 Task: Find connections with filter location Punākha with filter topic #ONOwith filter profile language Potuguese with filter current company Godrej & Boyce Mfg. Co. Ltd. with filter school Scaler with filter industry Dentists with filter service category Ghostwriting with filter keywords title Officer
Action: Mouse moved to (491, 88)
Screenshot: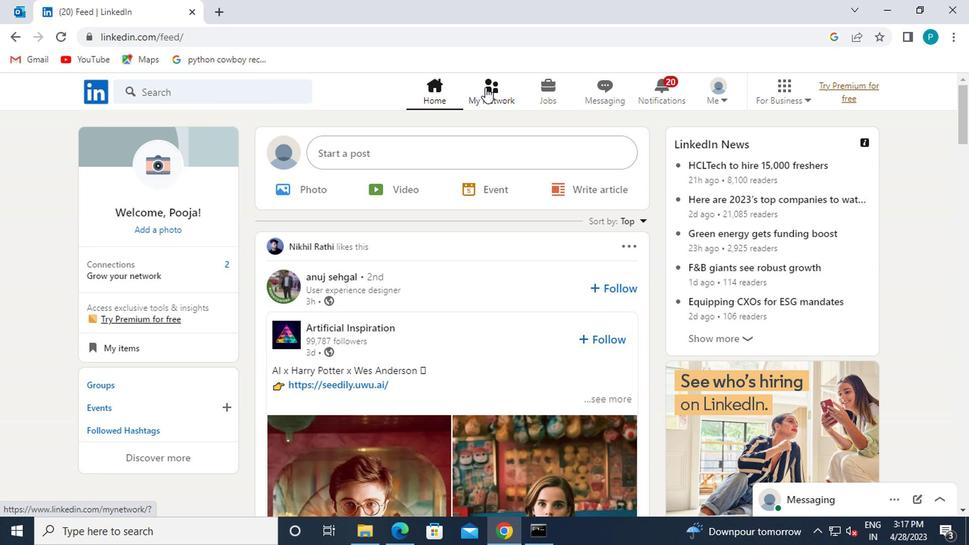 
Action: Mouse pressed left at (491, 88)
Screenshot: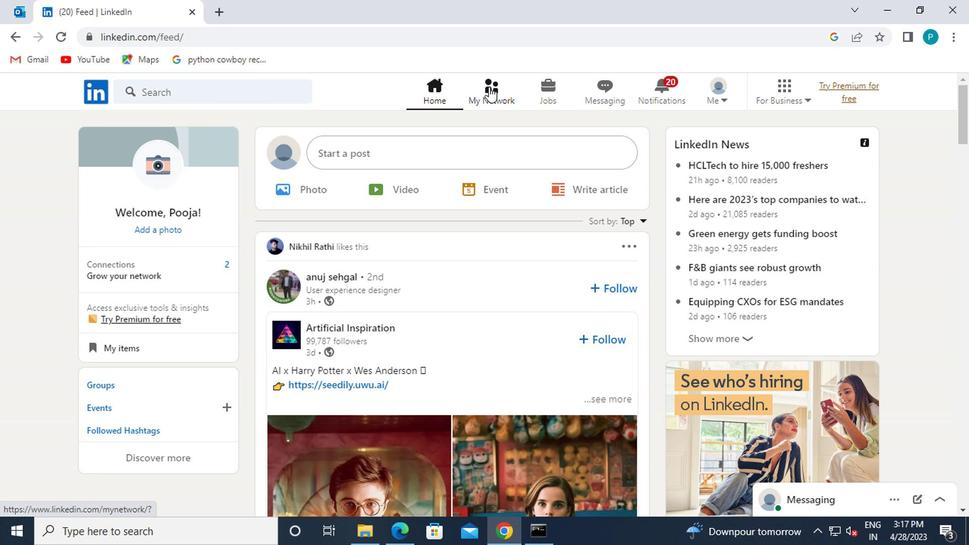 
Action: Mouse moved to (237, 160)
Screenshot: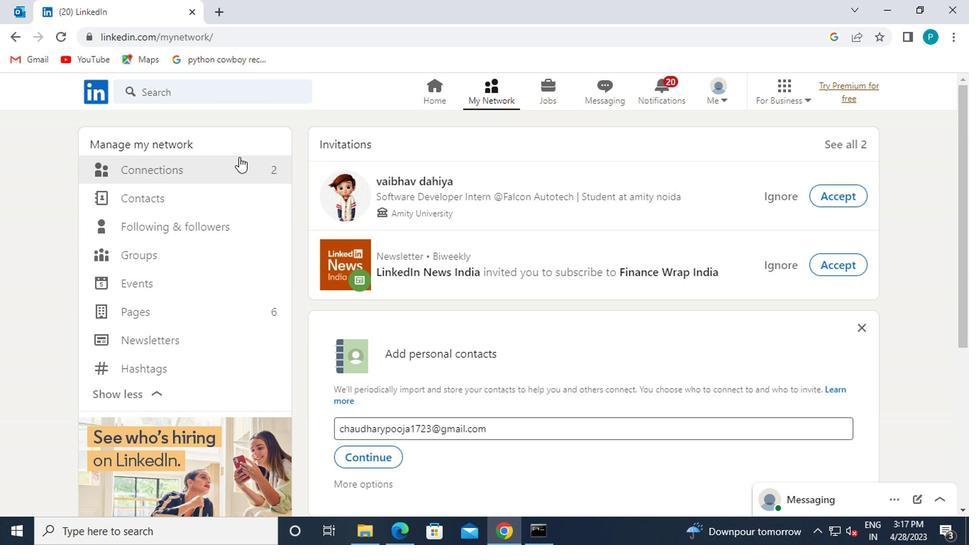 
Action: Mouse pressed left at (237, 160)
Screenshot: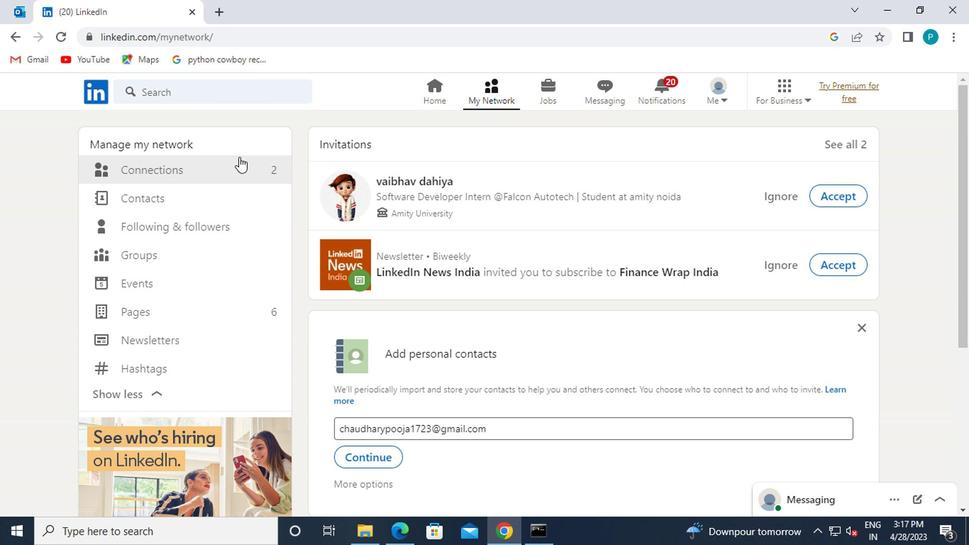 
Action: Mouse moved to (204, 174)
Screenshot: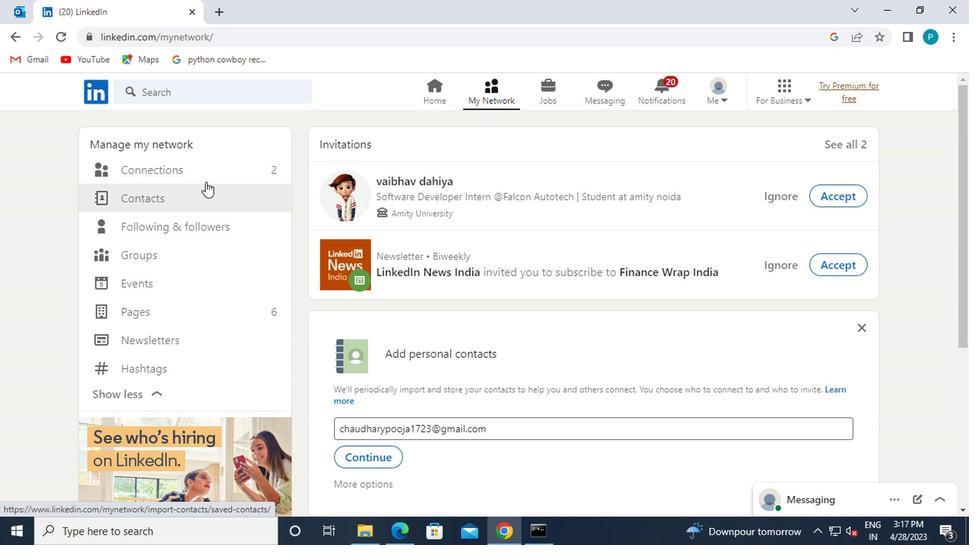 
Action: Mouse pressed left at (204, 174)
Screenshot: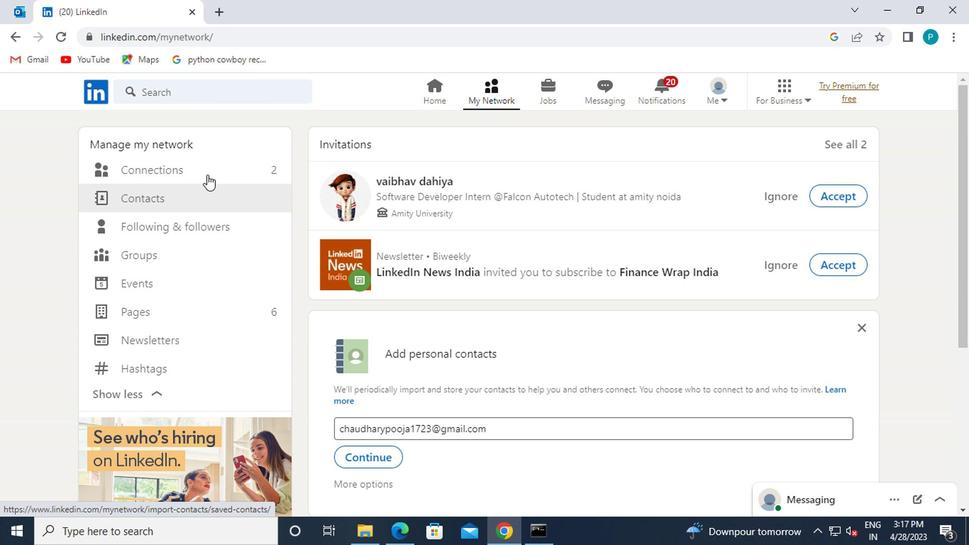 
Action: Mouse pressed left at (204, 174)
Screenshot: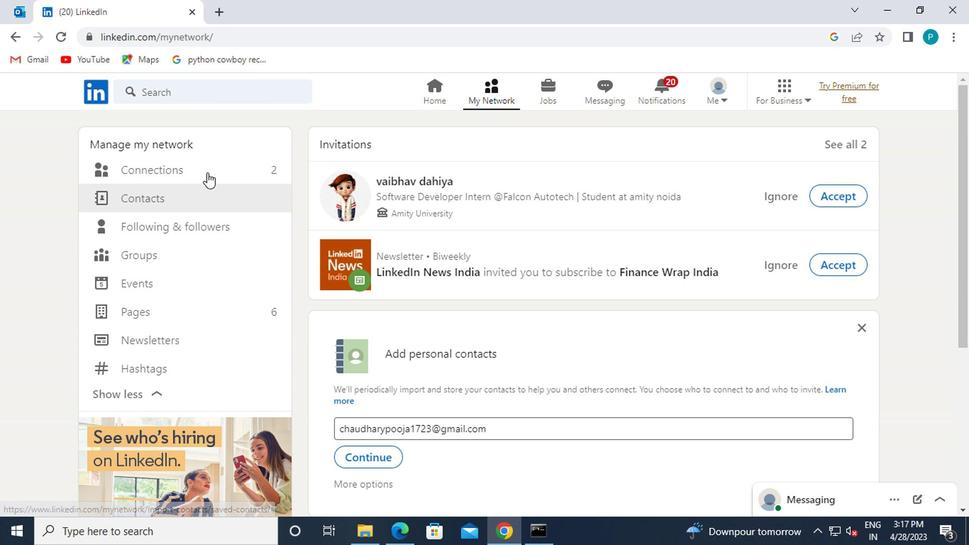 
Action: Mouse moved to (204, 170)
Screenshot: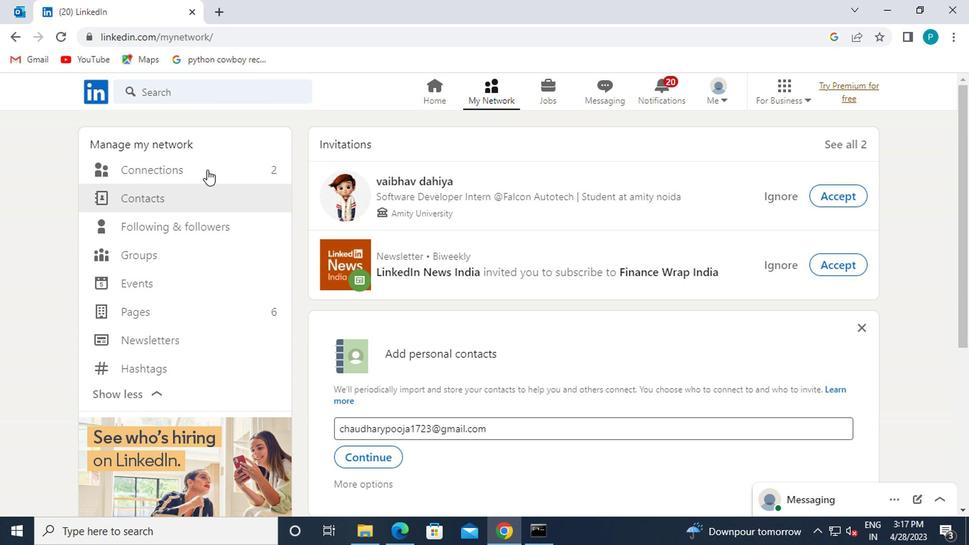 
Action: Mouse pressed left at (204, 170)
Screenshot: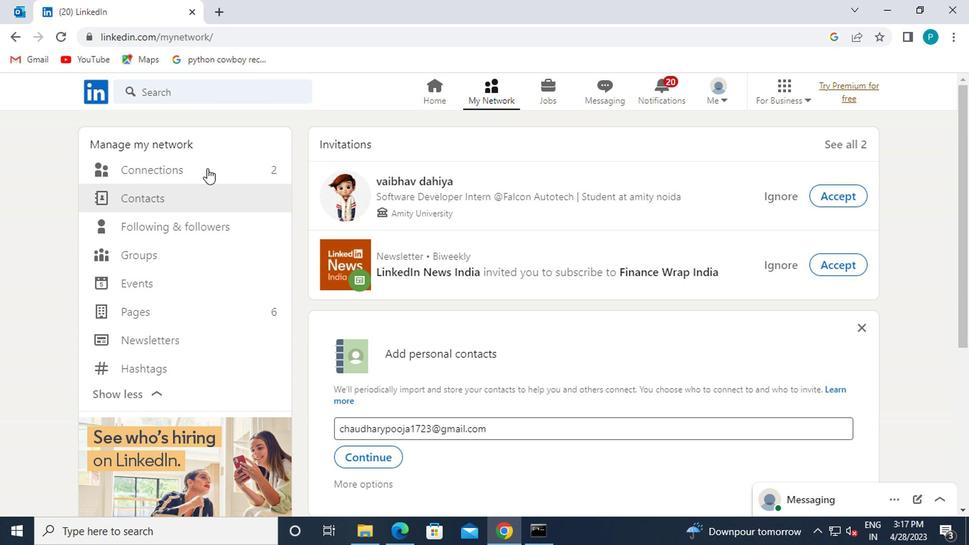 
Action: Mouse pressed left at (204, 170)
Screenshot: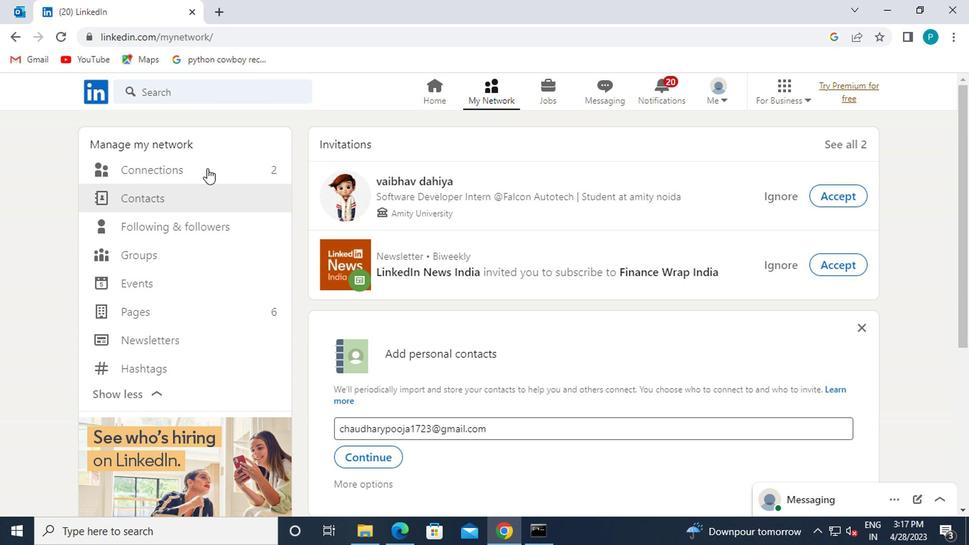 
Action: Mouse moved to (97, 167)
Screenshot: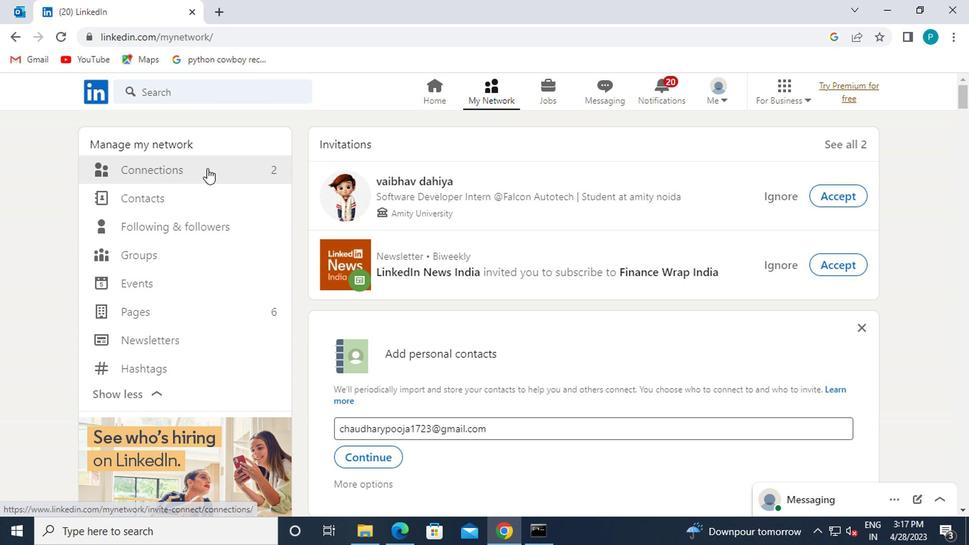 
Action: Mouse pressed left at (97, 167)
Screenshot: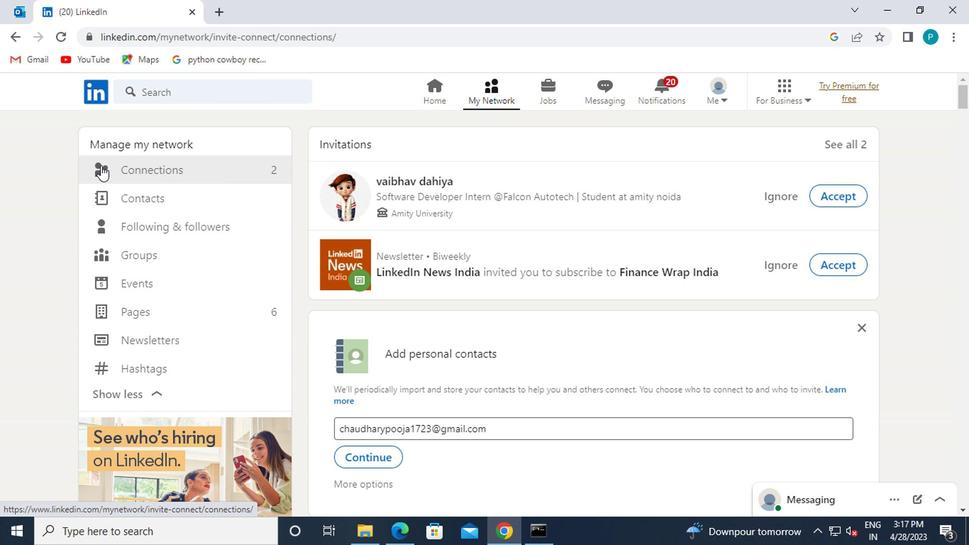 
Action: Mouse moved to (593, 160)
Screenshot: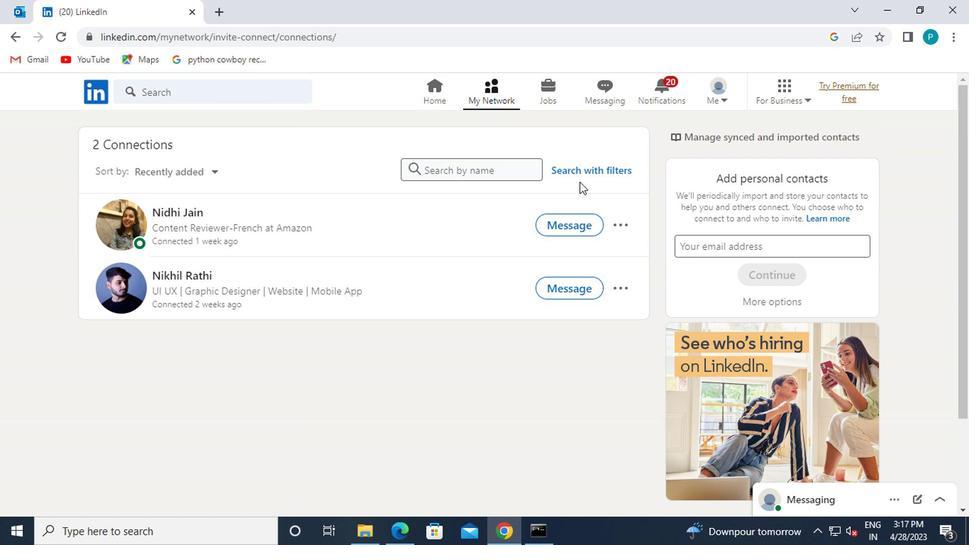 
Action: Mouse pressed left at (593, 160)
Screenshot: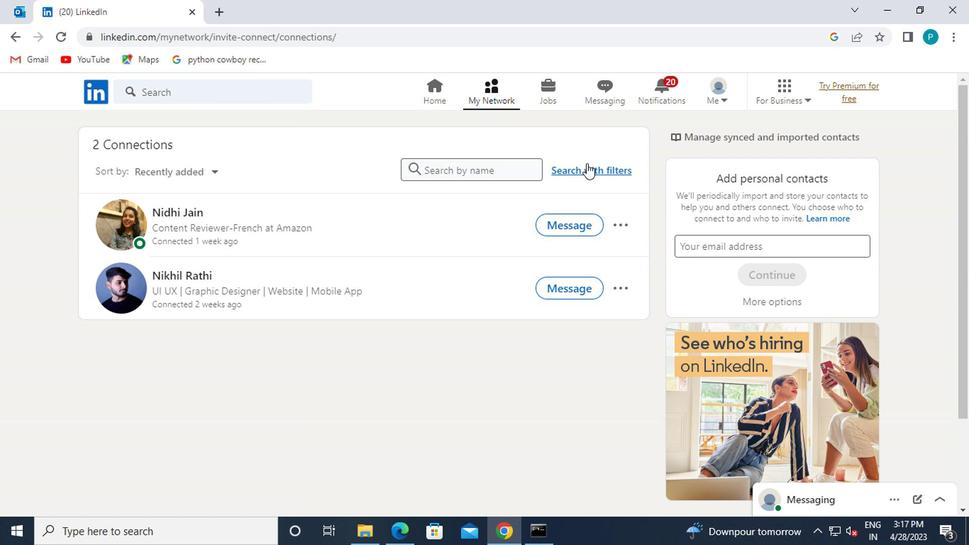 
Action: Mouse moved to (596, 168)
Screenshot: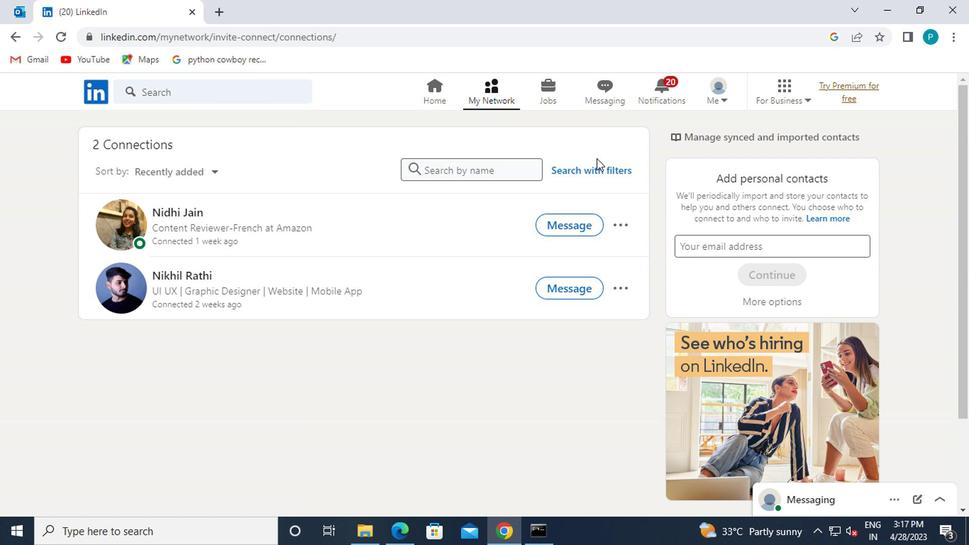 
Action: Mouse pressed left at (596, 168)
Screenshot: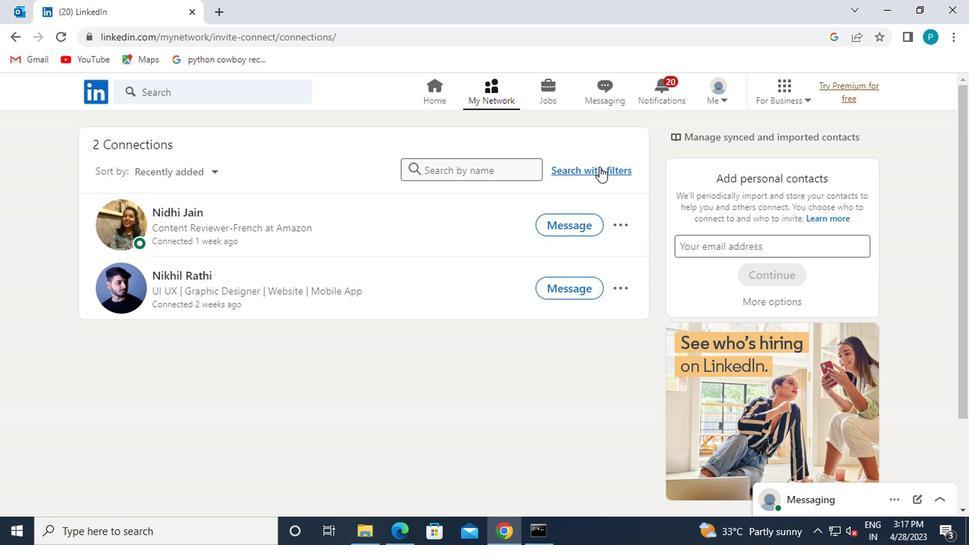 
Action: Mouse moved to (546, 136)
Screenshot: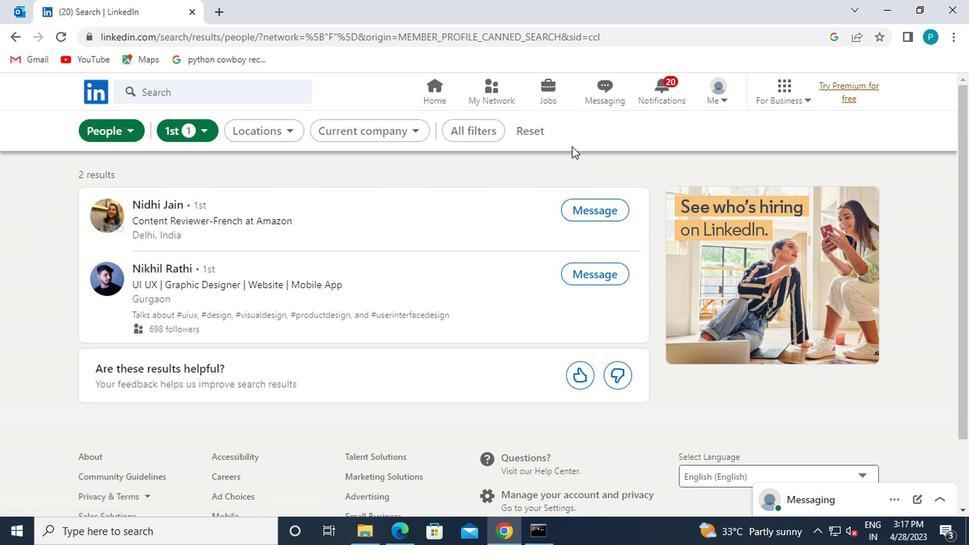 
Action: Mouse pressed left at (546, 136)
Screenshot: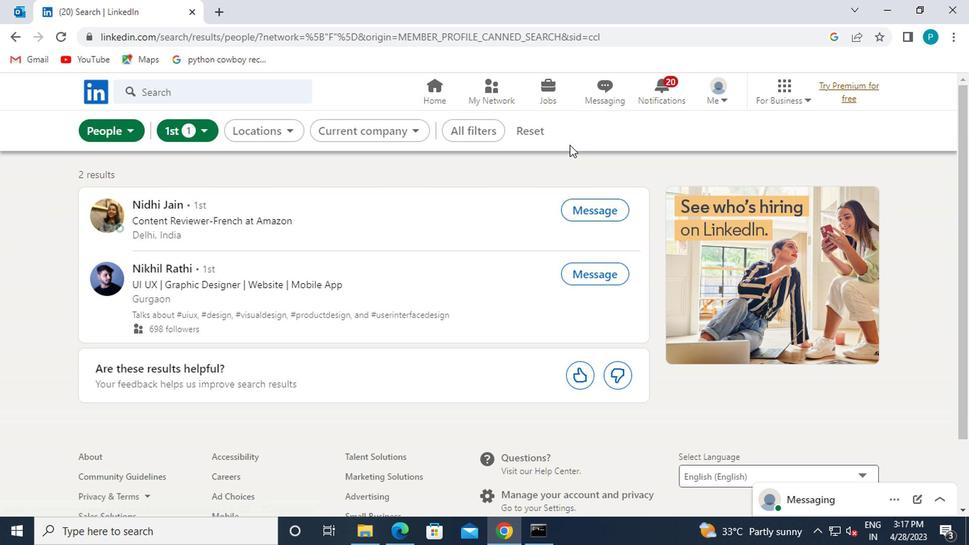 
Action: Mouse moved to (491, 130)
Screenshot: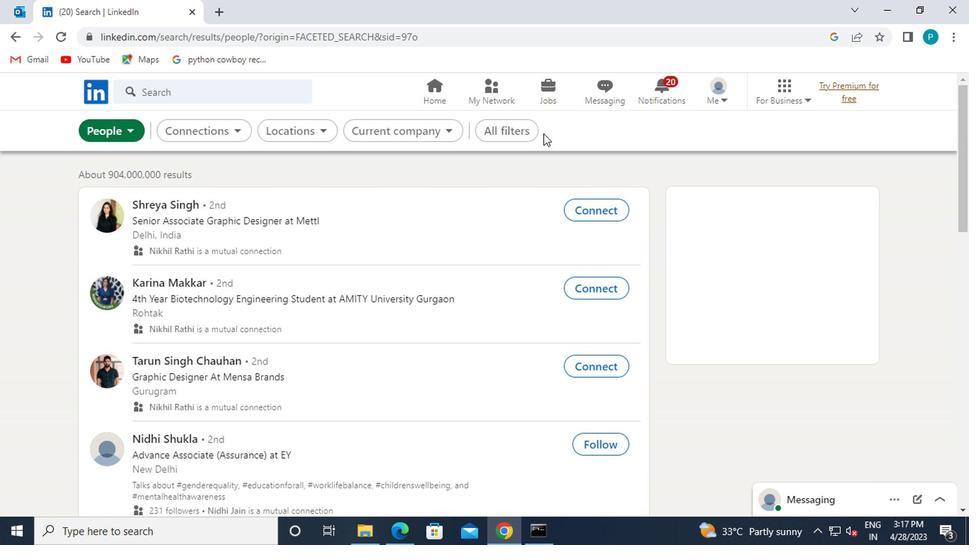 
Action: Mouse pressed left at (491, 130)
Screenshot: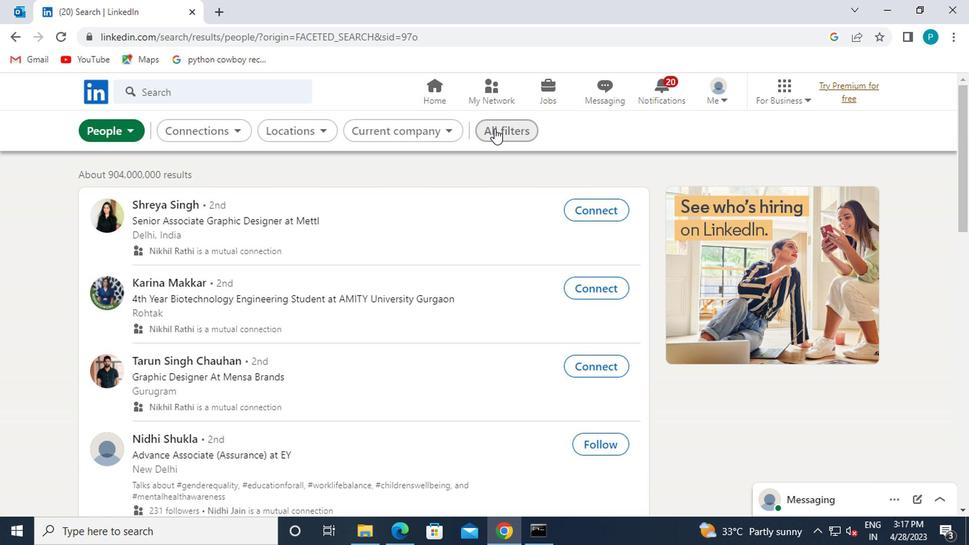 
Action: Mouse moved to (740, 242)
Screenshot: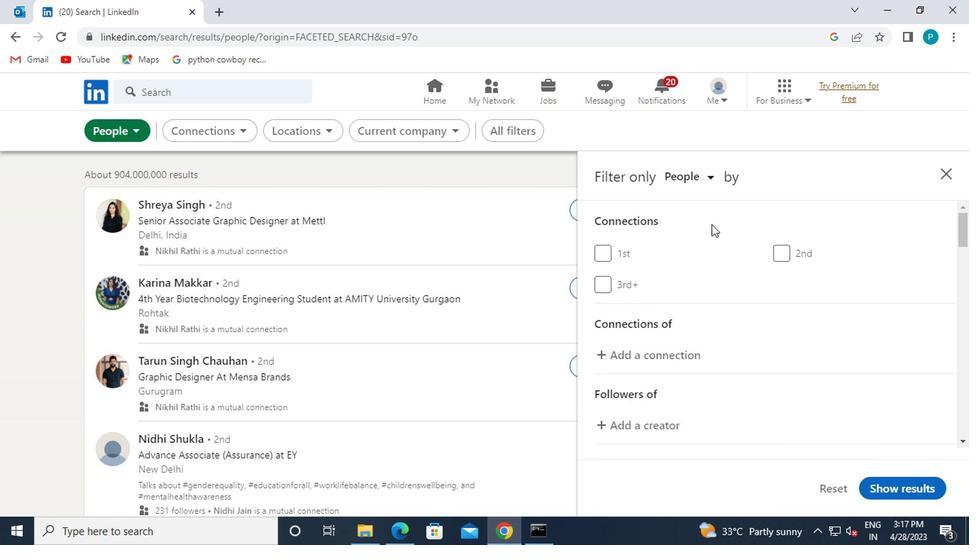 
Action: Mouse scrolled (740, 242) with delta (0, 0)
Screenshot: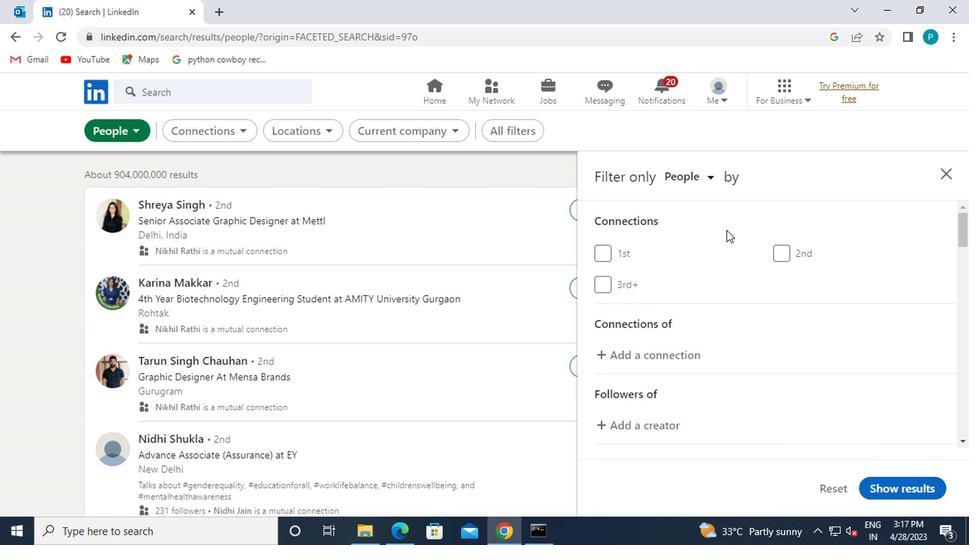 
Action: Mouse moved to (741, 244)
Screenshot: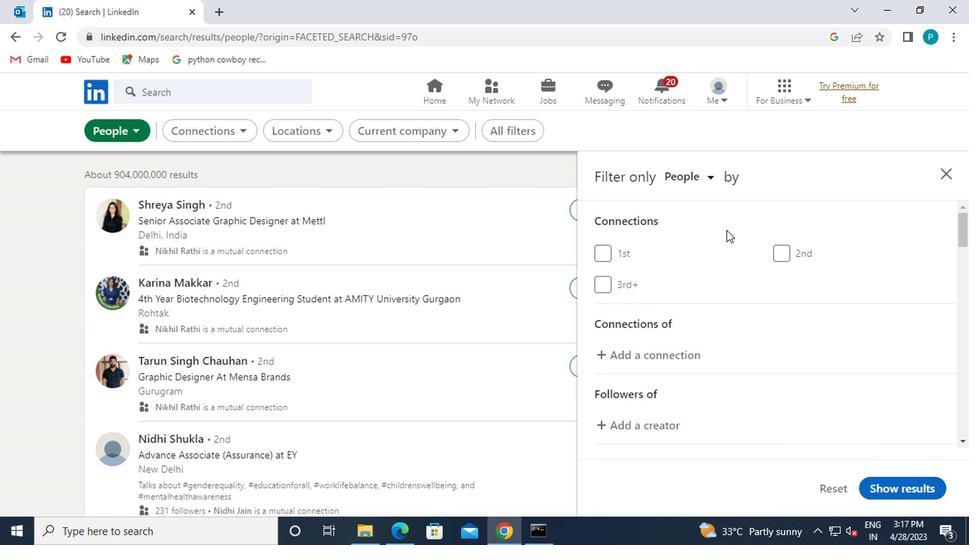 
Action: Mouse scrolled (741, 243) with delta (0, 0)
Screenshot: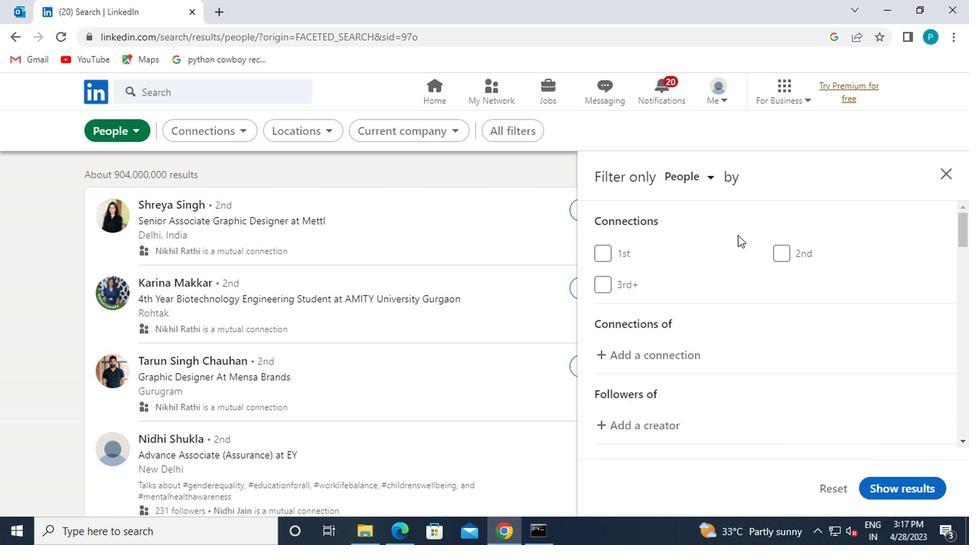 
Action: Mouse moved to (741, 246)
Screenshot: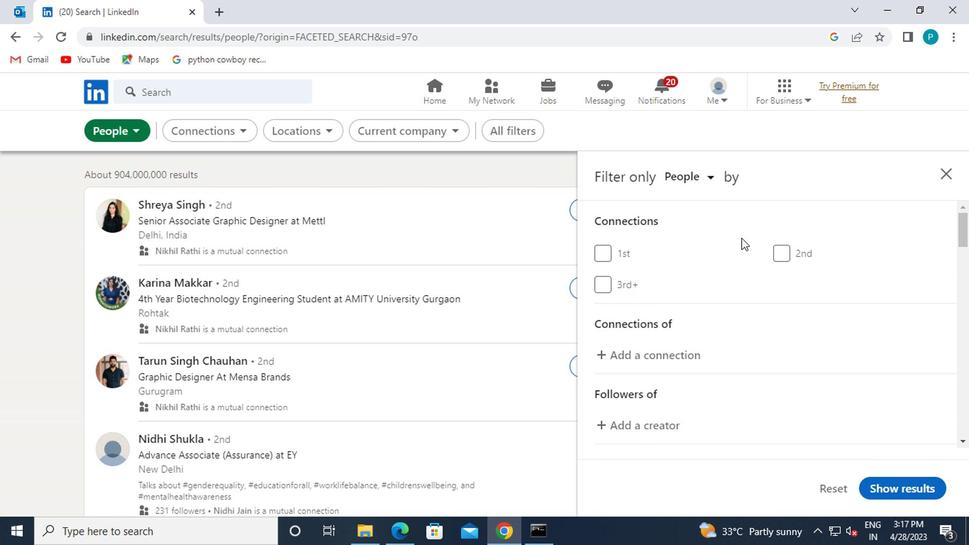 
Action: Mouse scrolled (741, 245) with delta (0, 0)
Screenshot: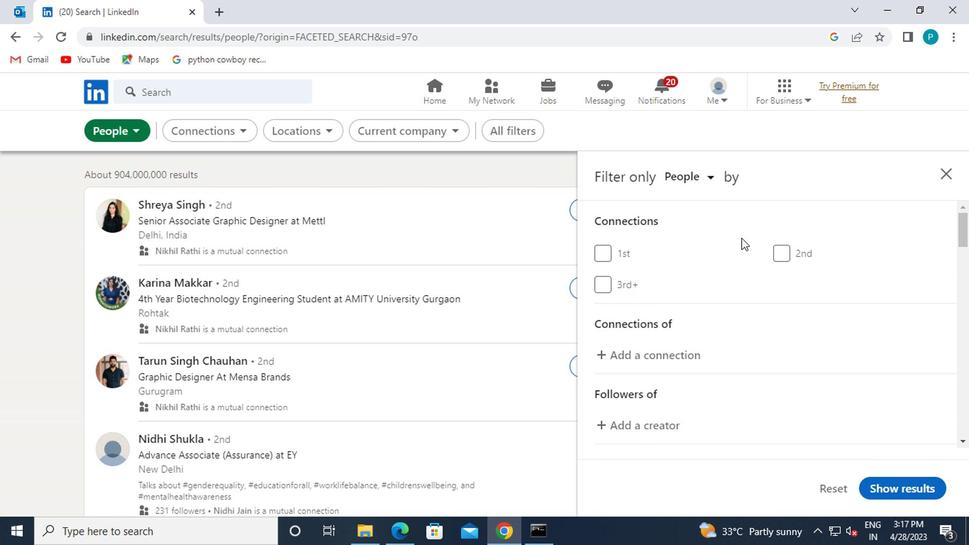 
Action: Mouse scrolled (741, 245) with delta (0, 0)
Screenshot: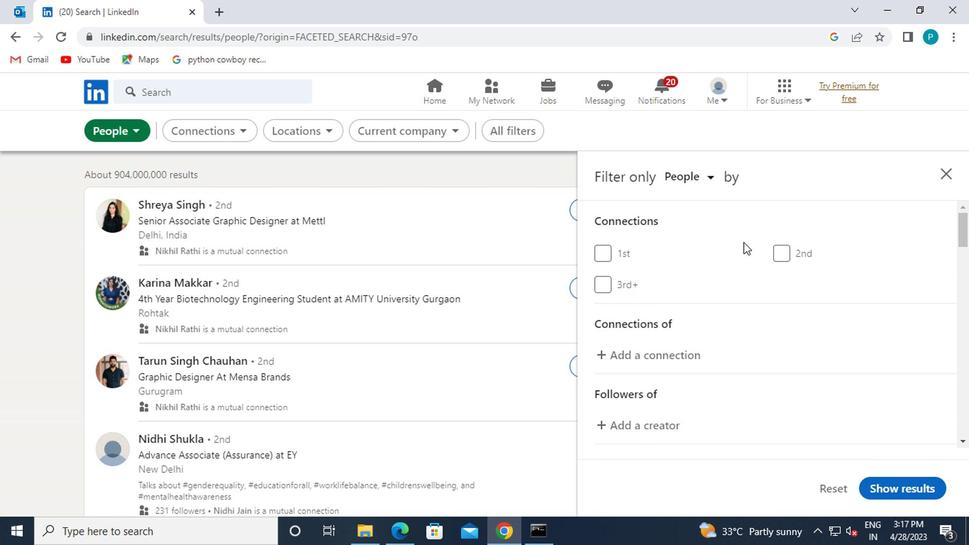 
Action: Mouse moved to (783, 271)
Screenshot: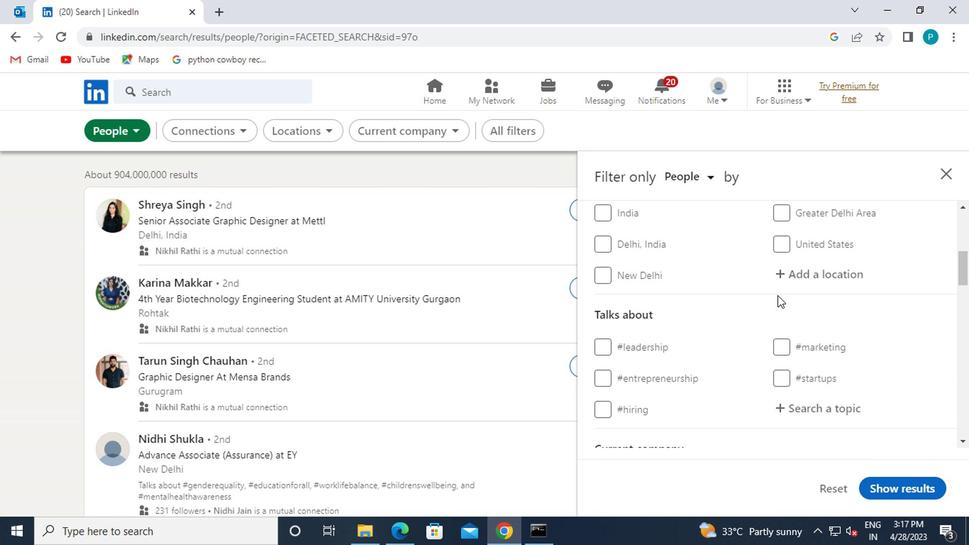 
Action: Mouse pressed left at (783, 271)
Screenshot: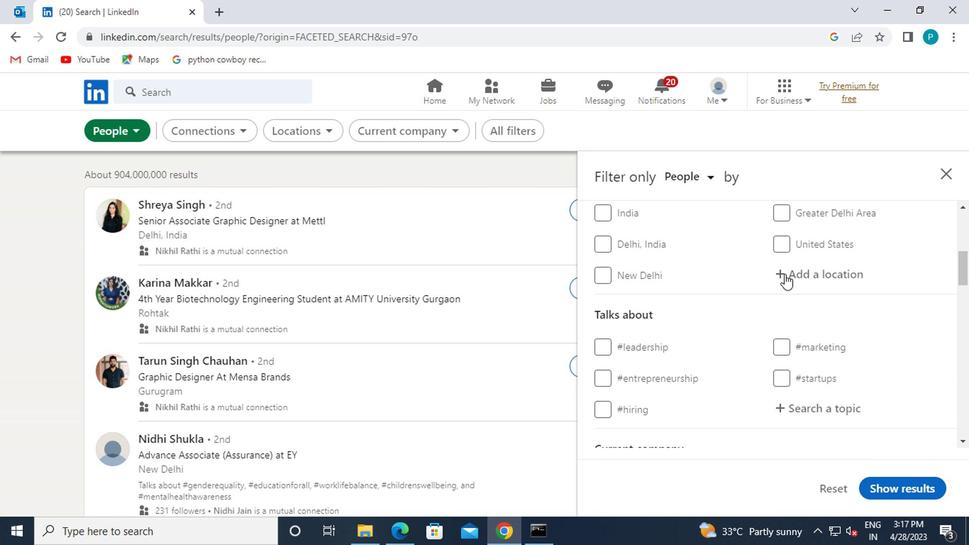 
Action: Mouse moved to (792, 269)
Screenshot: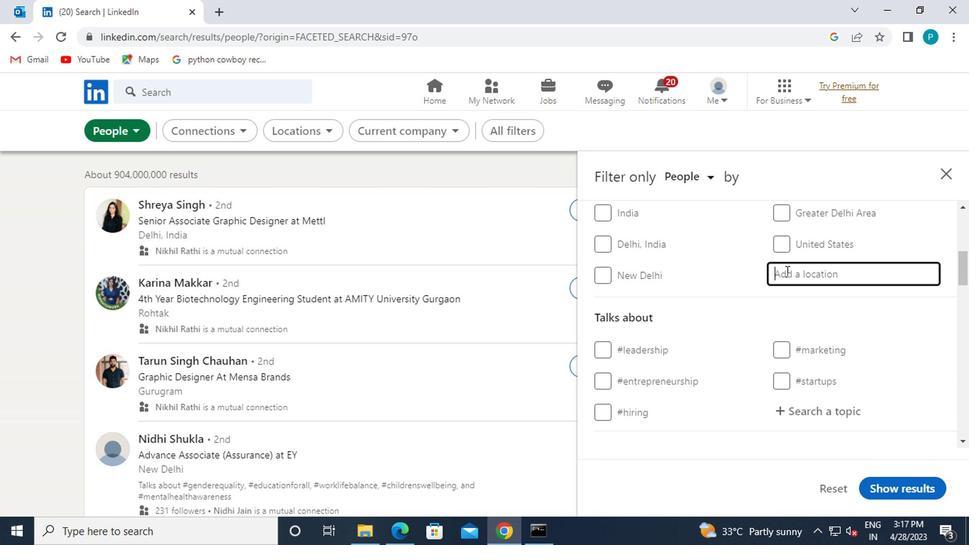 
Action: Key pressed <Key.caps_lock>p<Key.caps_lock>unakha<Key.enter>
Screenshot: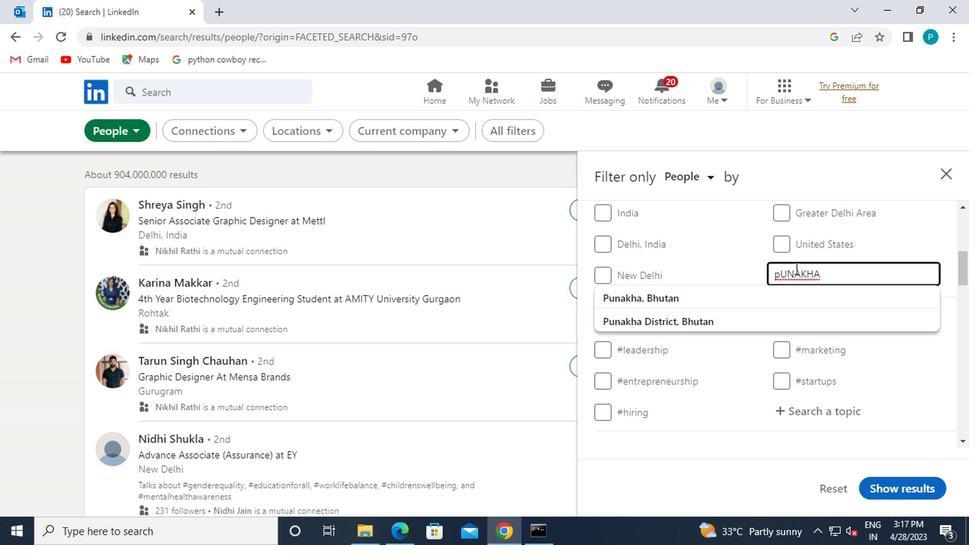 
Action: Mouse moved to (814, 274)
Screenshot: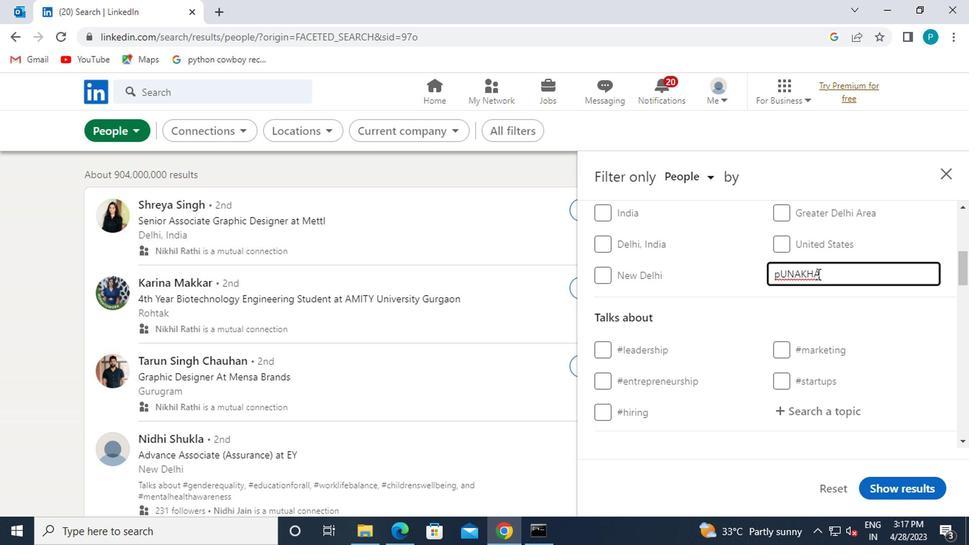 
Action: Mouse pressed left at (814, 274)
Screenshot: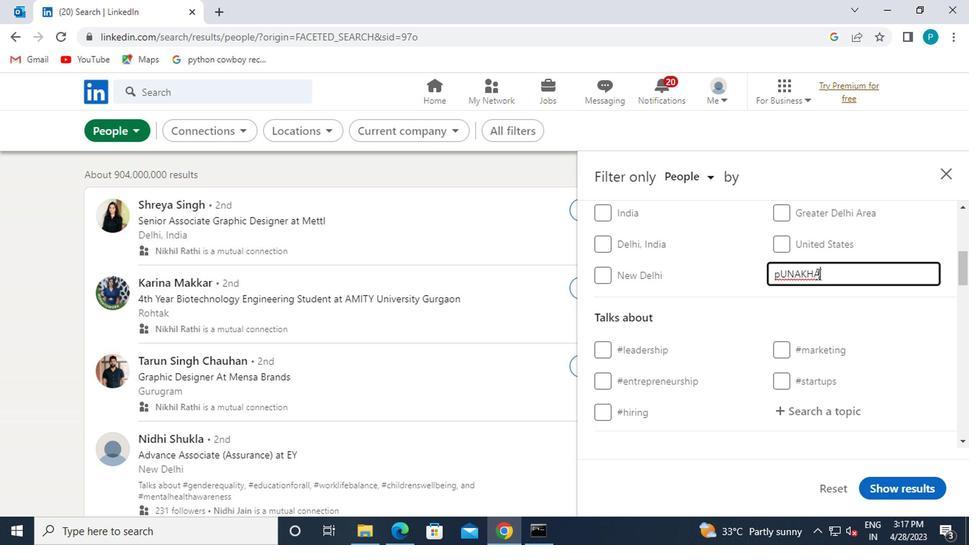
Action: Mouse moved to (697, 295)
Screenshot: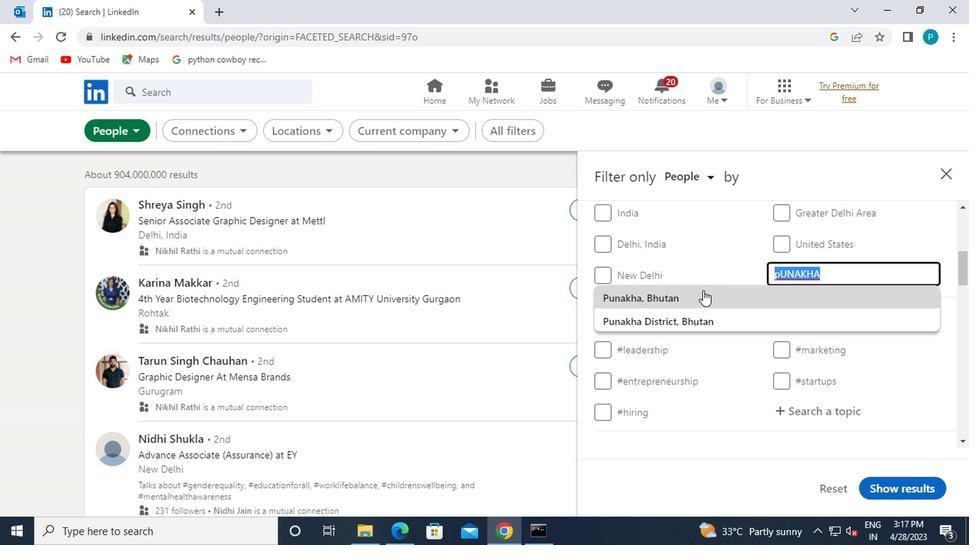 
Action: Mouse pressed left at (697, 295)
Screenshot: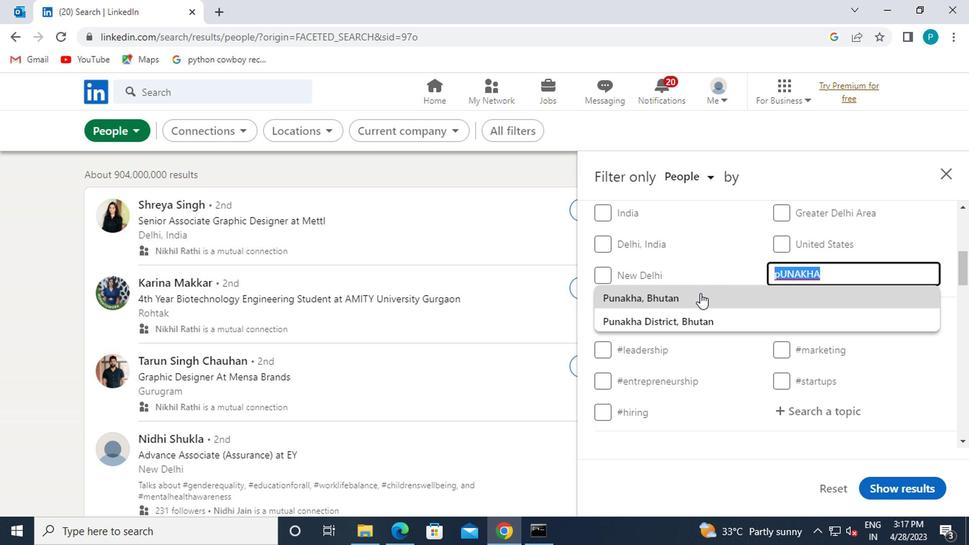 
Action: Mouse moved to (841, 369)
Screenshot: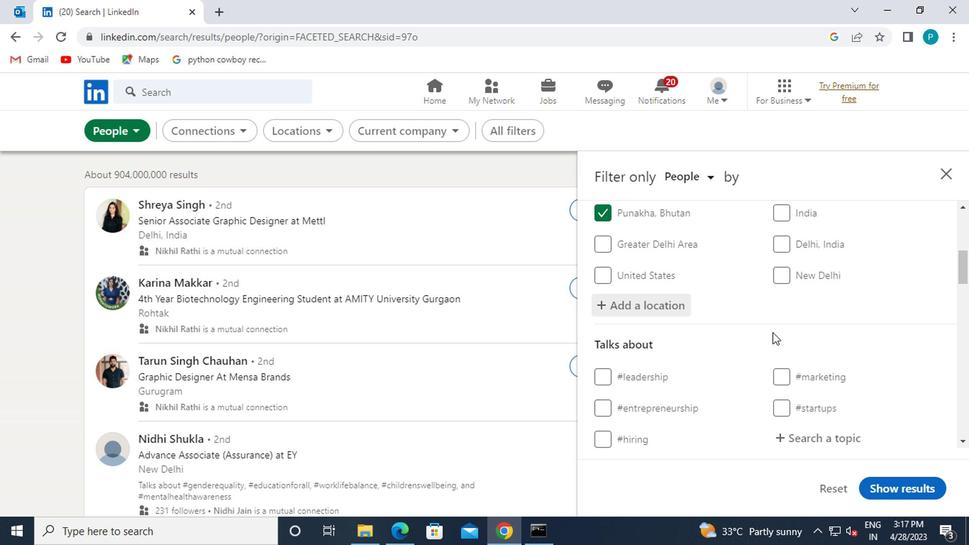 
Action: Mouse scrolled (841, 368) with delta (0, -1)
Screenshot: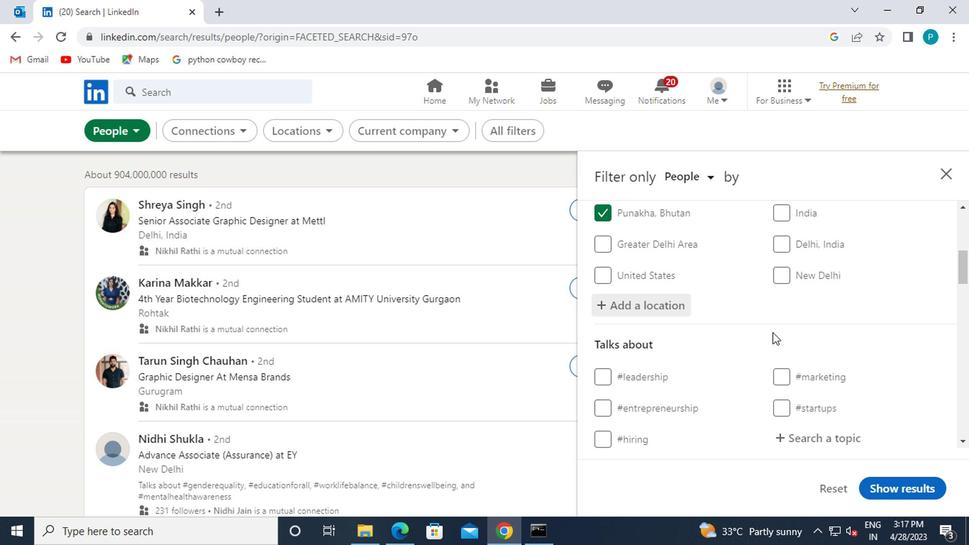 
Action: Mouse scrolled (841, 368) with delta (0, -1)
Screenshot: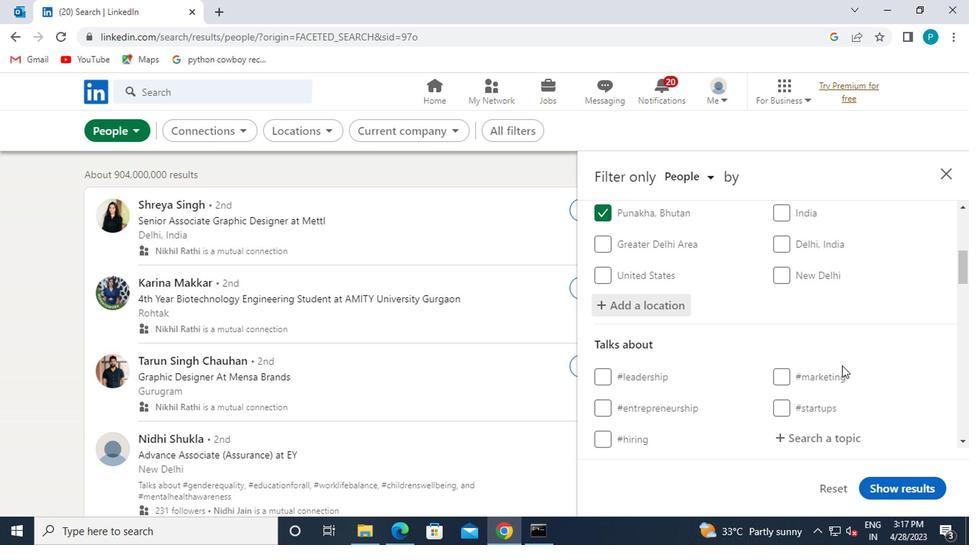 
Action: Mouse moved to (800, 301)
Screenshot: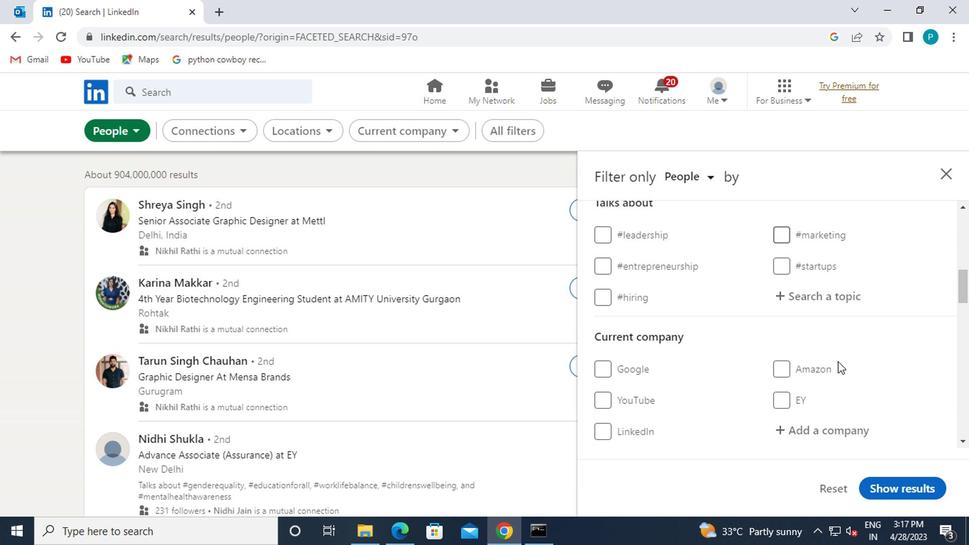 
Action: Mouse pressed left at (800, 301)
Screenshot: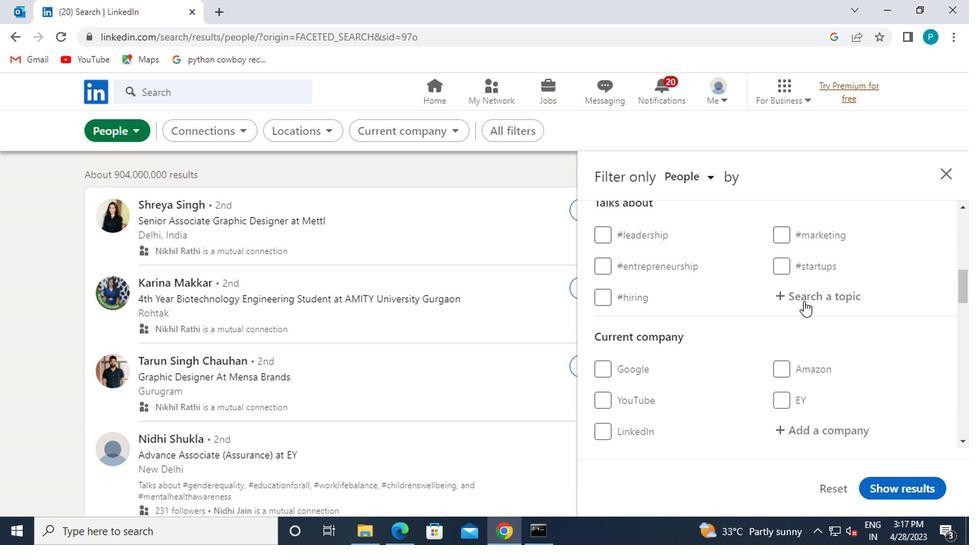 
Action: Key pressed <Key.shift>#<Key.shift>#<Key.backspace>ONO
Screenshot: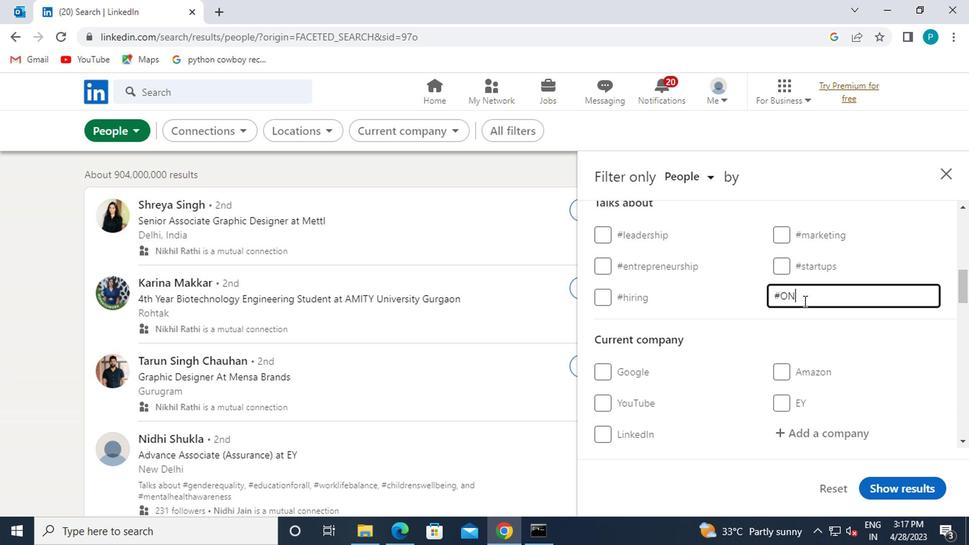 
Action: Mouse moved to (774, 307)
Screenshot: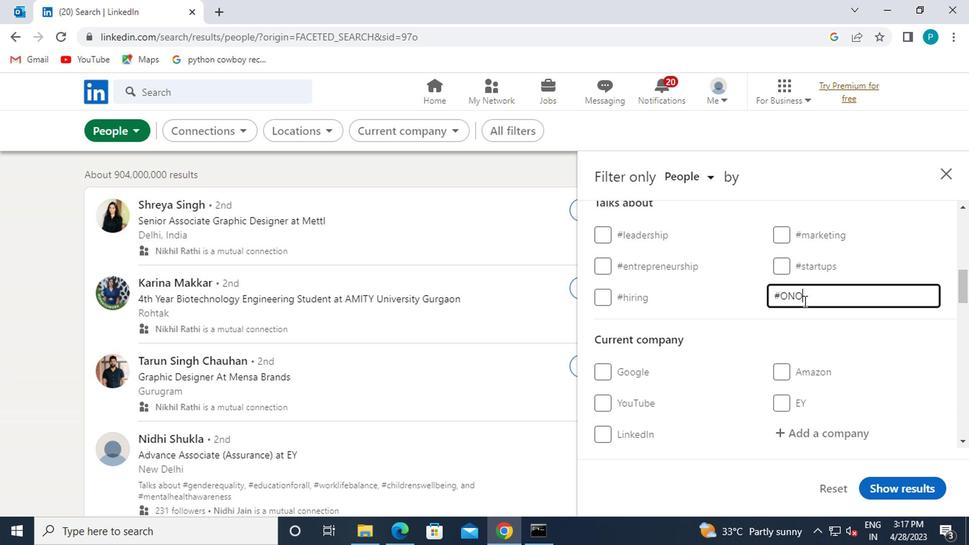 
Action: Mouse scrolled (774, 306) with delta (0, 0)
Screenshot: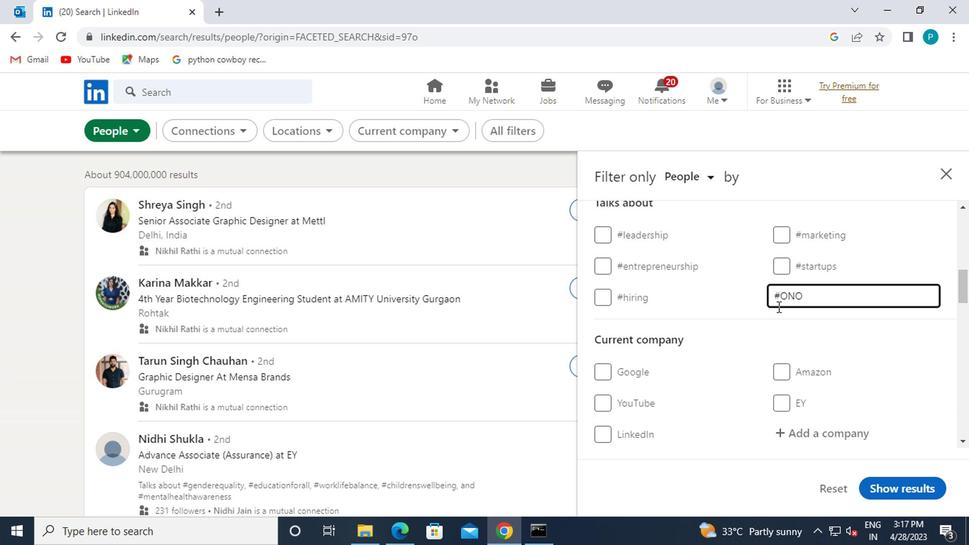 
Action: Mouse scrolled (774, 306) with delta (0, 0)
Screenshot: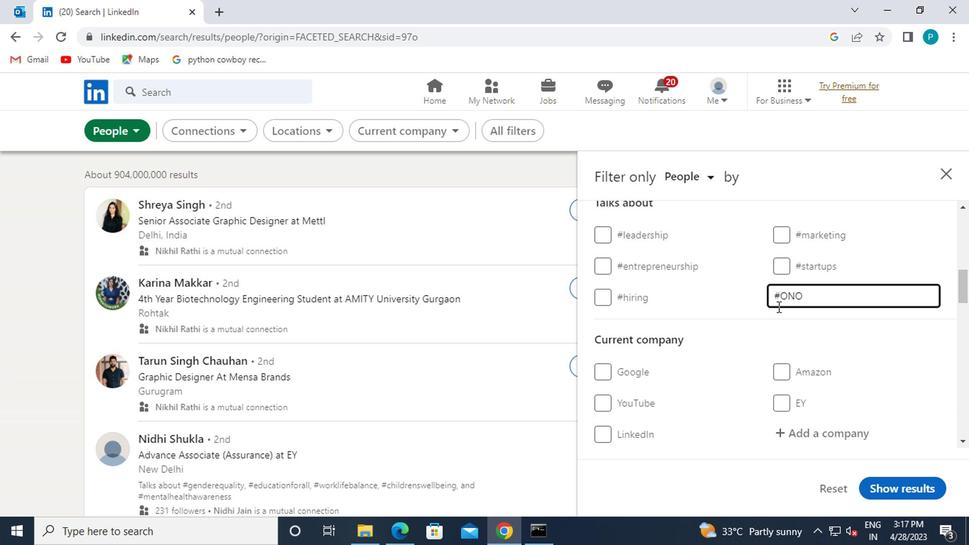 
Action: Mouse scrolled (774, 306) with delta (0, 0)
Screenshot: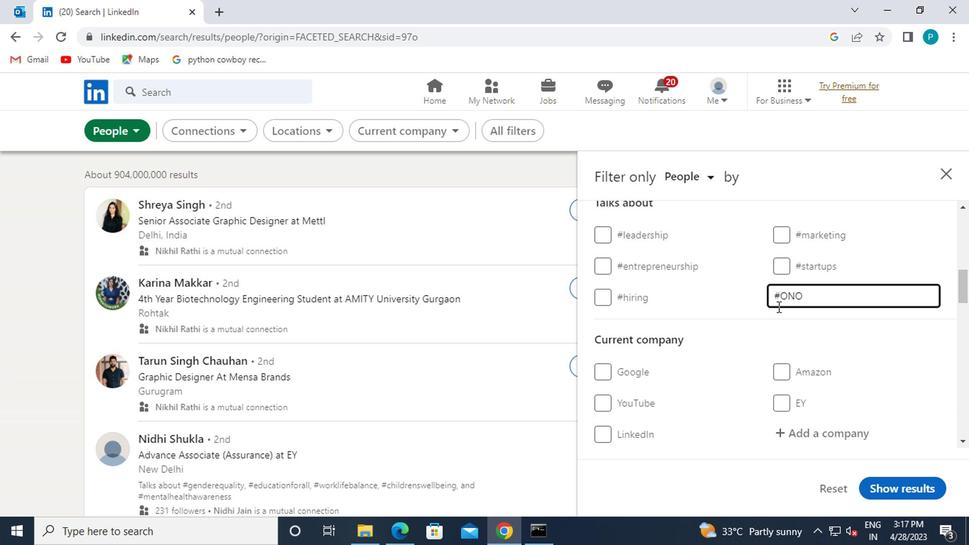 
Action: Mouse moved to (769, 310)
Screenshot: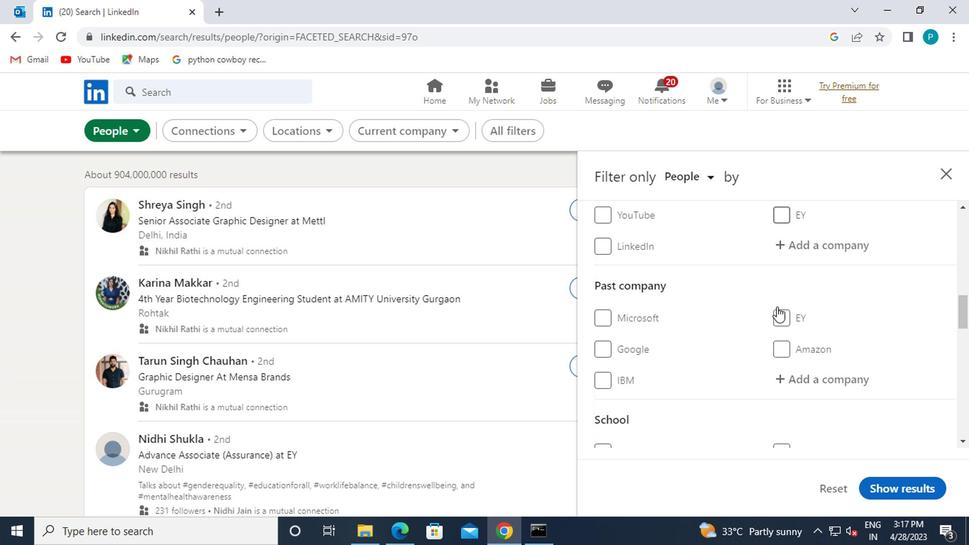
Action: Mouse scrolled (769, 309) with delta (0, -1)
Screenshot: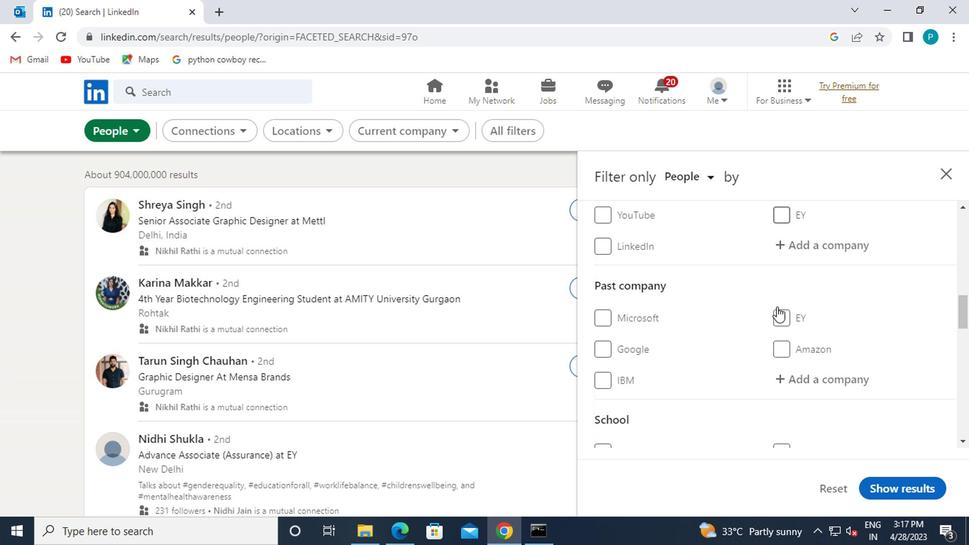 
Action: Mouse moved to (768, 310)
Screenshot: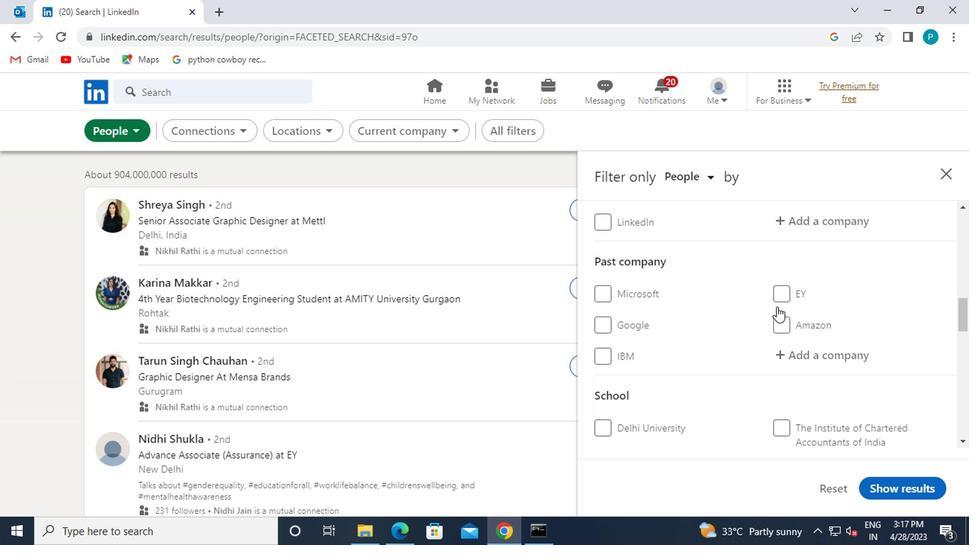 
Action: Mouse scrolled (768, 309) with delta (0, -1)
Screenshot: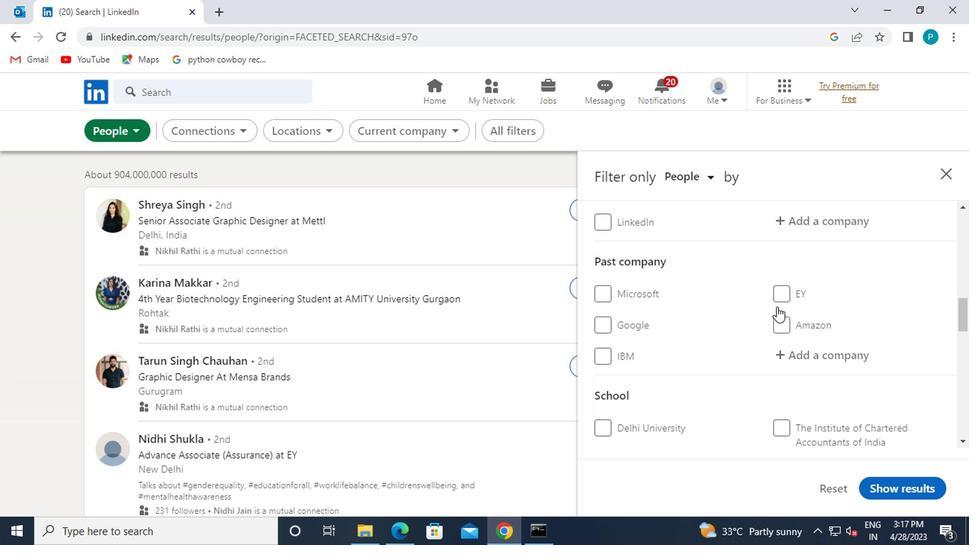 
Action: Mouse scrolled (768, 309) with delta (0, -1)
Screenshot: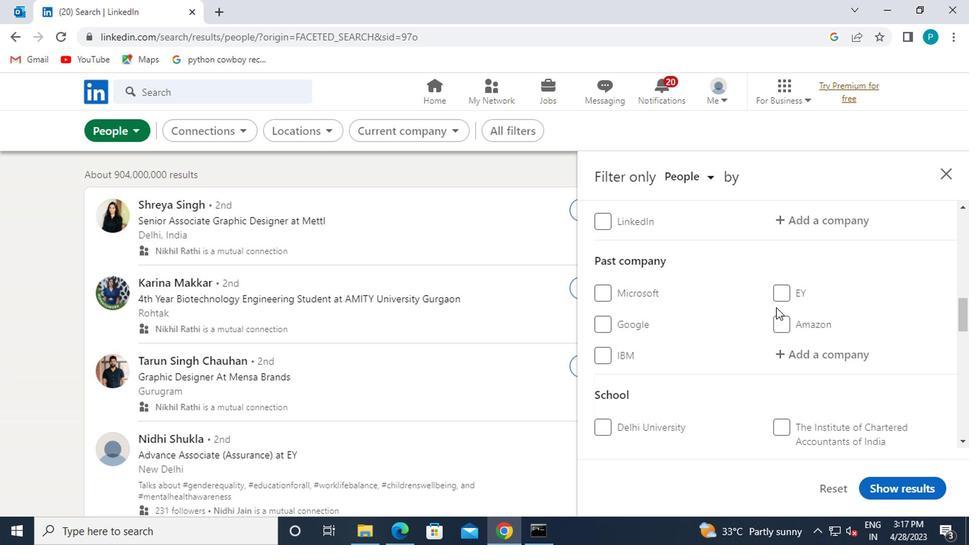 
Action: Mouse scrolled (768, 309) with delta (0, -1)
Screenshot: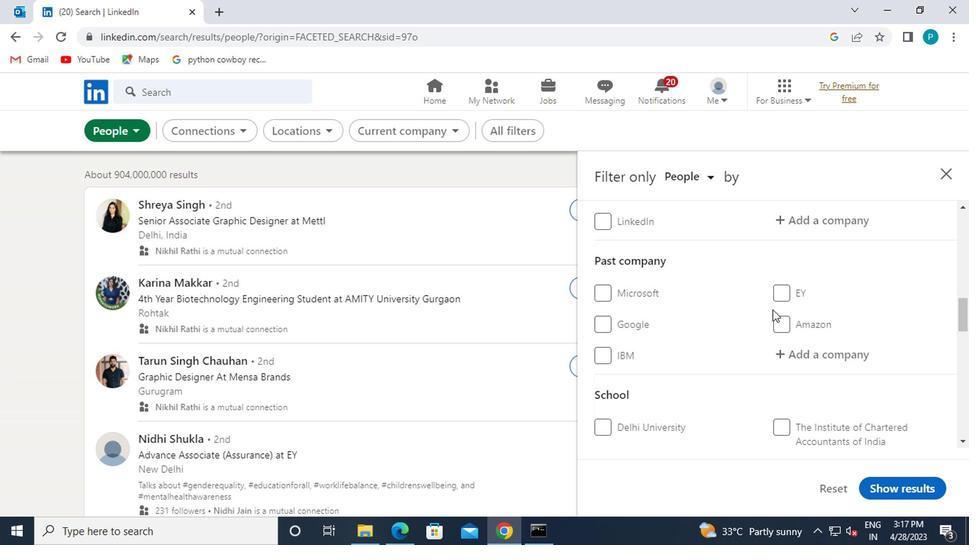 
Action: Mouse moved to (764, 311)
Screenshot: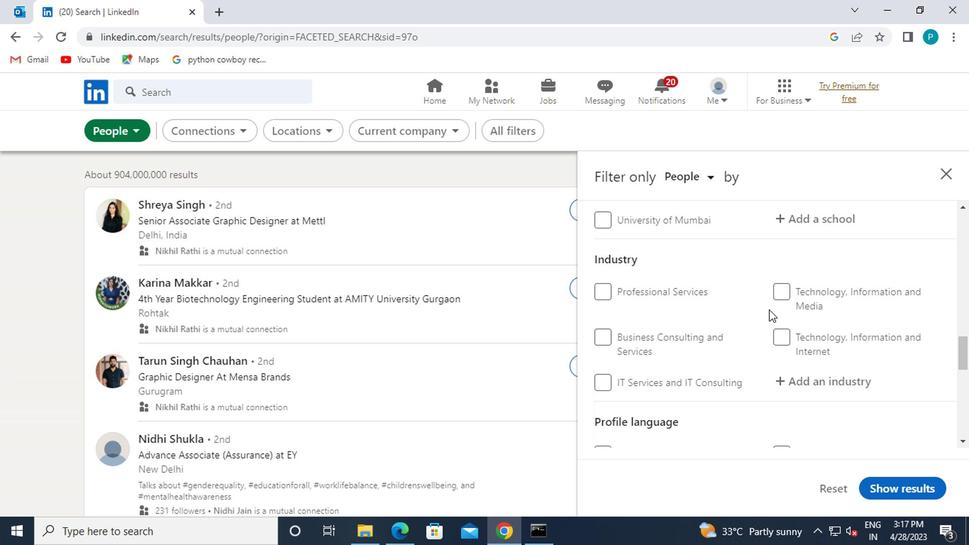 
Action: Mouse scrolled (764, 310) with delta (0, 0)
Screenshot: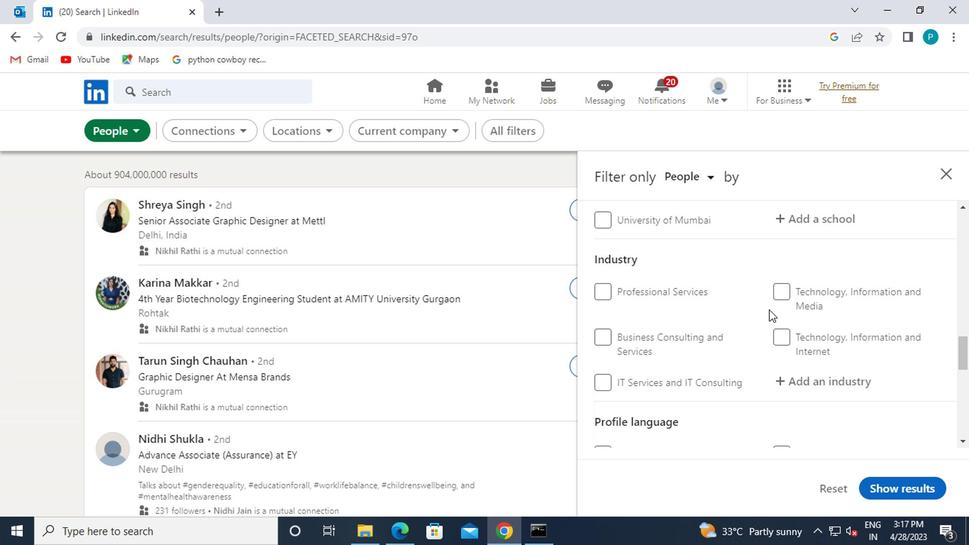 
Action: Mouse moved to (757, 315)
Screenshot: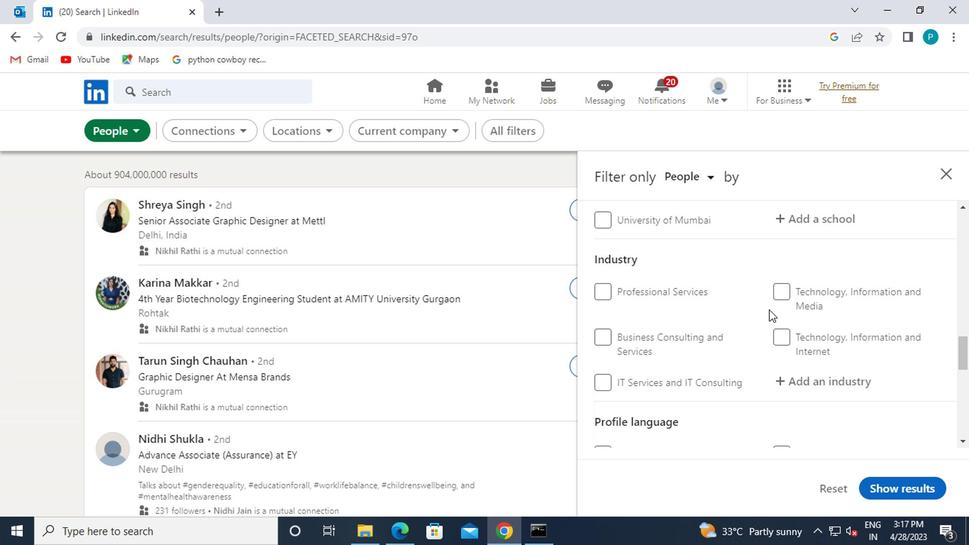 
Action: Mouse scrolled (757, 314) with delta (0, -1)
Screenshot: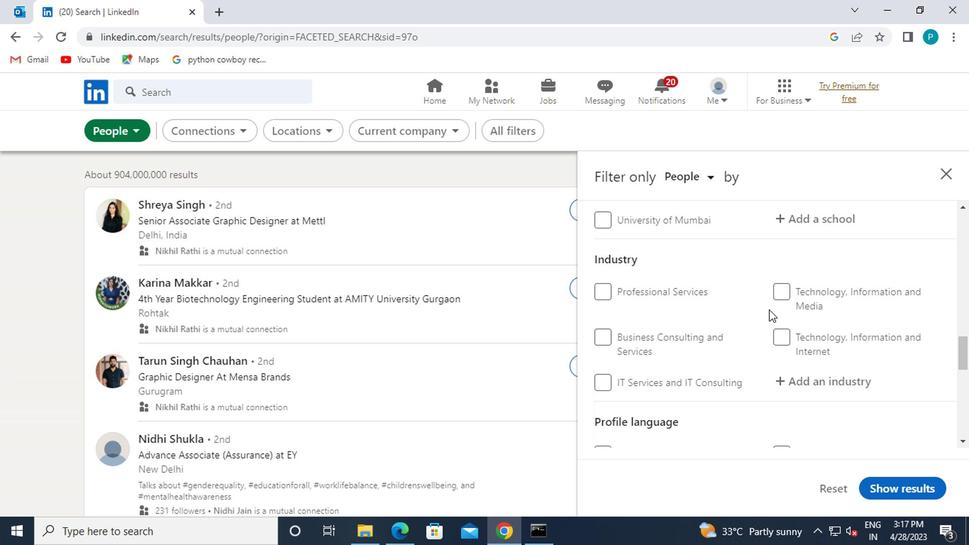 
Action: Mouse moved to (755, 316)
Screenshot: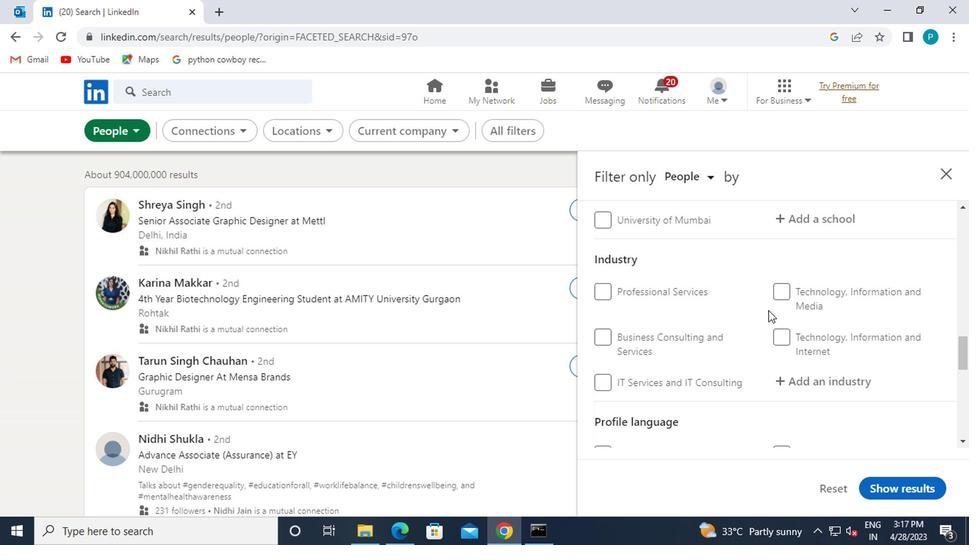 
Action: Mouse scrolled (755, 316) with delta (0, 0)
Screenshot: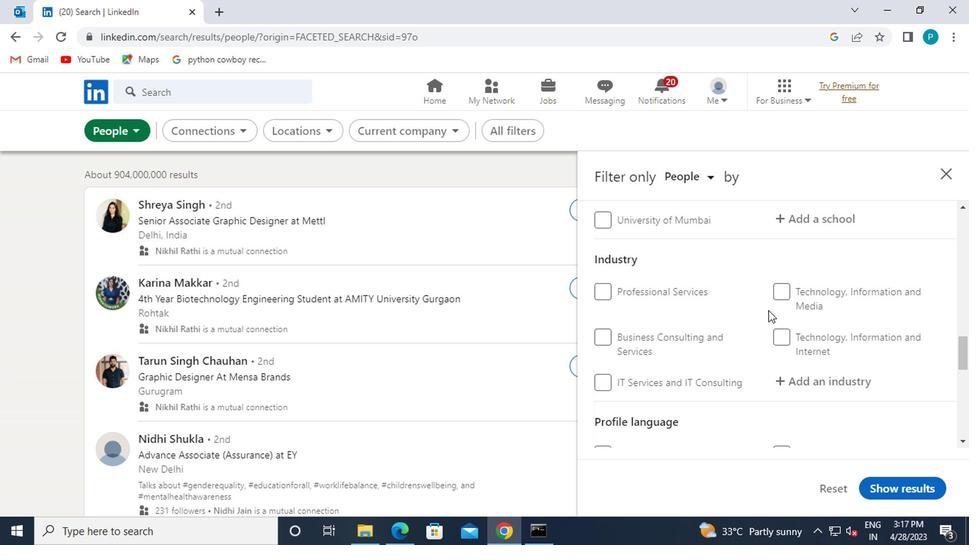 
Action: Mouse moved to (810, 278)
Screenshot: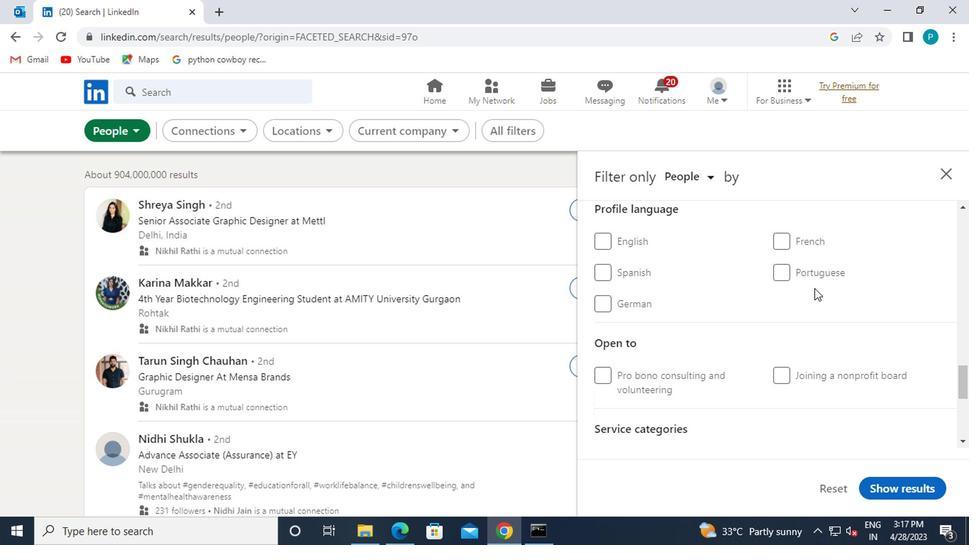 
Action: Mouse pressed left at (810, 278)
Screenshot: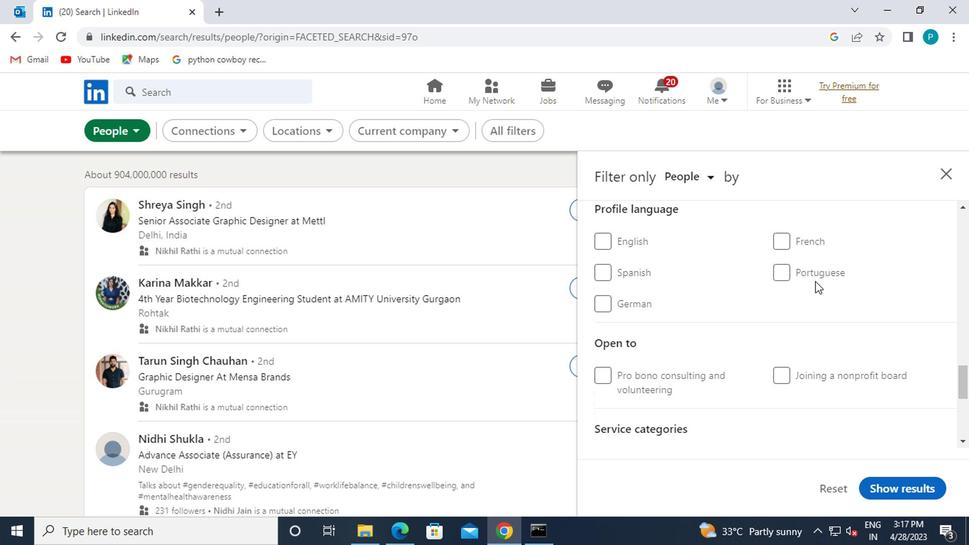 
Action: Mouse moved to (756, 286)
Screenshot: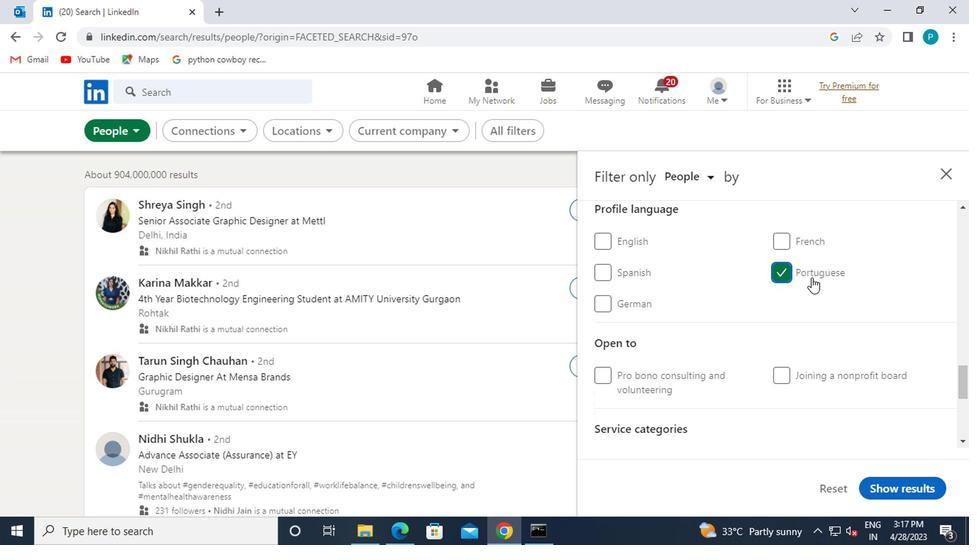 
Action: Mouse scrolled (756, 287) with delta (0, 0)
Screenshot: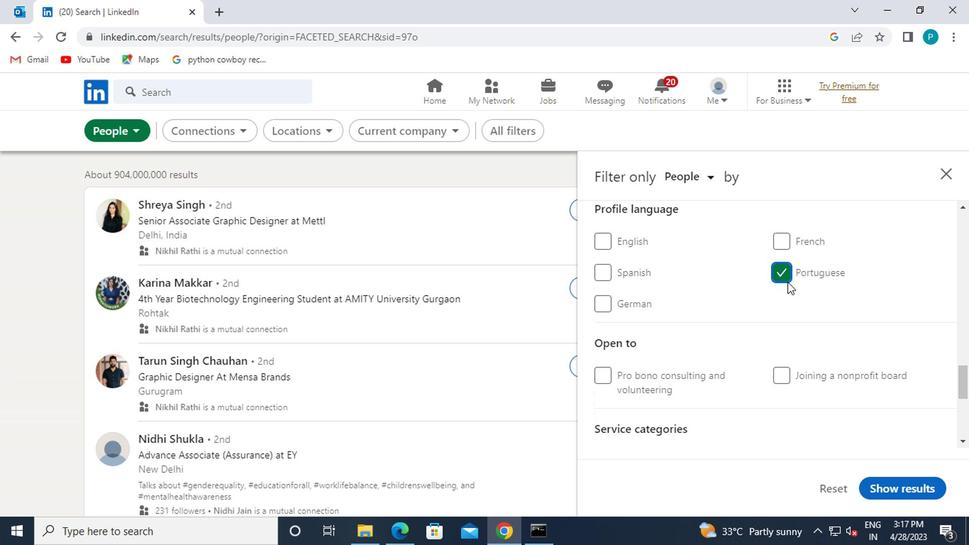 
Action: Mouse moved to (753, 287)
Screenshot: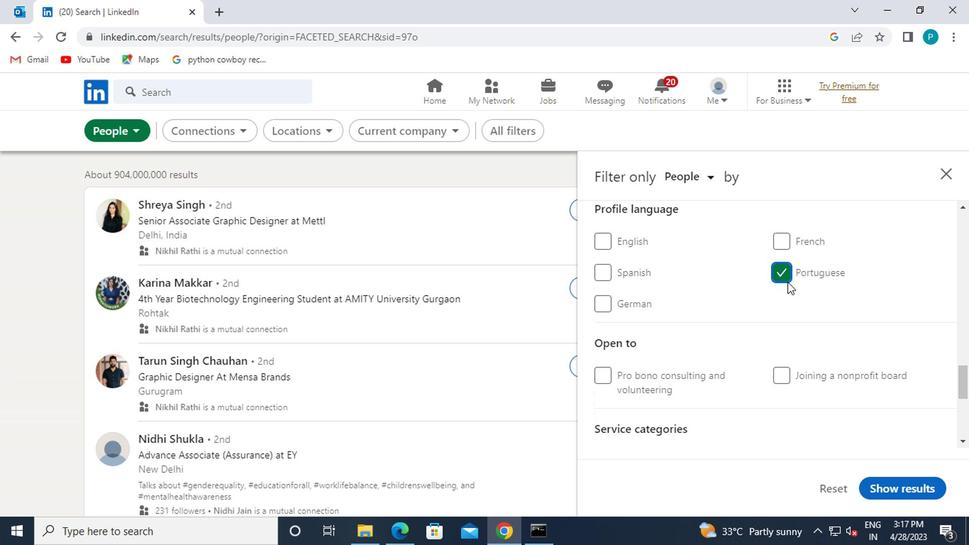 
Action: Mouse scrolled (753, 288) with delta (0, 1)
Screenshot: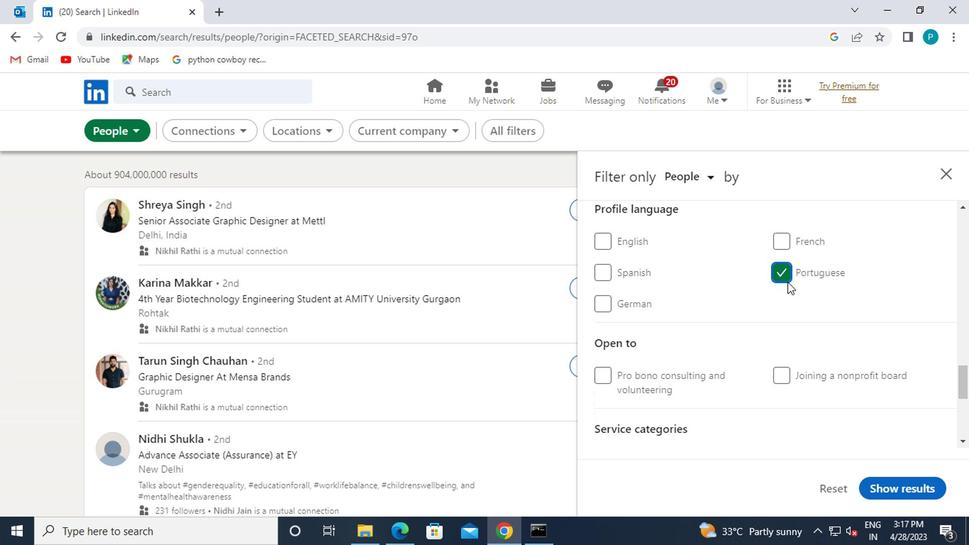 
Action: Mouse moved to (753, 287)
Screenshot: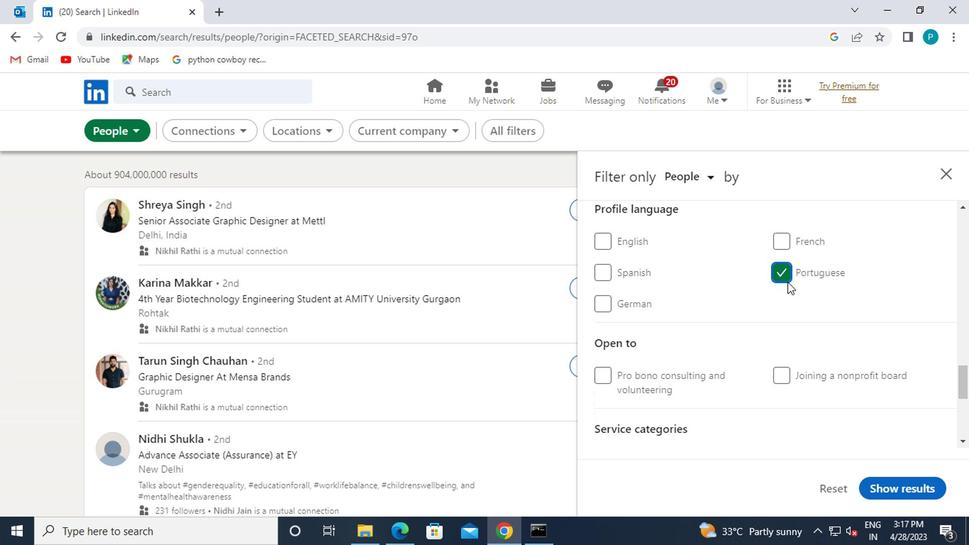 
Action: Mouse scrolled (753, 288) with delta (0, 1)
Screenshot: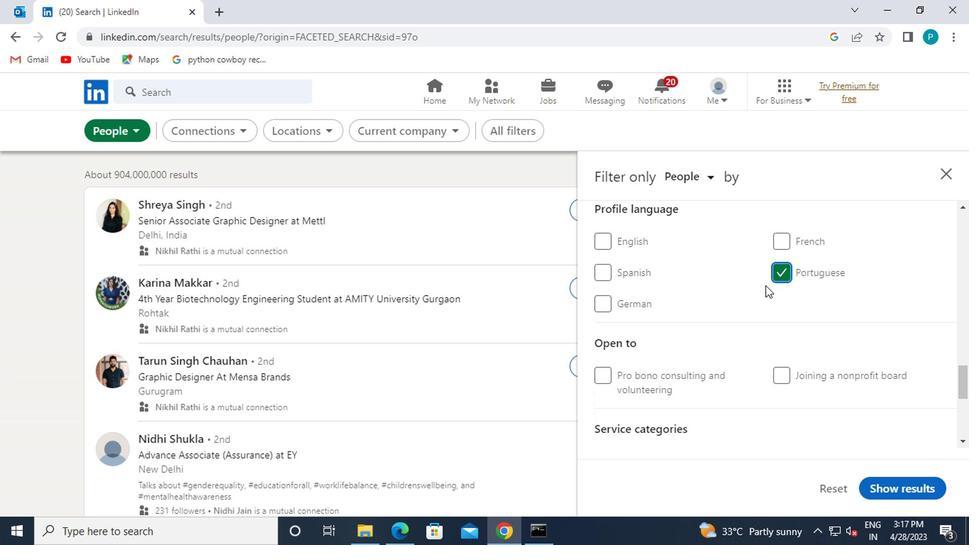 
Action: Mouse scrolled (753, 288) with delta (0, 1)
Screenshot: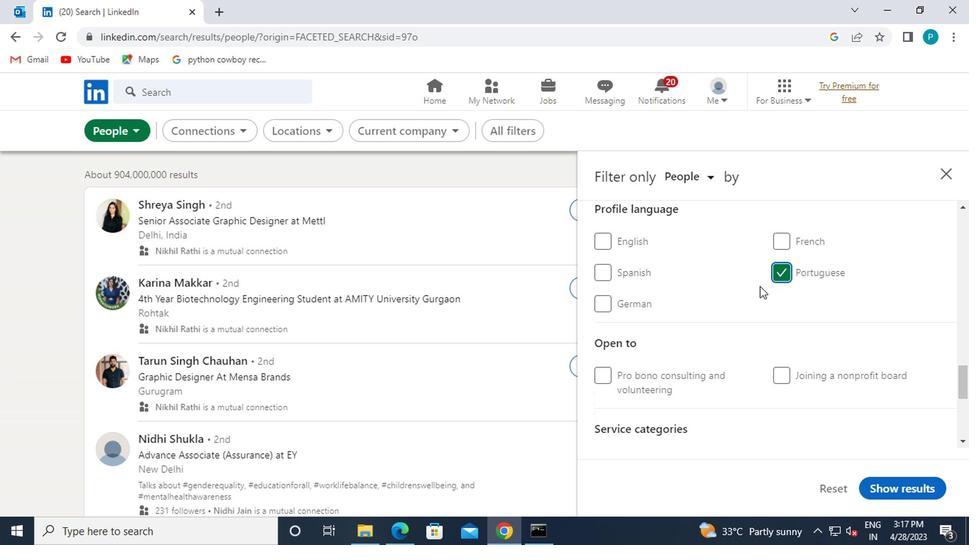 
Action: Mouse moved to (753, 290)
Screenshot: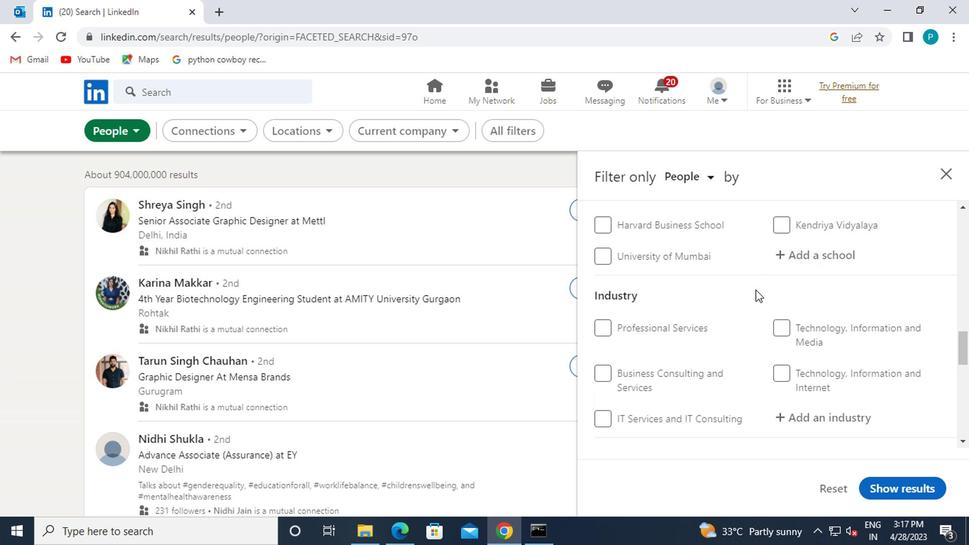 
Action: Mouse scrolled (753, 291) with delta (0, 0)
Screenshot: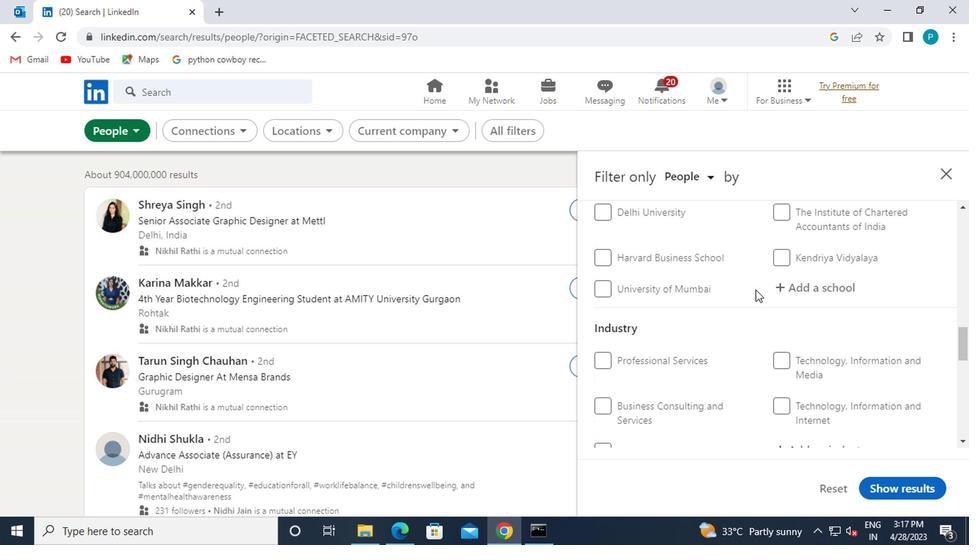 
Action: Mouse scrolled (753, 291) with delta (0, 0)
Screenshot: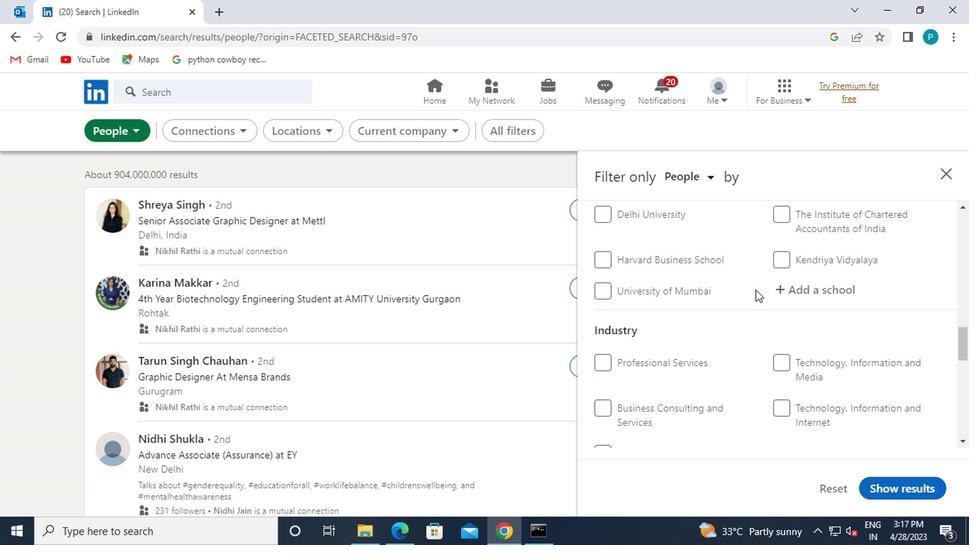 
Action: Mouse scrolled (753, 291) with delta (0, 0)
Screenshot: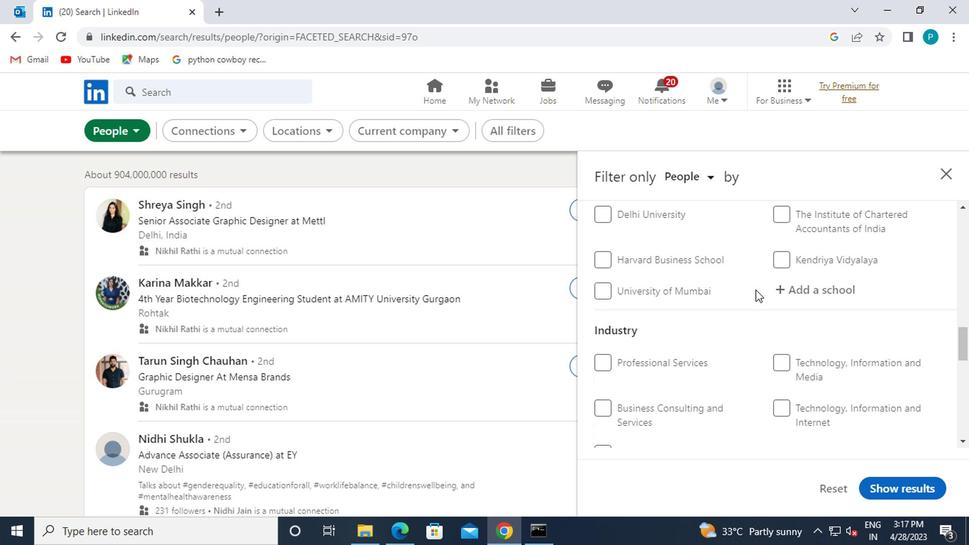 
Action: Mouse moved to (770, 294)
Screenshot: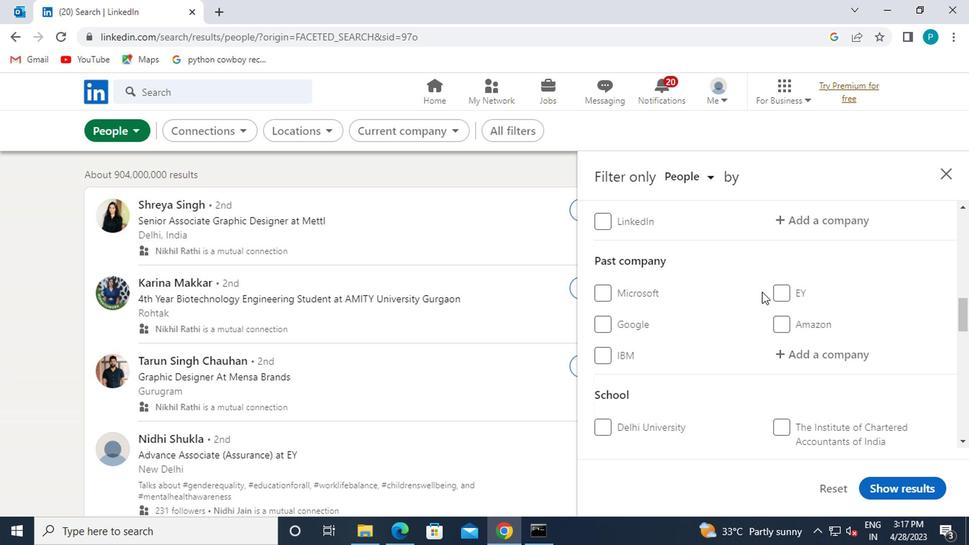 
Action: Mouse scrolled (770, 295) with delta (0, 1)
Screenshot: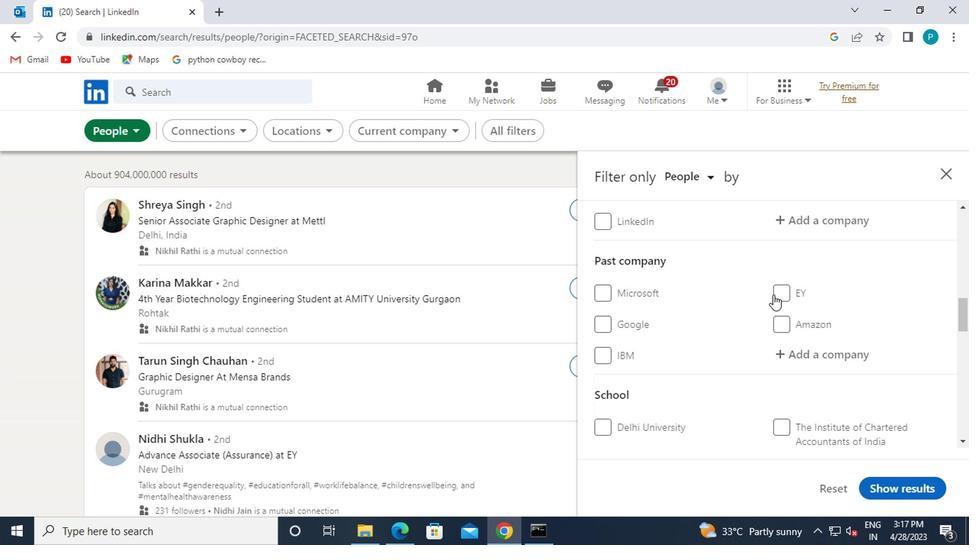 
Action: Mouse scrolled (770, 295) with delta (0, 1)
Screenshot: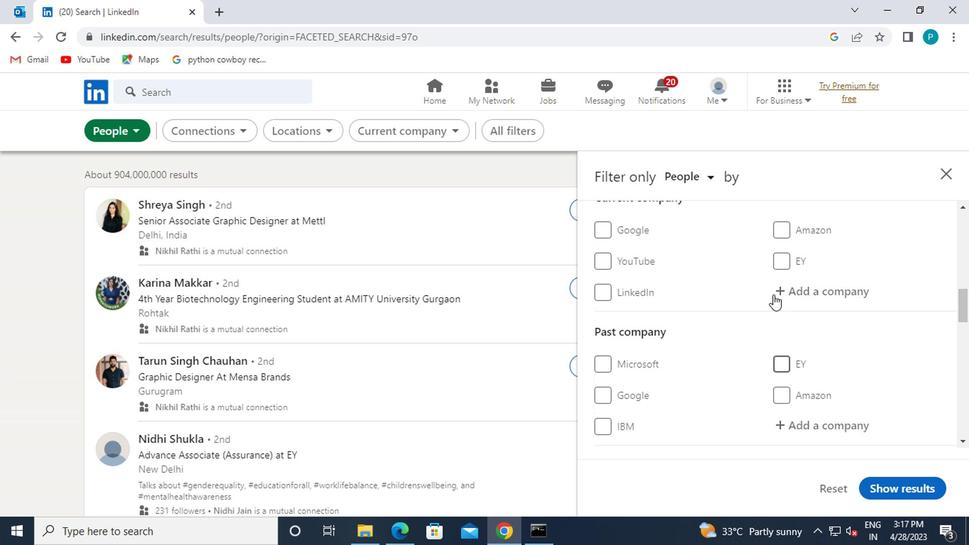 
Action: Mouse moved to (792, 353)
Screenshot: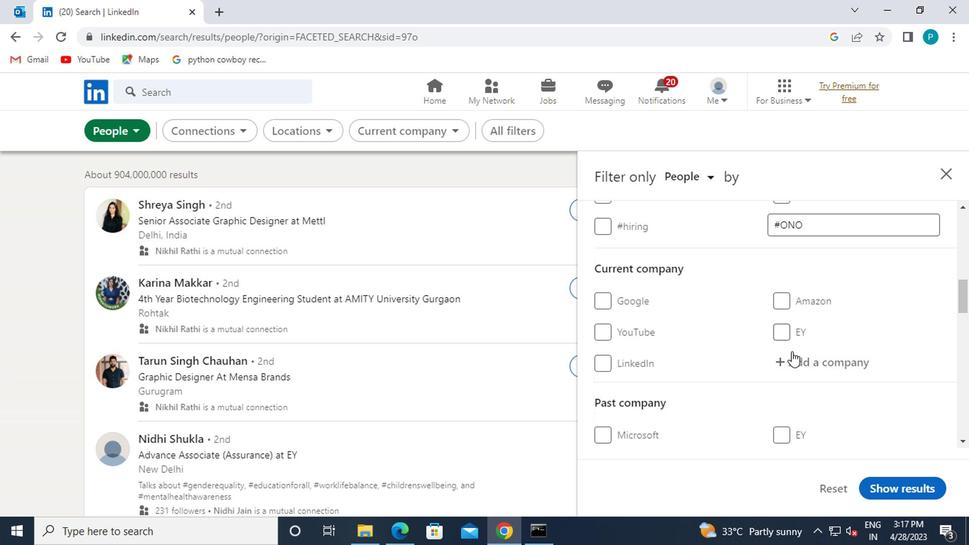 
Action: Mouse pressed left at (792, 353)
Screenshot: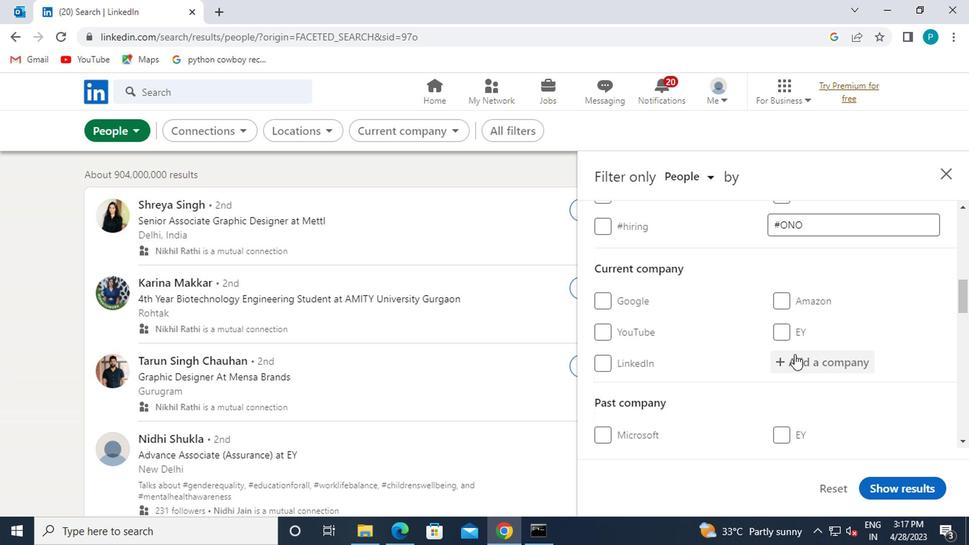 
Action: Mouse moved to (805, 364)
Screenshot: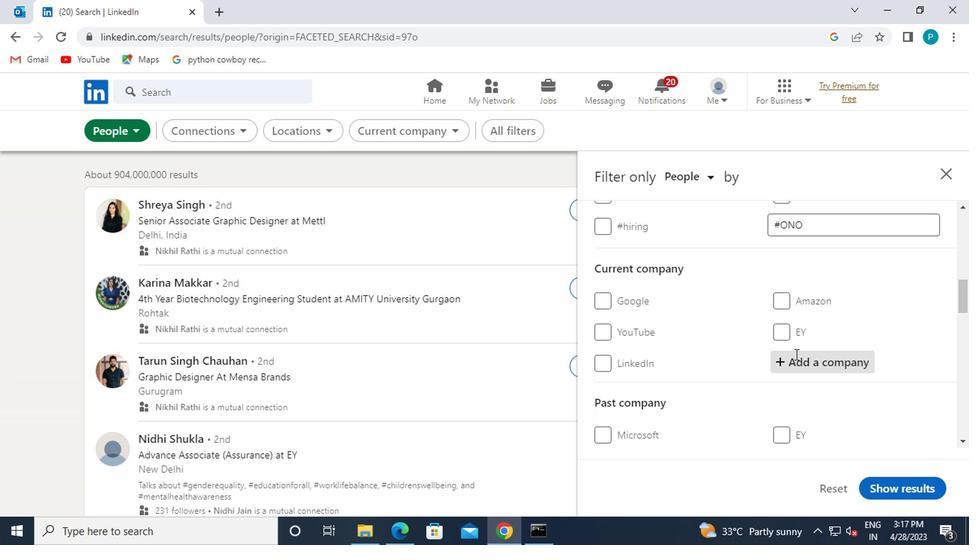 
Action: Key pressed <Key.caps_lock>G<Key.caps_lock>OD
Screenshot: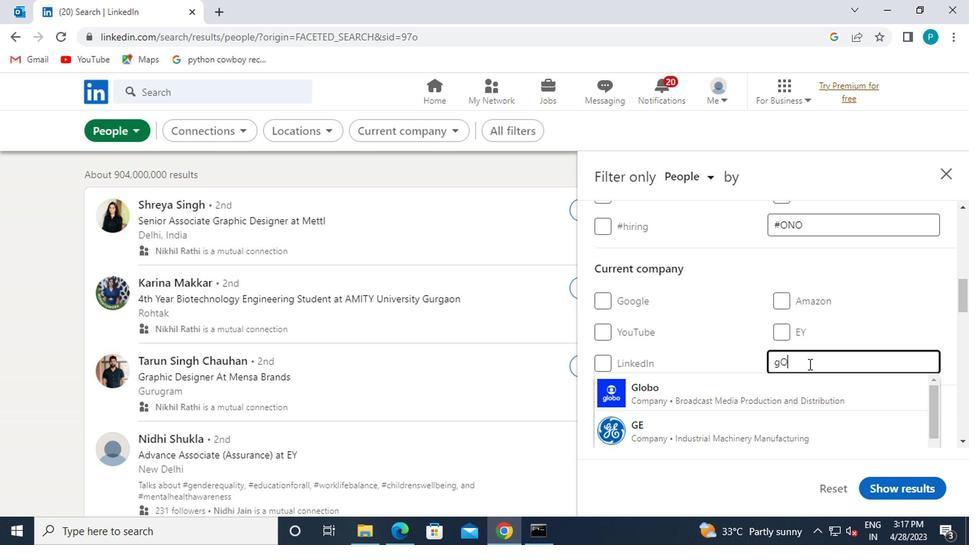
Action: Mouse moved to (802, 372)
Screenshot: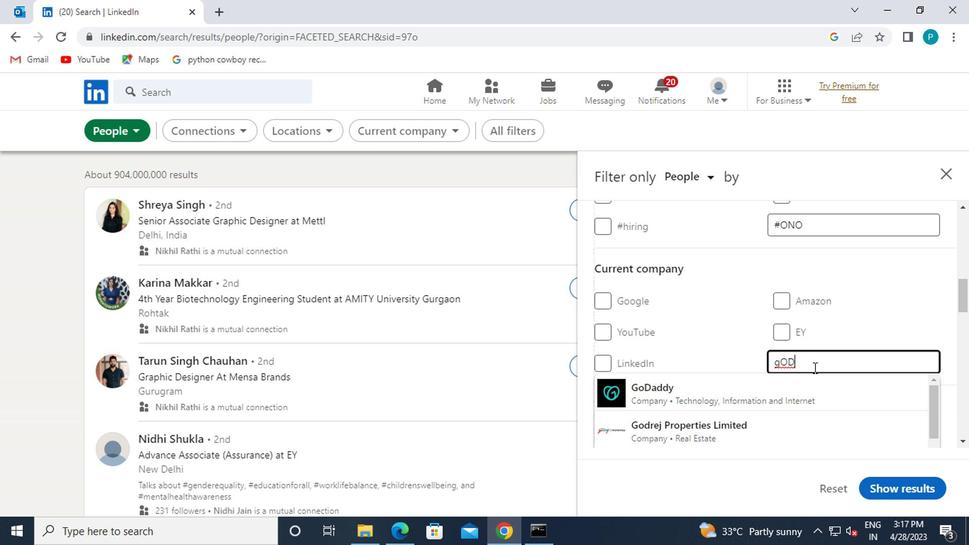 
Action: Mouse scrolled (802, 371) with delta (0, 0)
Screenshot: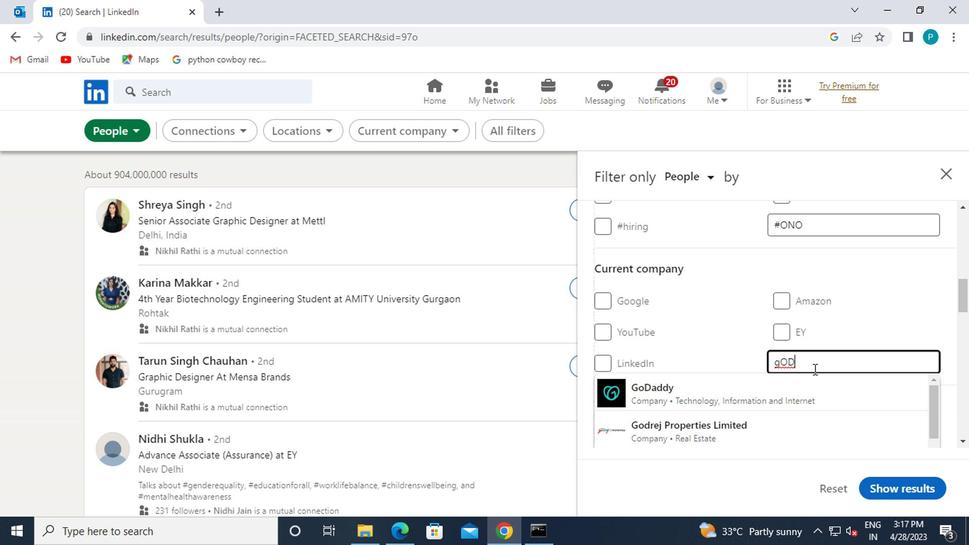 
Action: Mouse moved to (801, 372)
Screenshot: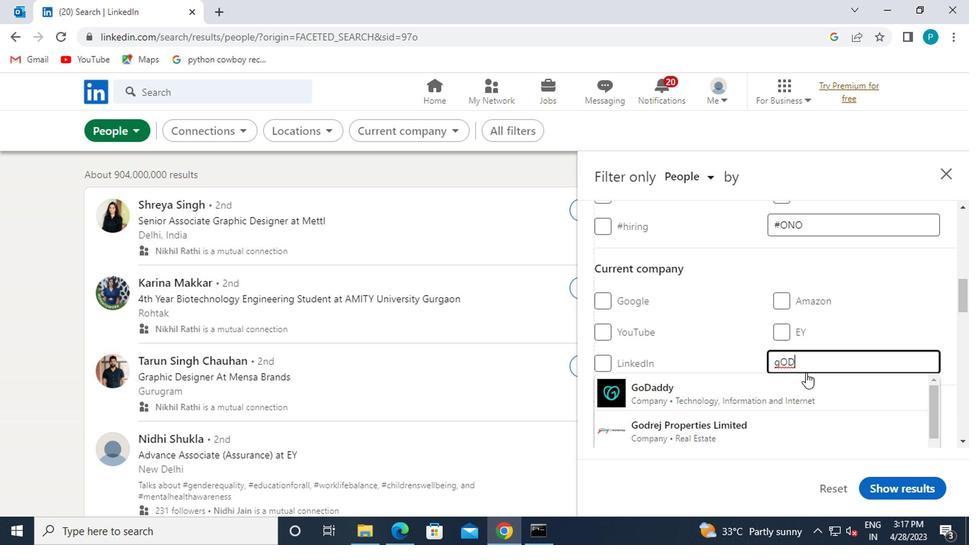 
Action: Mouse scrolled (801, 371) with delta (0, 0)
Screenshot: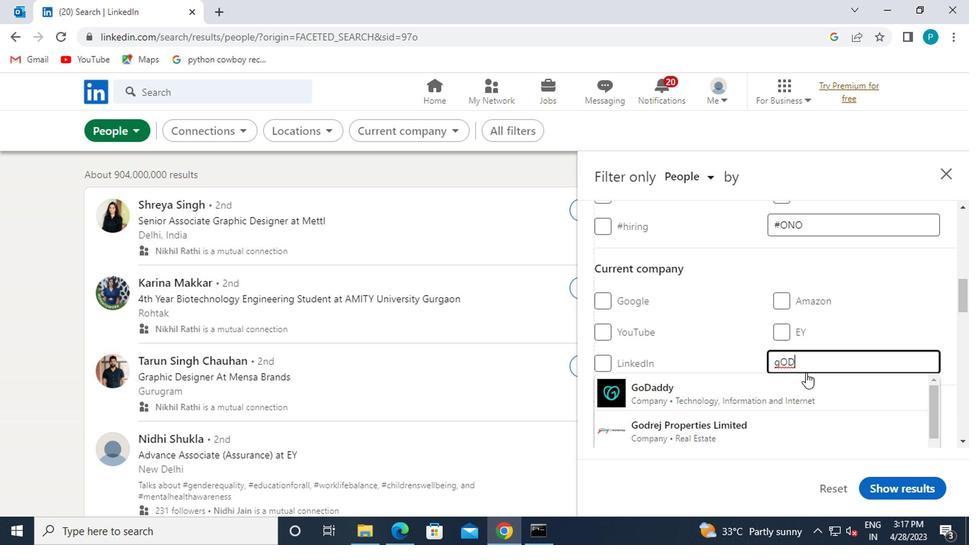 
Action: Mouse moved to (785, 386)
Screenshot: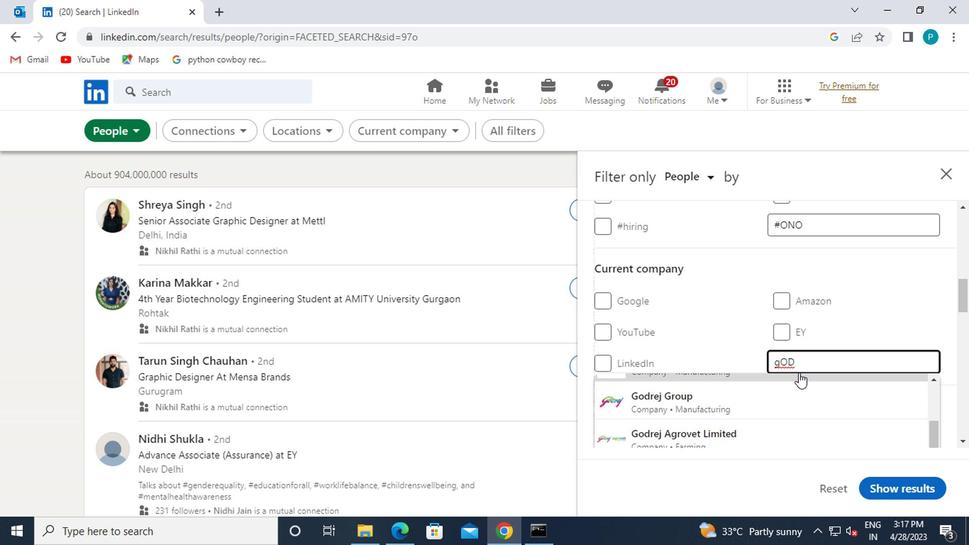 
Action: Mouse scrolled (785, 387) with delta (0, 1)
Screenshot: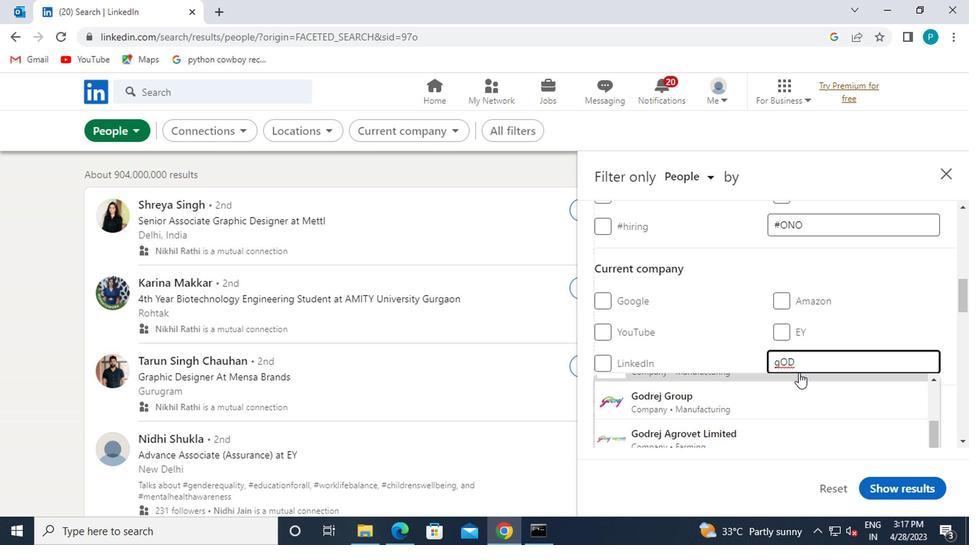 
Action: Mouse moved to (767, 401)
Screenshot: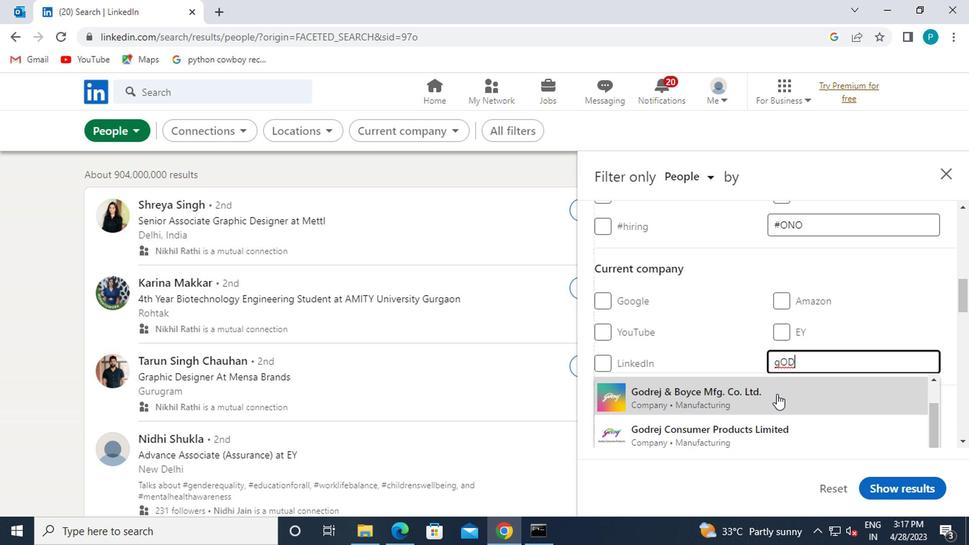 
Action: Mouse pressed left at (767, 401)
Screenshot: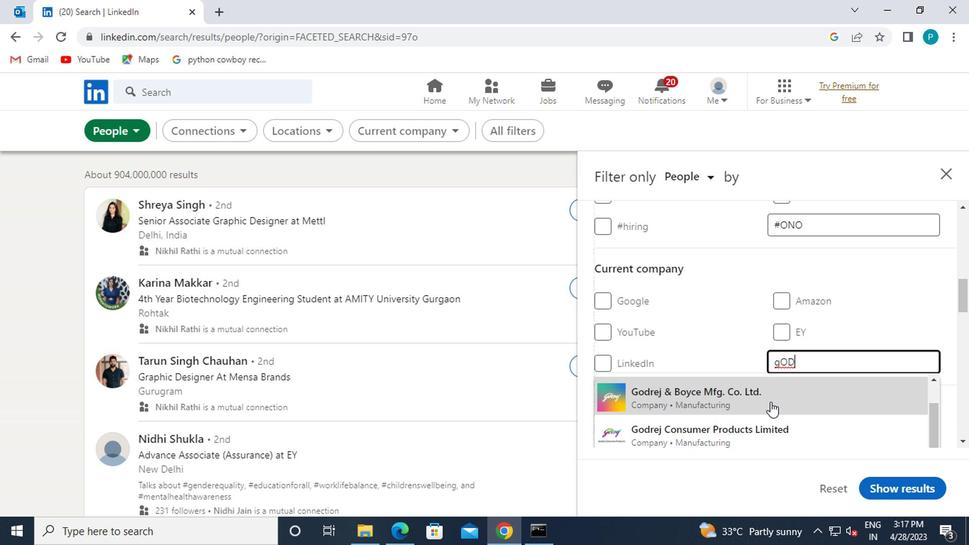 
Action: Mouse moved to (733, 384)
Screenshot: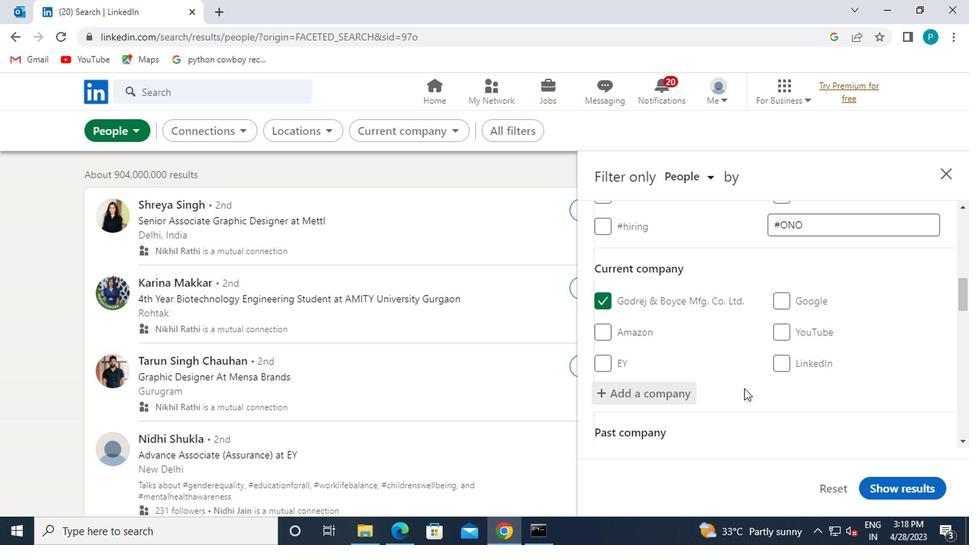 
Action: Mouse scrolled (733, 383) with delta (0, 0)
Screenshot: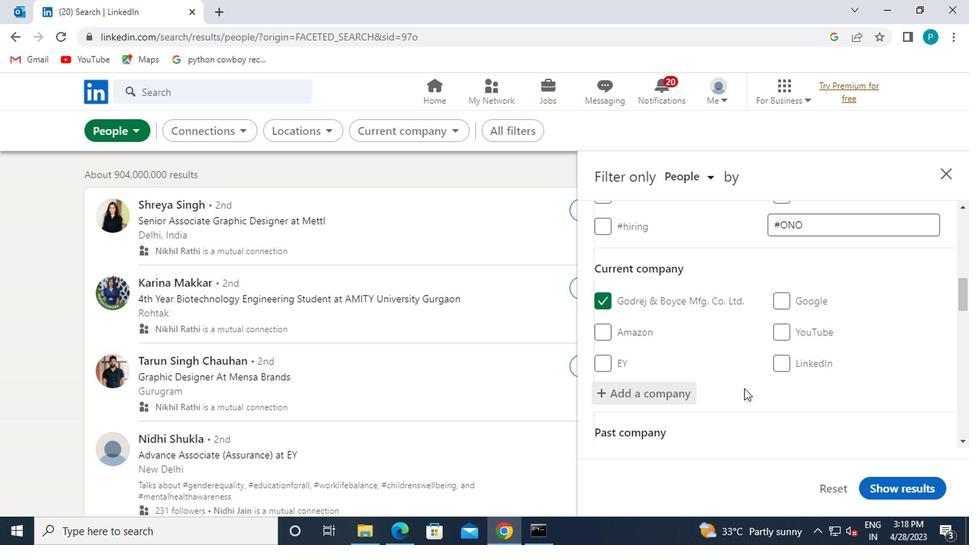 
Action: Mouse moved to (731, 382)
Screenshot: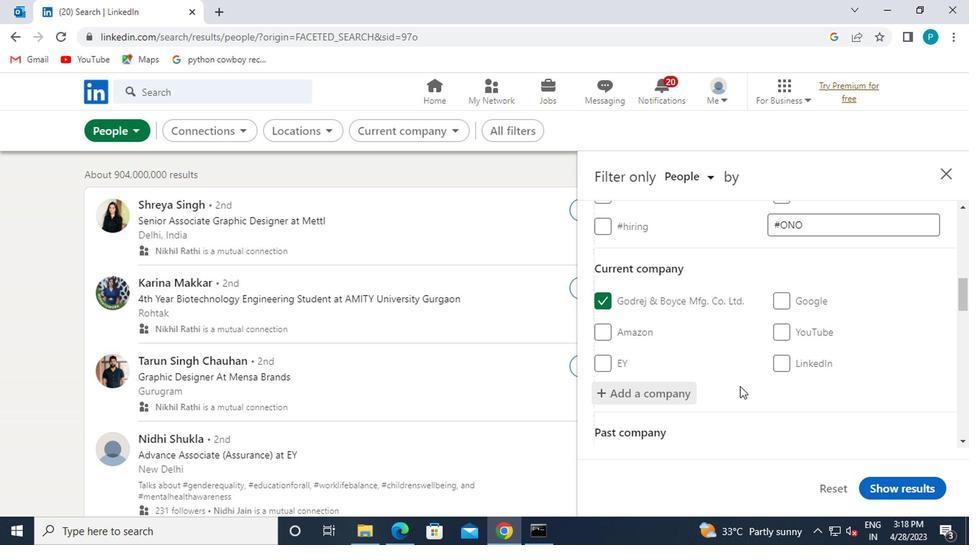 
Action: Mouse scrolled (731, 382) with delta (0, 0)
Screenshot: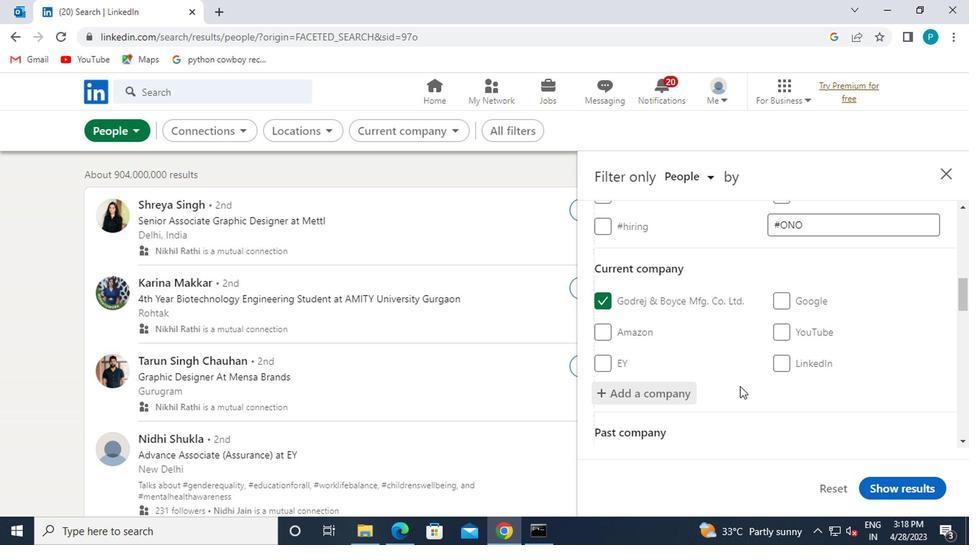 
Action: Mouse moved to (722, 379)
Screenshot: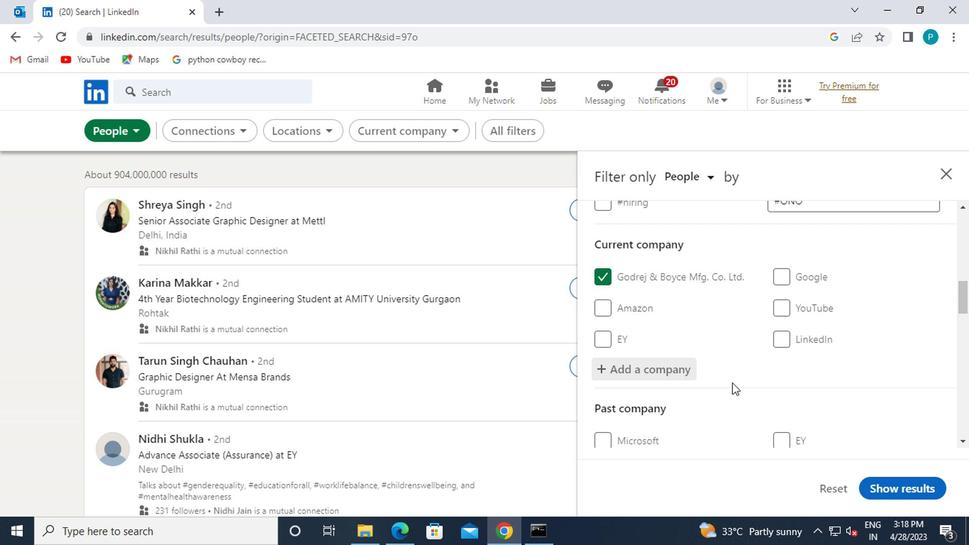 
Action: Mouse scrolled (722, 378) with delta (0, 0)
Screenshot: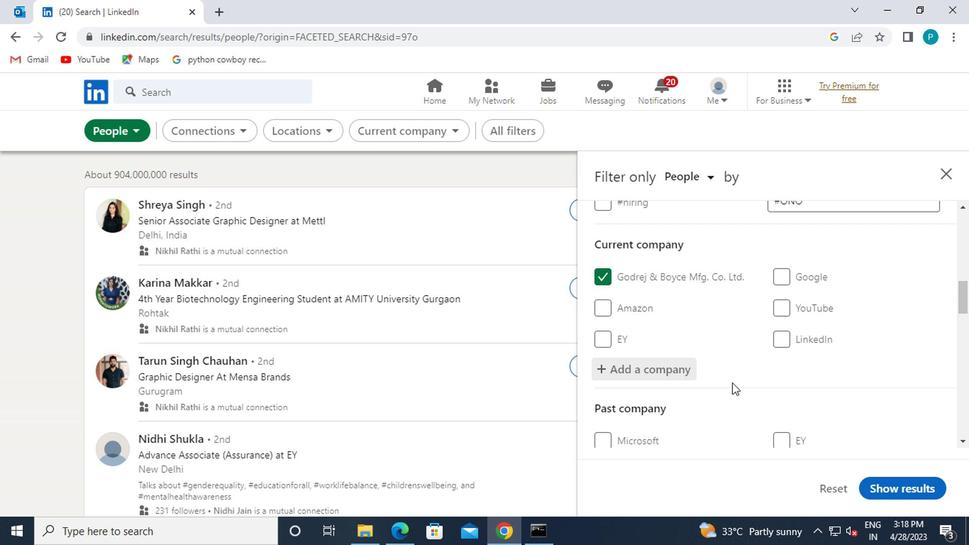 
Action: Mouse moved to (718, 379)
Screenshot: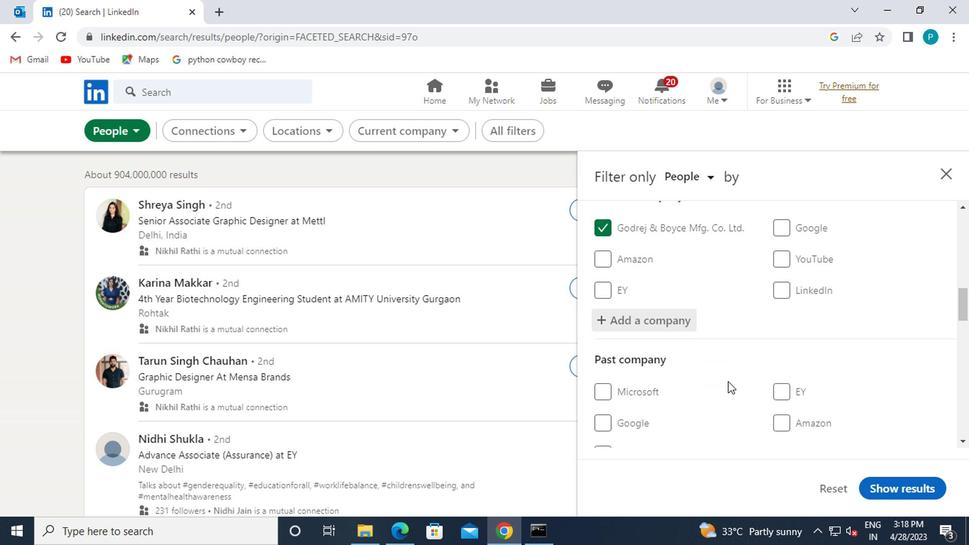 
Action: Mouse scrolled (718, 378) with delta (0, 0)
Screenshot: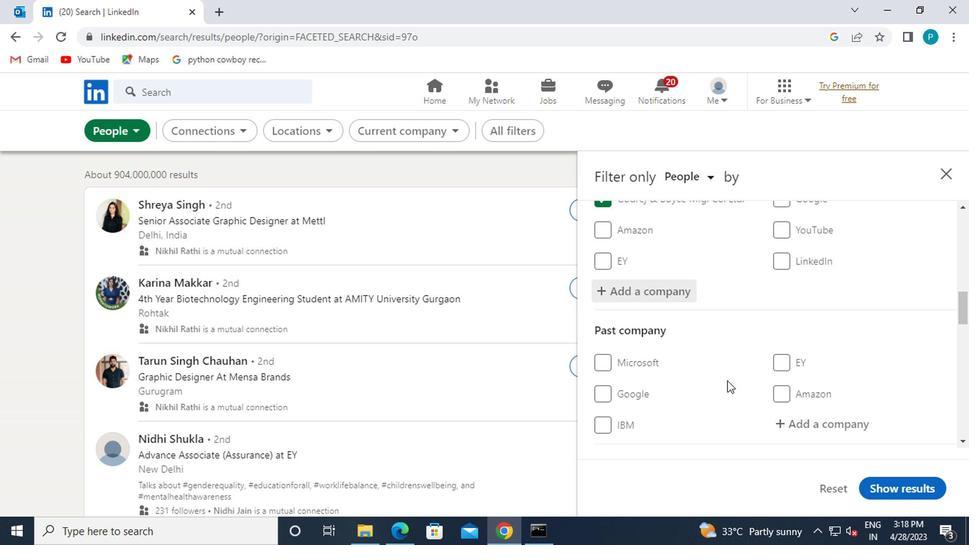 
Action: Mouse moved to (779, 316)
Screenshot: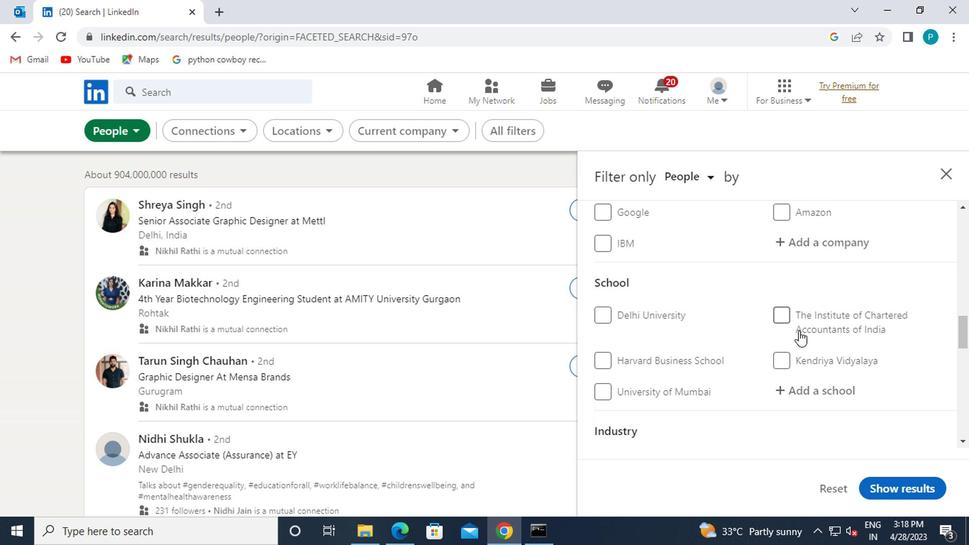 
Action: Mouse scrolled (779, 316) with delta (0, 0)
Screenshot: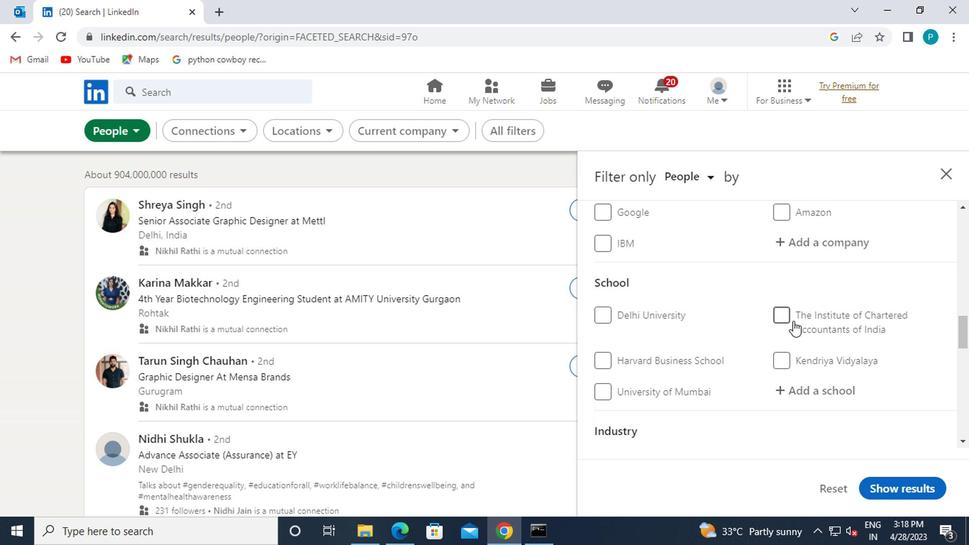 
Action: Mouse moved to (778, 321)
Screenshot: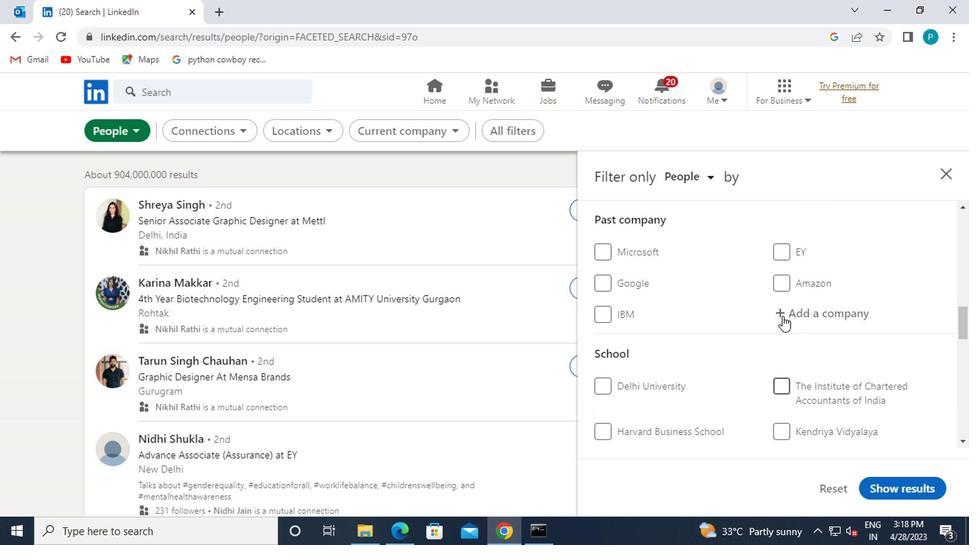 
Action: Mouse scrolled (778, 320) with delta (0, -1)
Screenshot: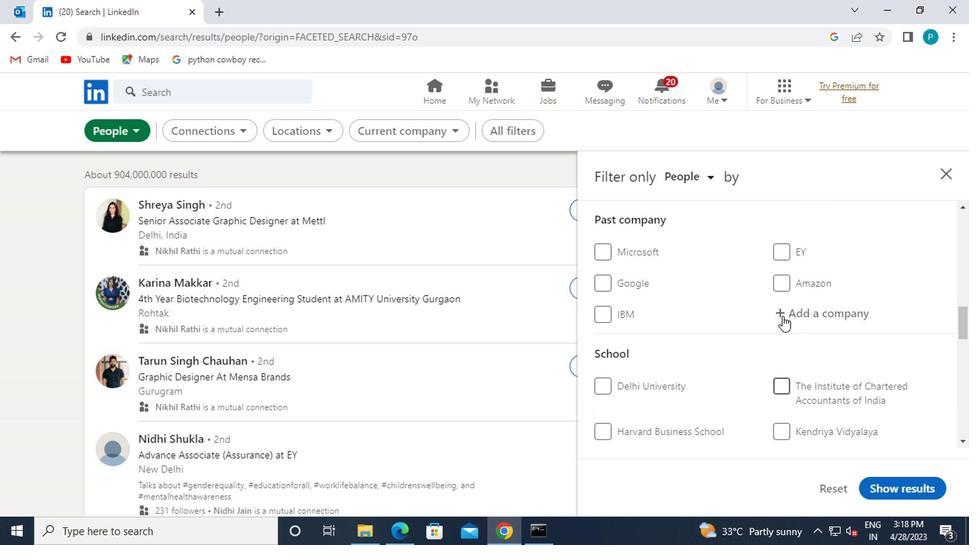 
Action: Mouse moved to (783, 388)
Screenshot: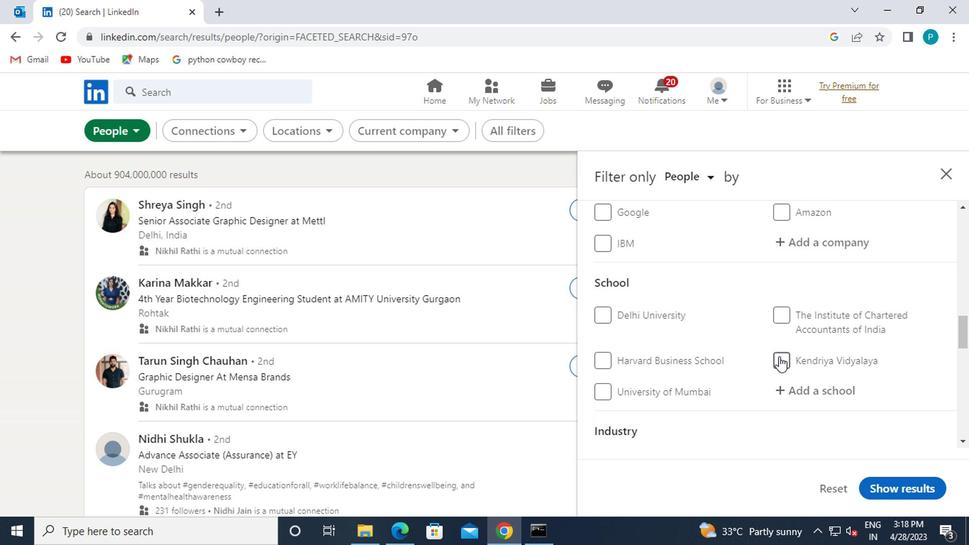 
Action: Mouse pressed left at (783, 388)
Screenshot: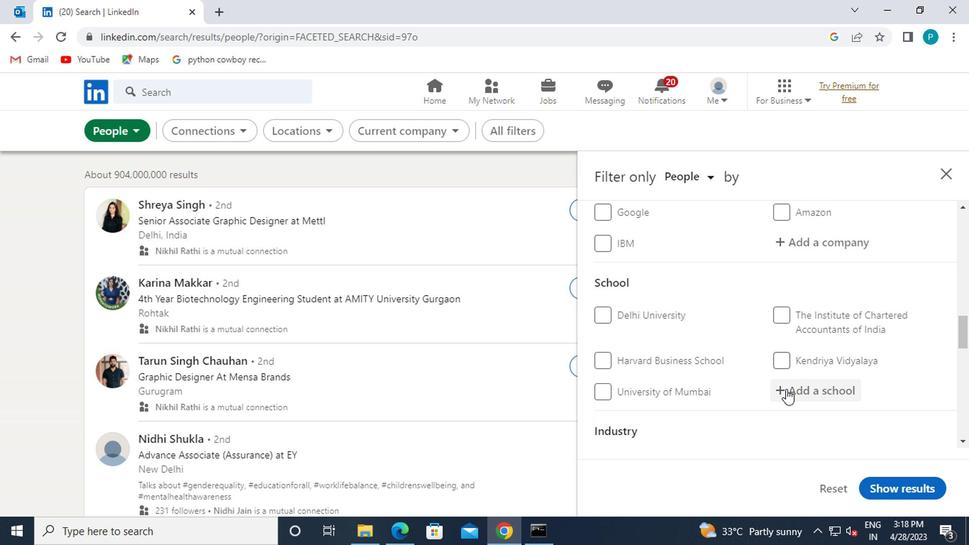 
Action: Mouse moved to (783, 389)
Screenshot: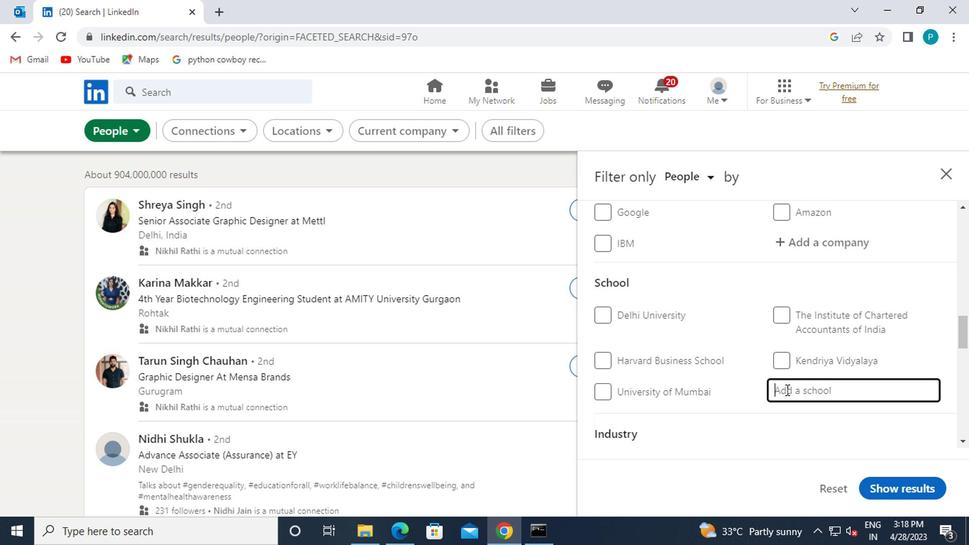 
Action: Key pressed S<Key.caps_lock>CALER
Screenshot: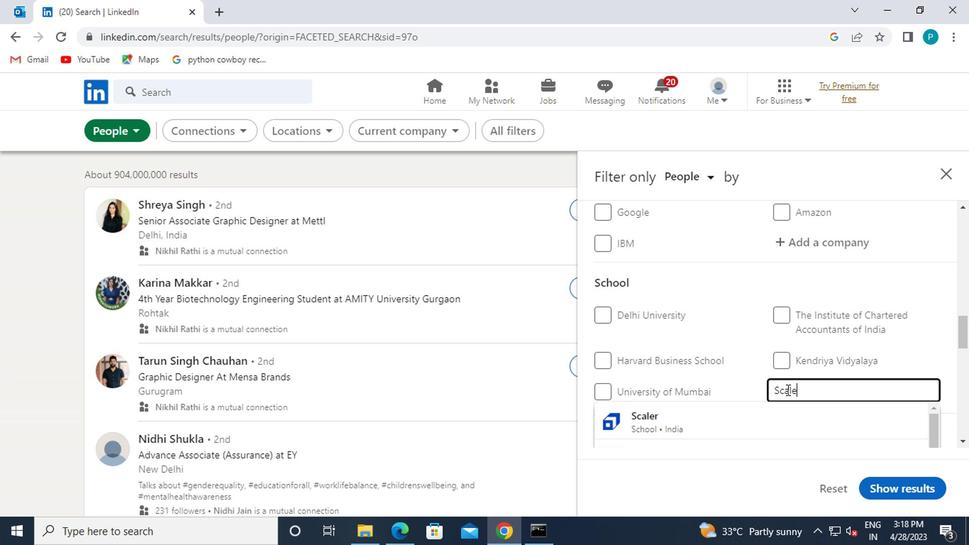 
Action: Mouse moved to (750, 417)
Screenshot: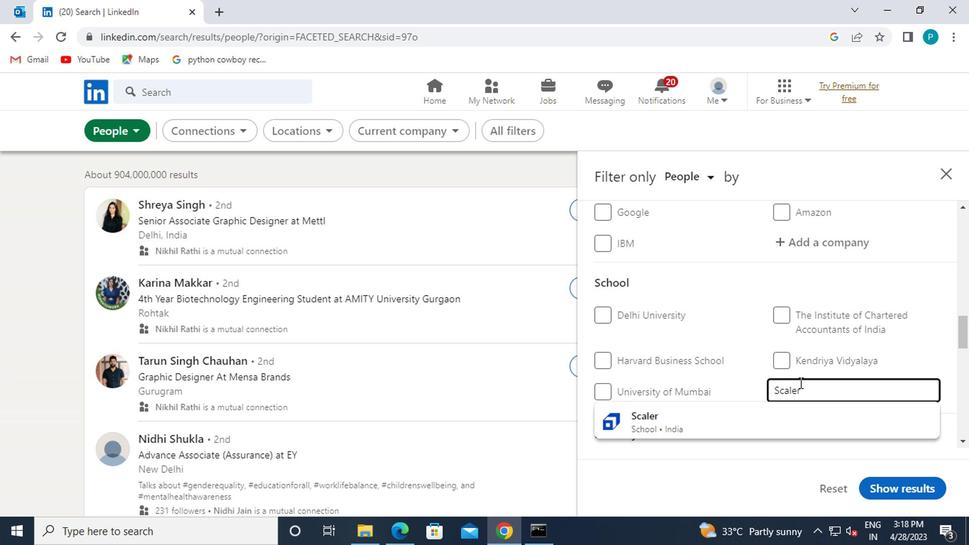 
Action: Mouse pressed left at (750, 417)
Screenshot: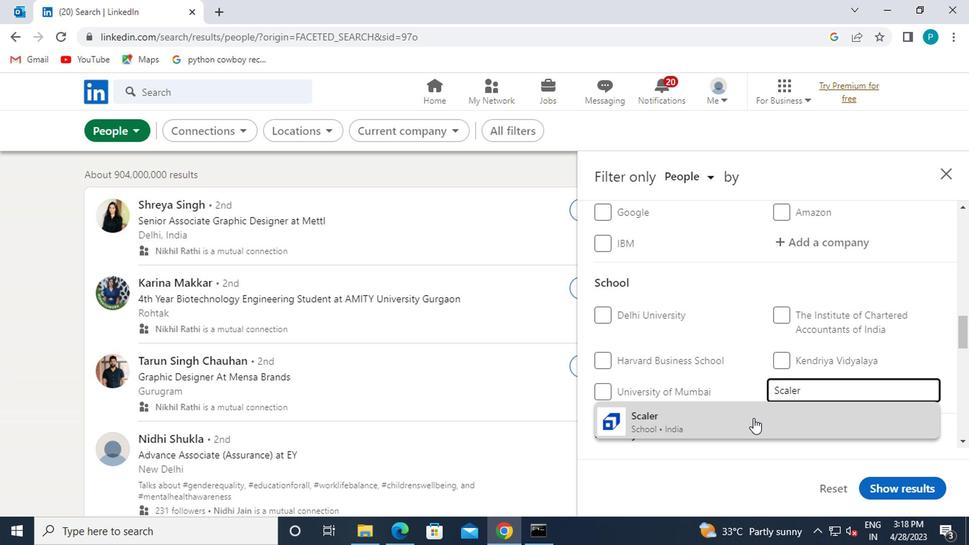 
Action: Mouse moved to (749, 414)
Screenshot: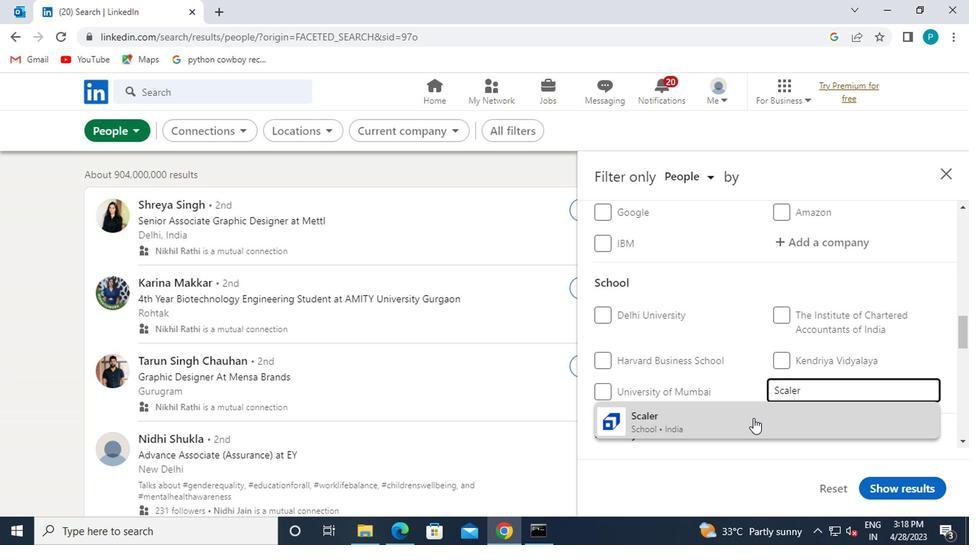 
Action: Mouse scrolled (749, 414) with delta (0, 0)
Screenshot: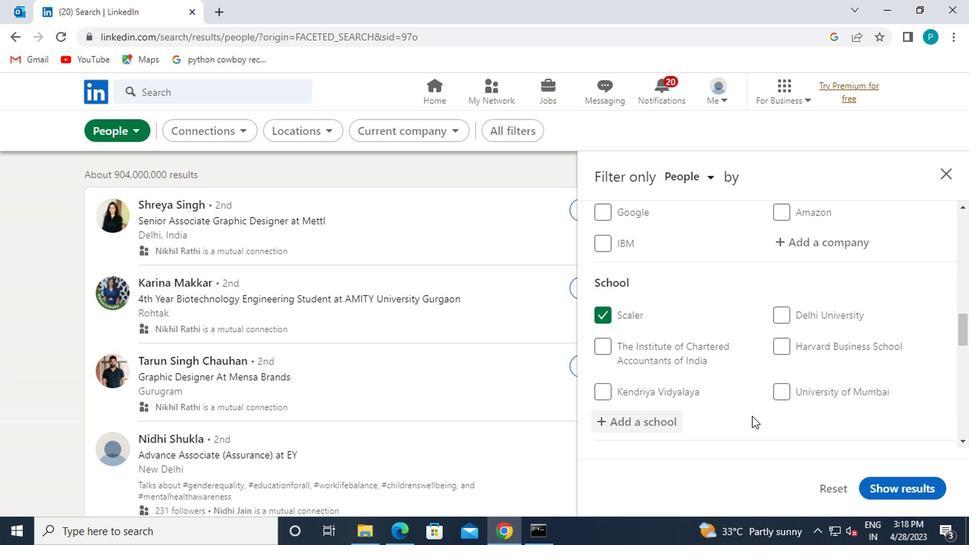 
Action: Mouse scrolled (749, 414) with delta (0, 0)
Screenshot: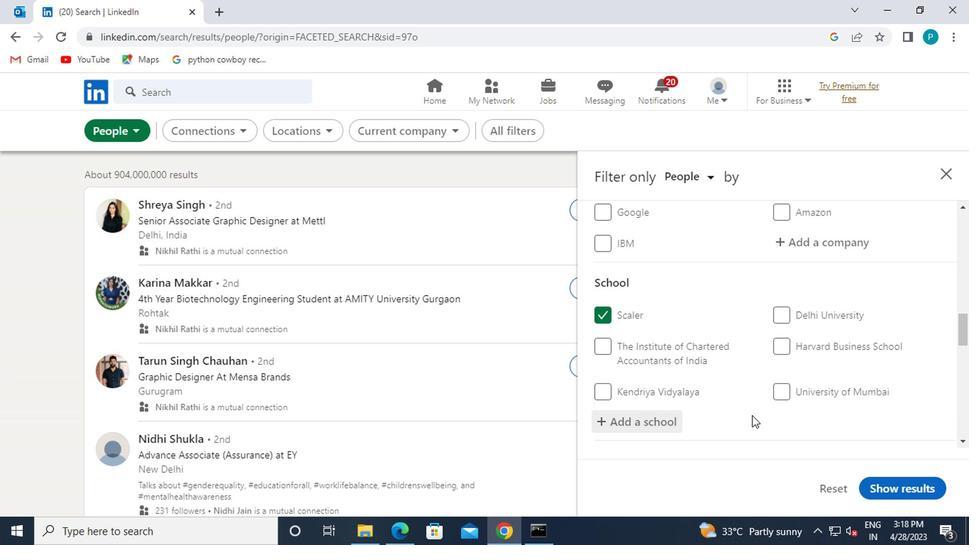 
Action: Mouse moved to (749, 412)
Screenshot: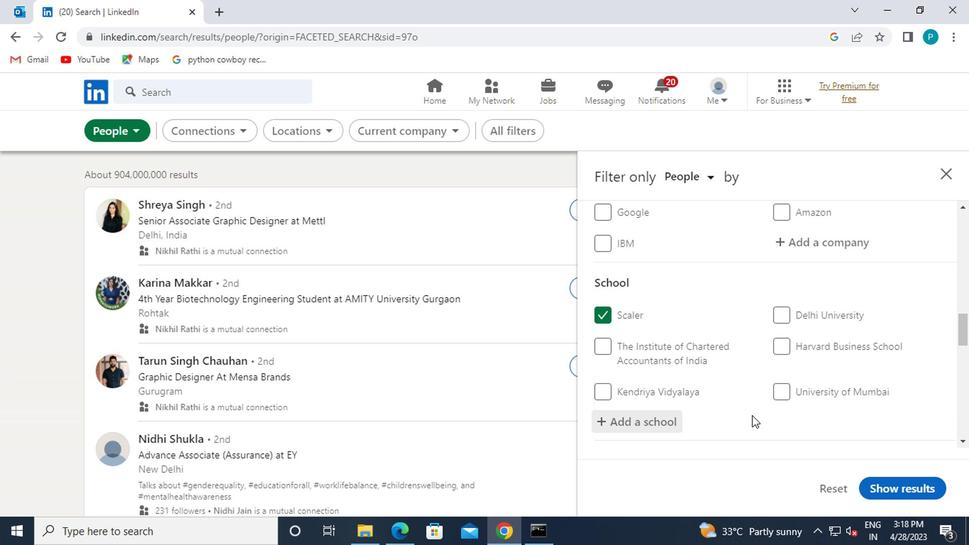 
Action: Mouse scrolled (749, 411) with delta (0, -1)
Screenshot: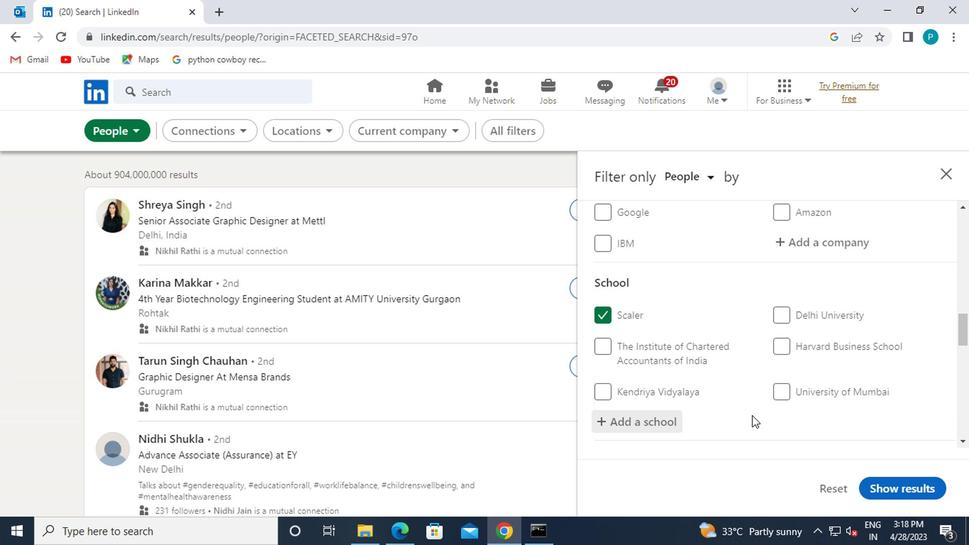 
Action: Mouse moved to (820, 373)
Screenshot: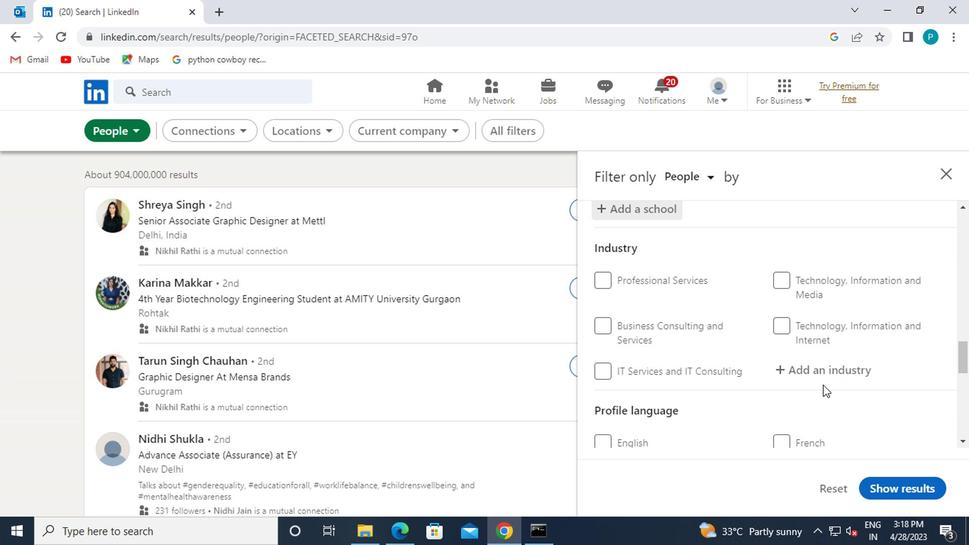 
Action: Mouse pressed left at (820, 373)
Screenshot: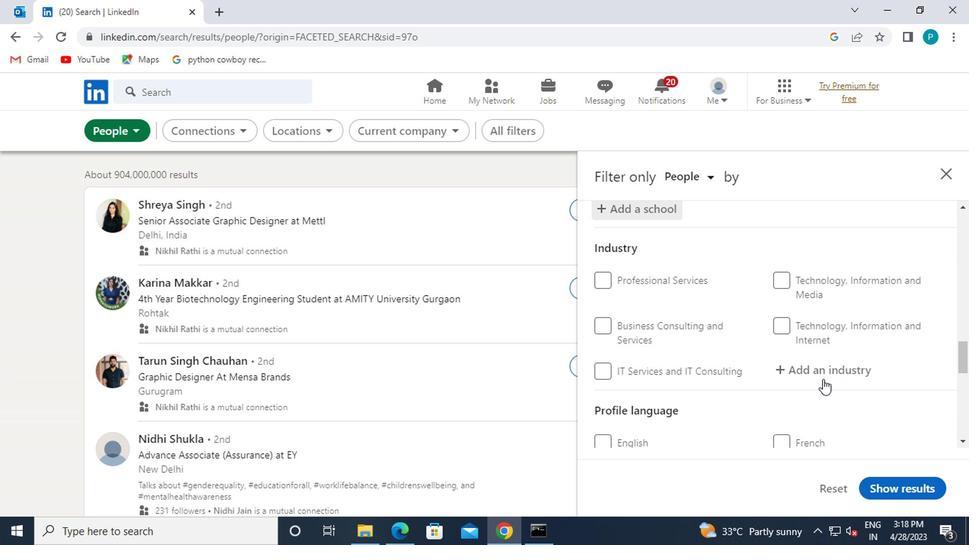 
Action: Mouse moved to (828, 367)
Screenshot: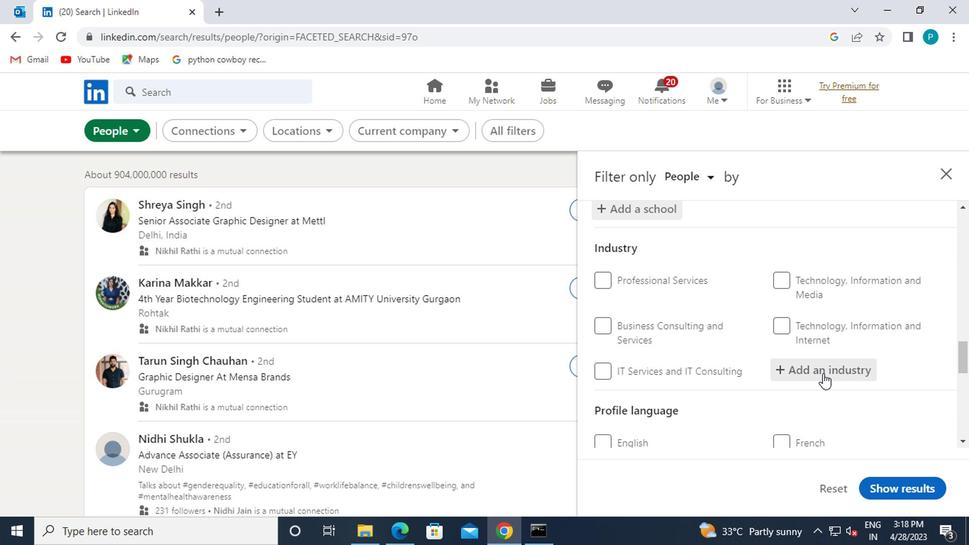 
Action: Key pressed <Key.caps_lock>D<Key.caps_lock>E
Screenshot: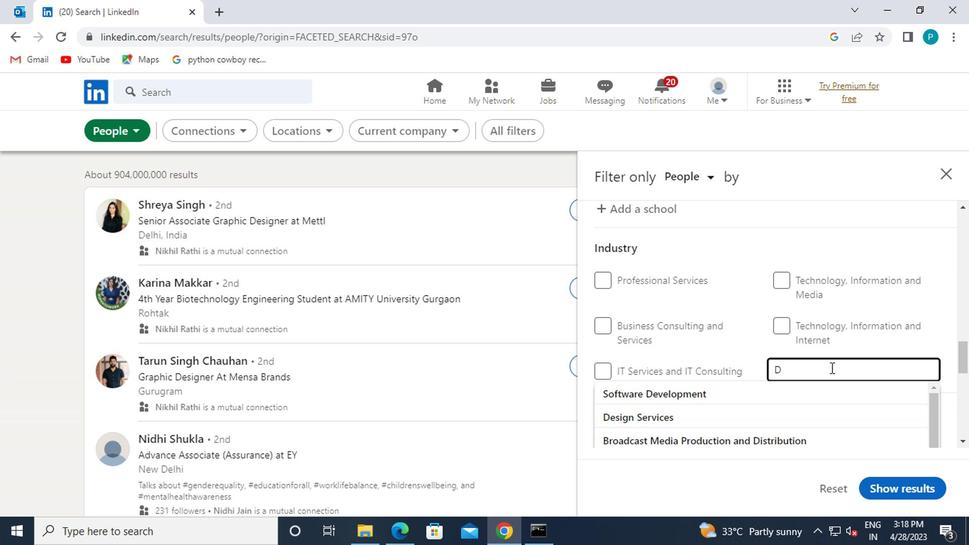 
Action: Mouse moved to (762, 391)
Screenshot: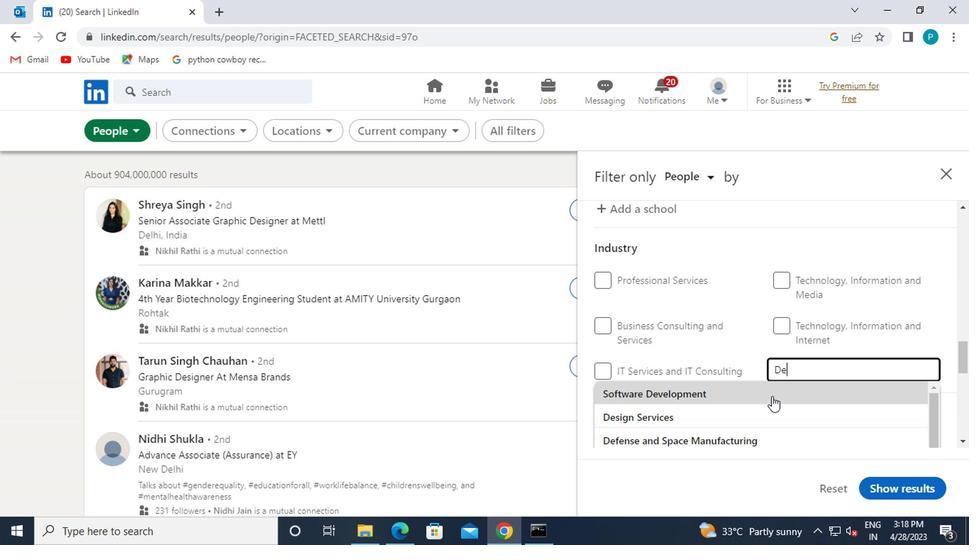 
Action: Mouse scrolled (762, 391) with delta (0, 0)
Screenshot: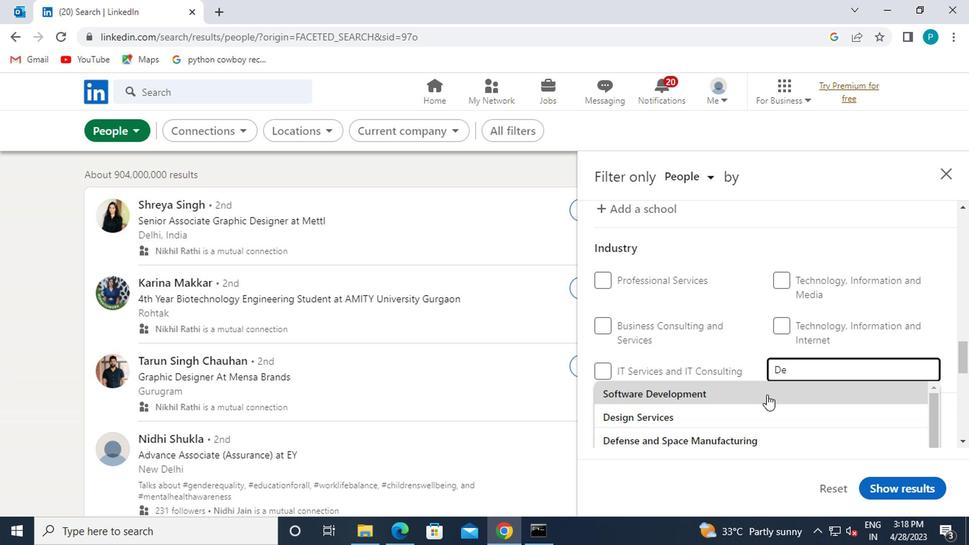 
Action: Mouse scrolled (762, 391) with delta (0, 0)
Screenshot: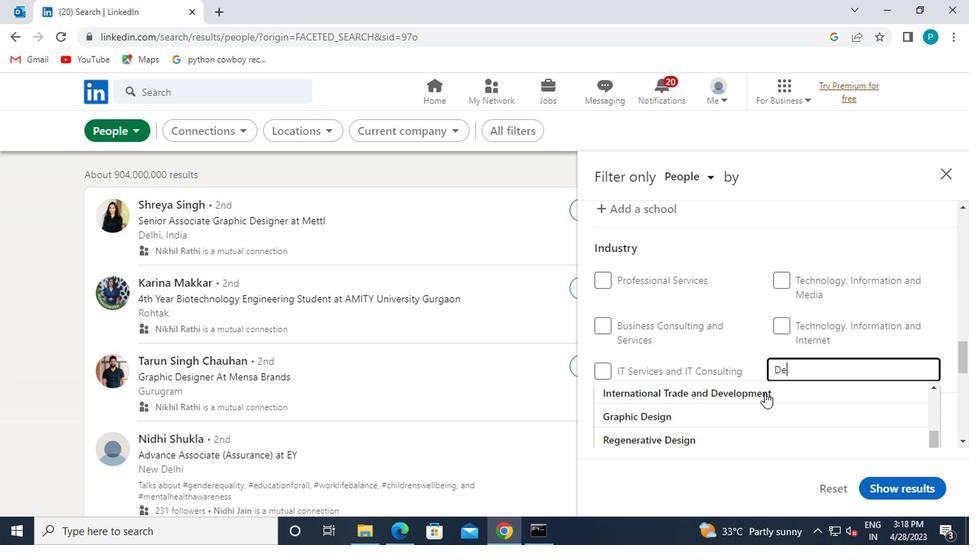 
Action: Mouse moved to (778, 384)
Screenshot: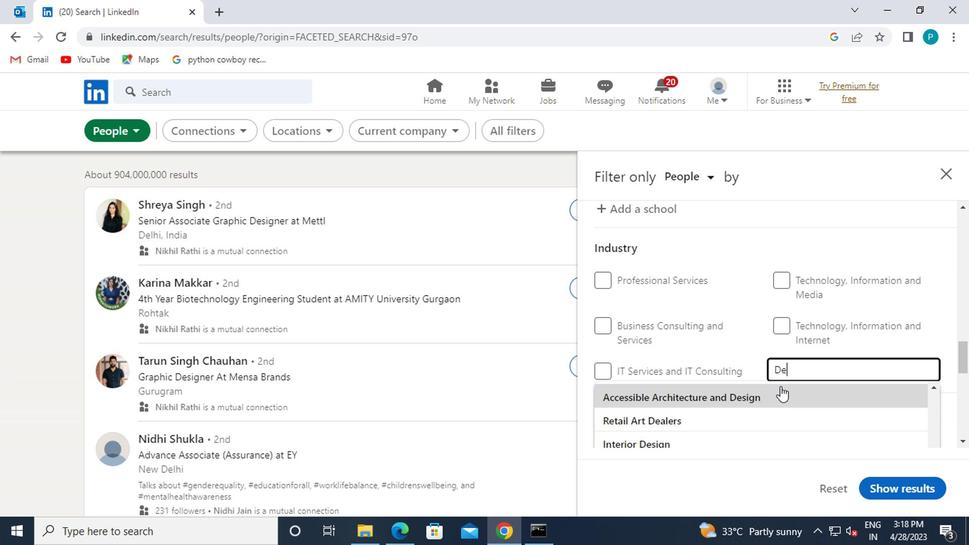 
Action: Key pressed NT
Screenshot: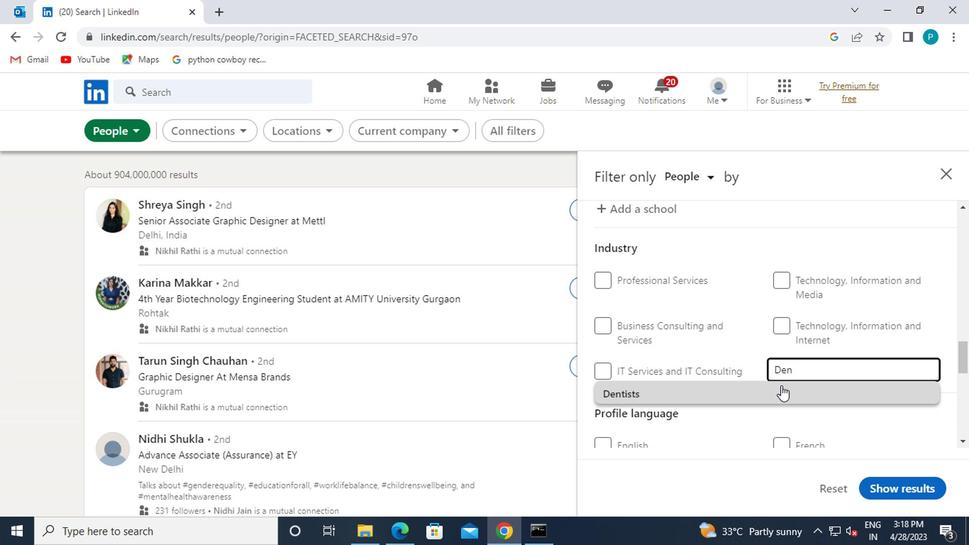 
Action: Mouse moved to (793, 393)
Screenshot: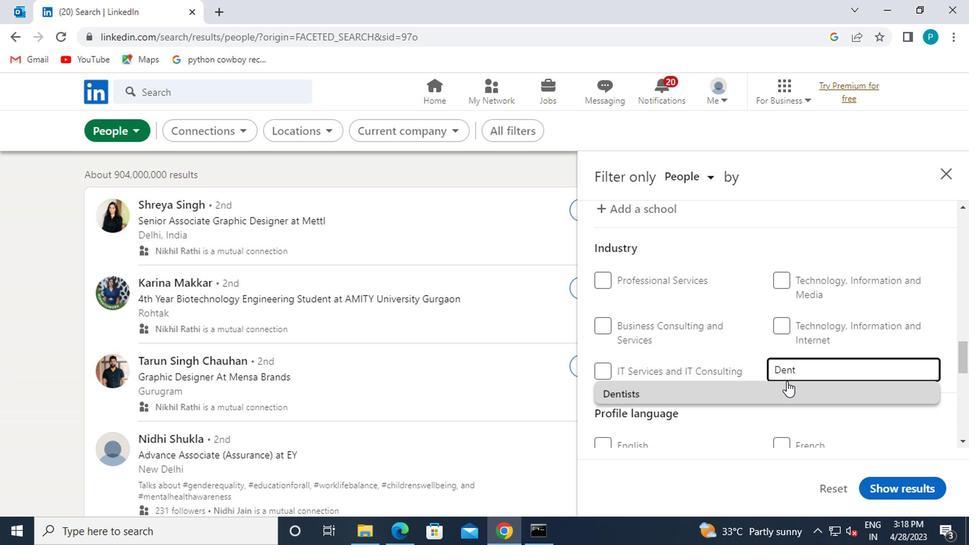 
Action: Mouse pressed left at (793, 393)
Screenshot: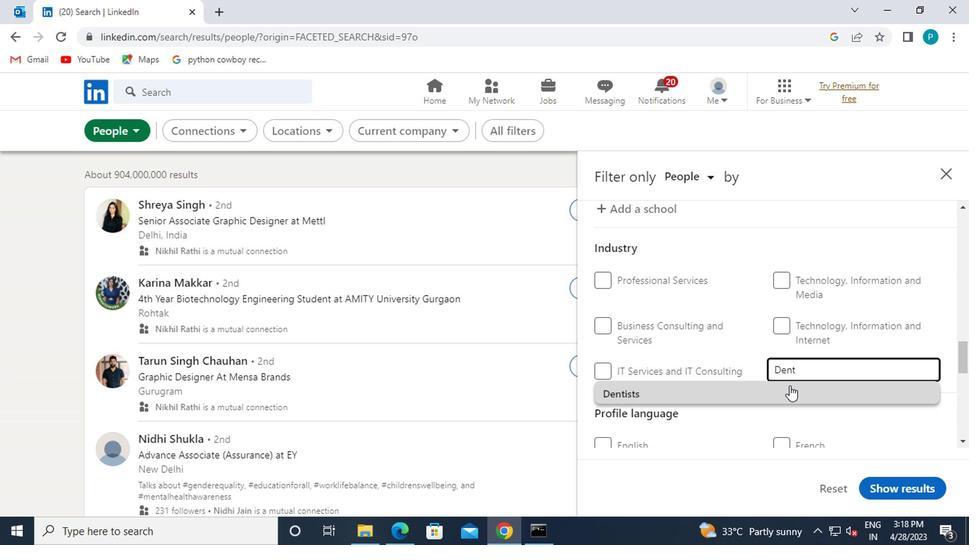 
Action: Mouse moved to (712, 393)
Screenshot: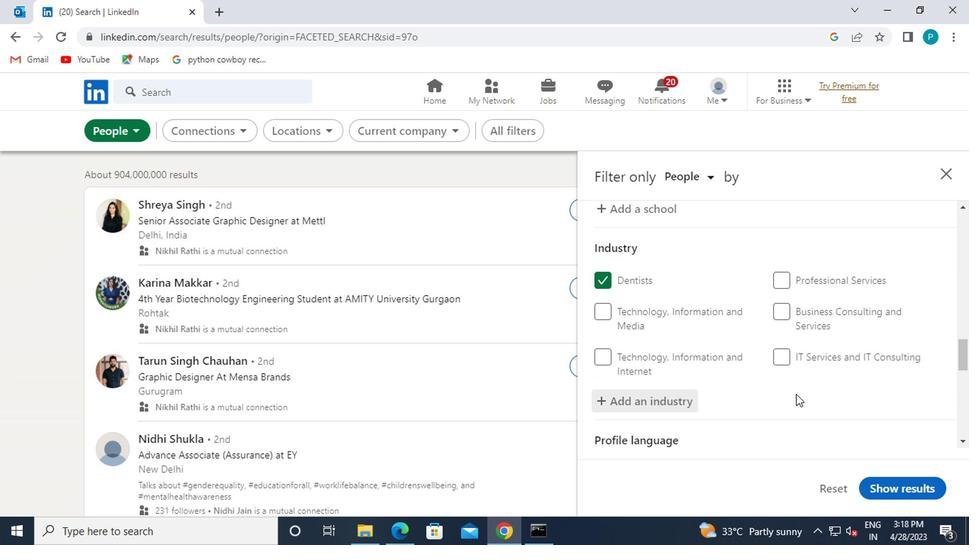 
Action: Mouse scrolled (712, 392) with delta (0, 0)
Screenshot: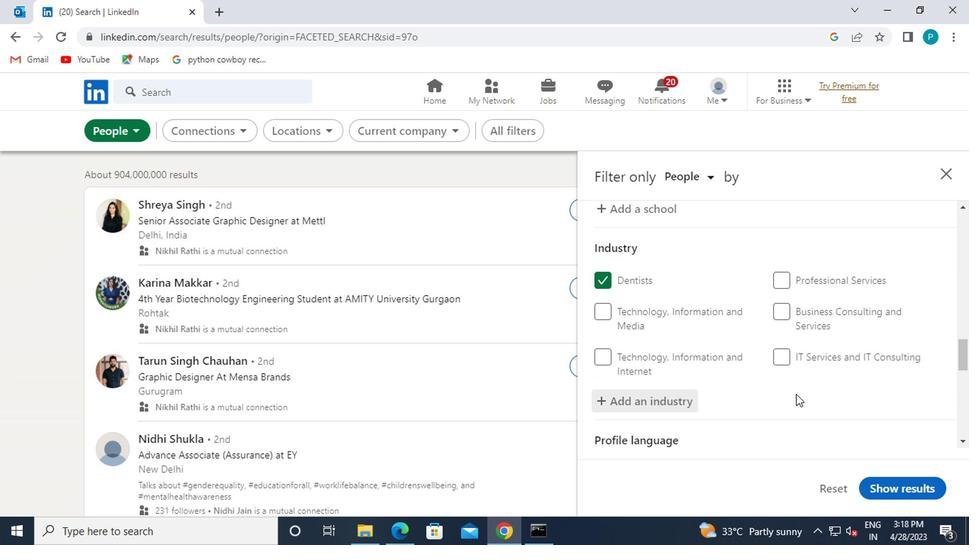 
Action: Mouse scrolled (712, 392) with delta (0, 0)
Screenshot: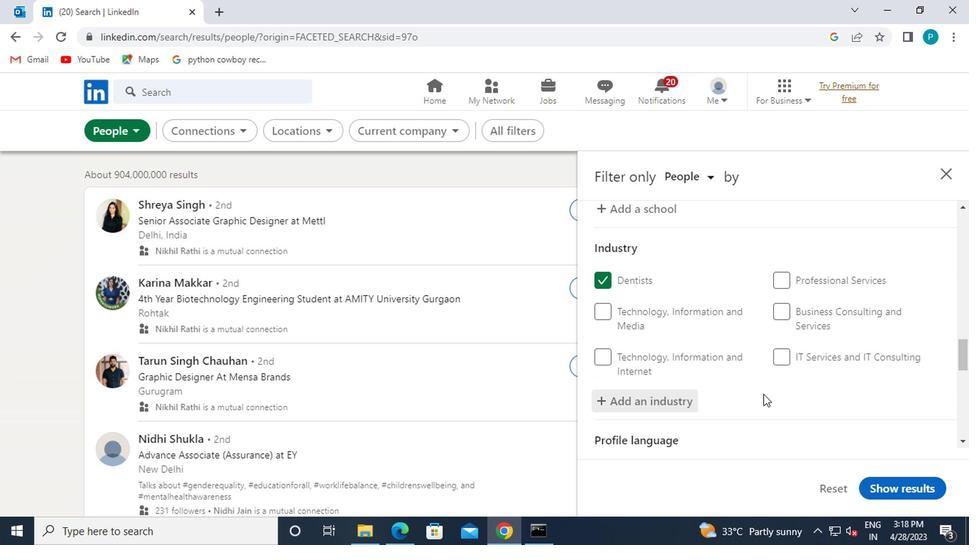 
Action: Mouse scrolled (712, 392) with delta (0, 0)
Screenshot: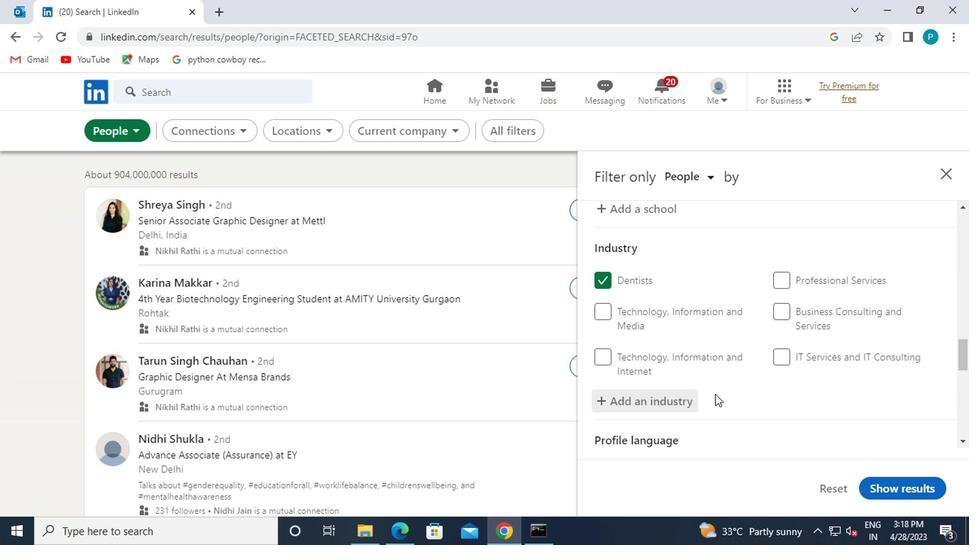 
Action: Mouse moved to (774, 394)
Screenshot: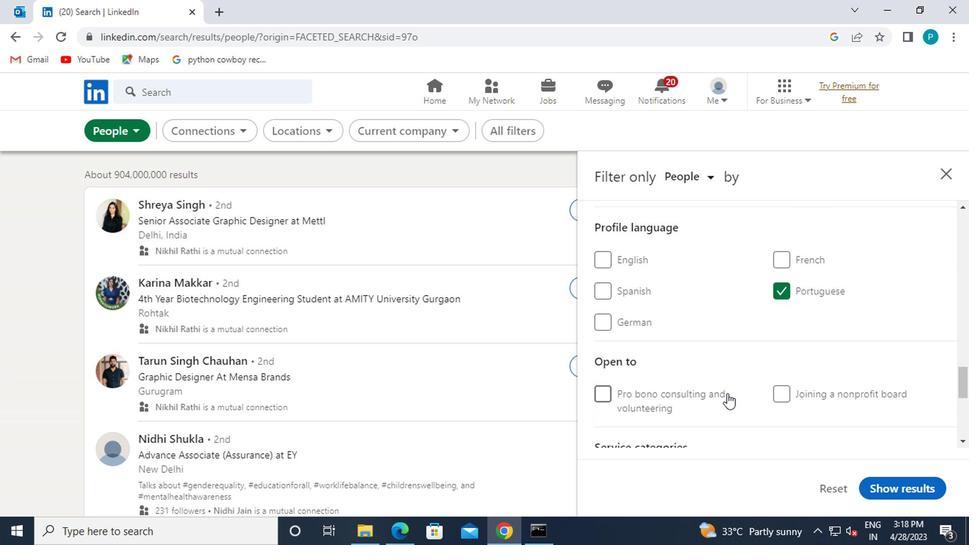 
Action: Mouse scrolled (774, 394) with delta (0, 0)
Screenshot: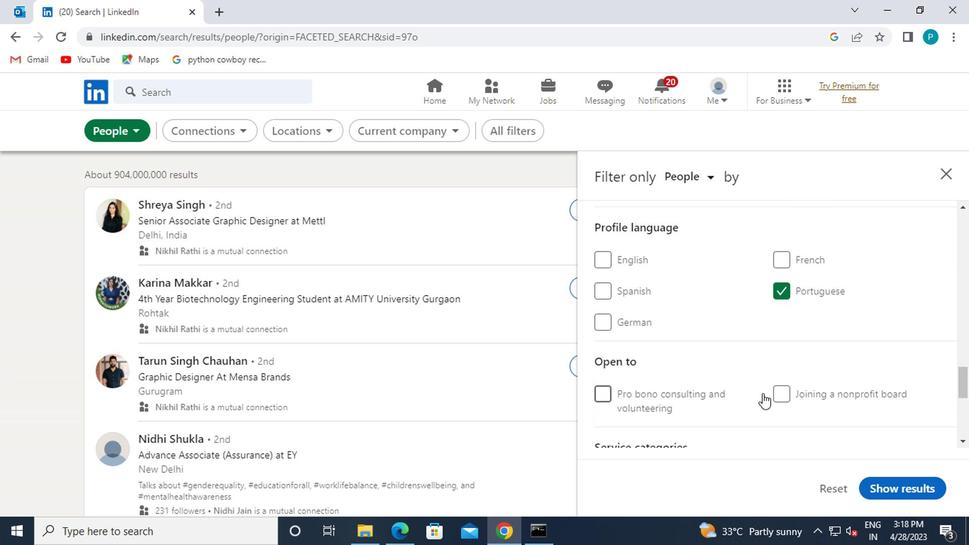 
Action: Mouse scrolled (774, 394) with delta (0, 0)
Screenshot: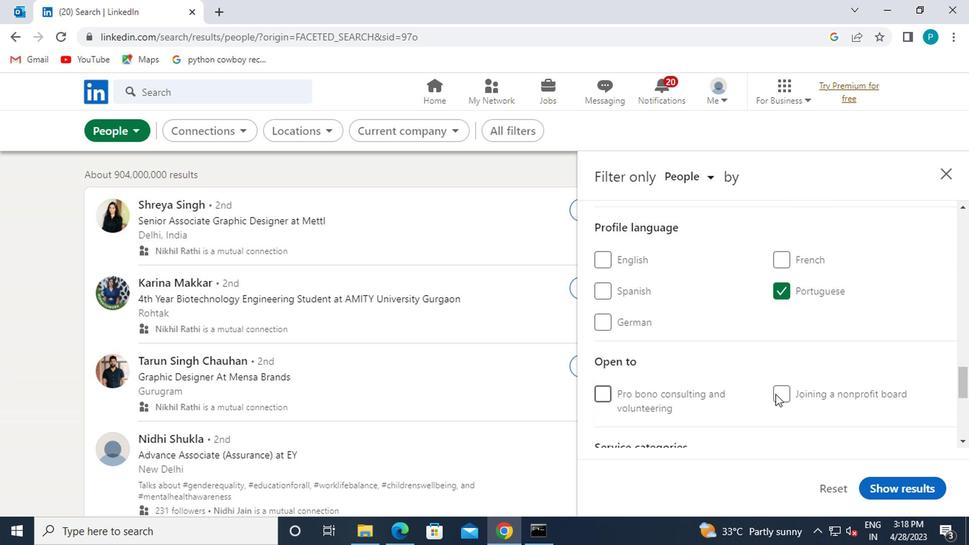 
Action: Mouse moved to (809, 398)
Screenshot: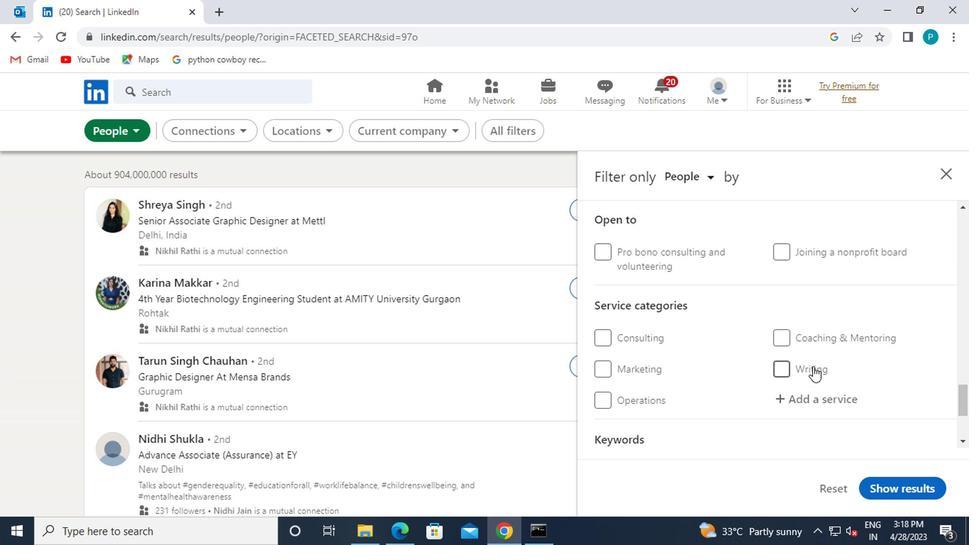 
Action: Mouse pressed left at (809, 398)
Screenshot: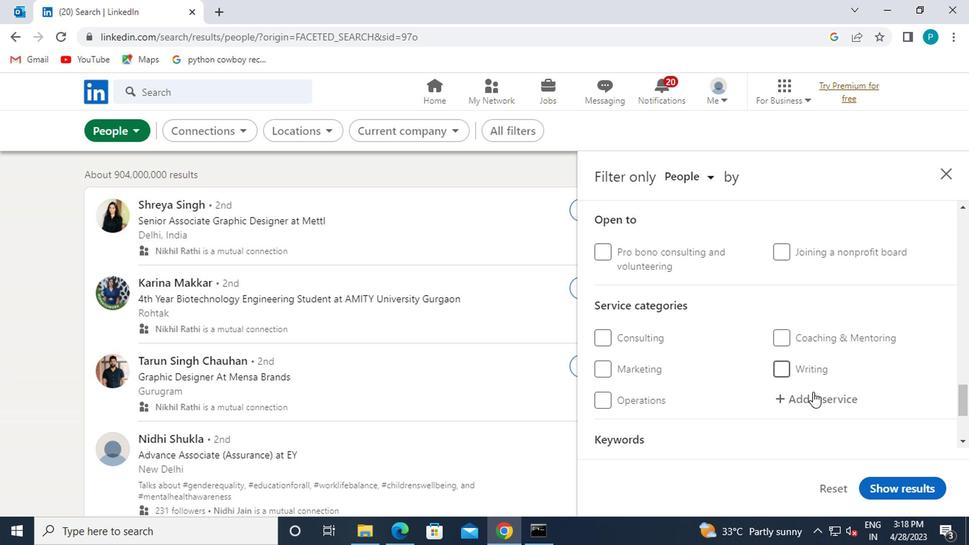 
Action: Mouse moved to (810, 399)
Screenshot: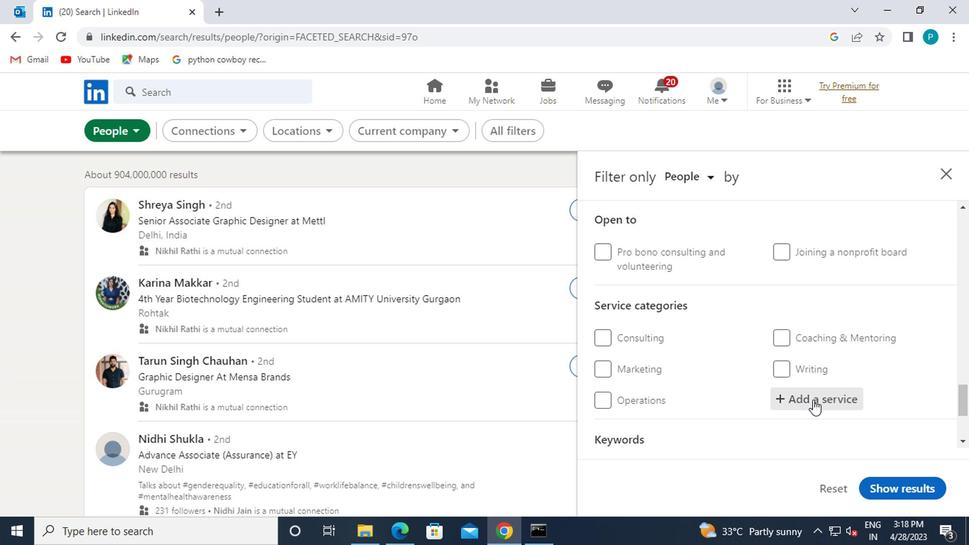 
Action: Key pressed <Key.caps_lock>G<Key.caps_lock>HOST
Screenshot: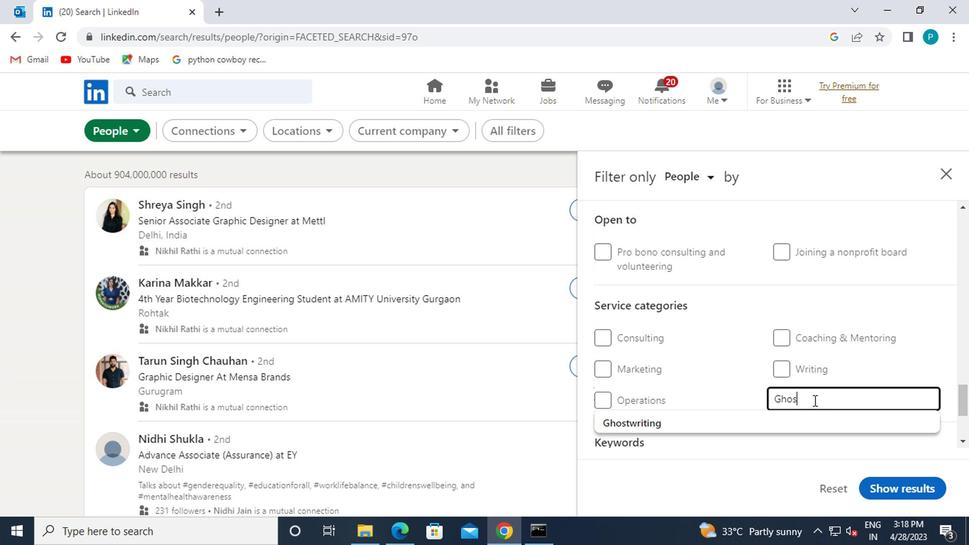 
Action: Mouse moved to (770, 416)
Screenshot: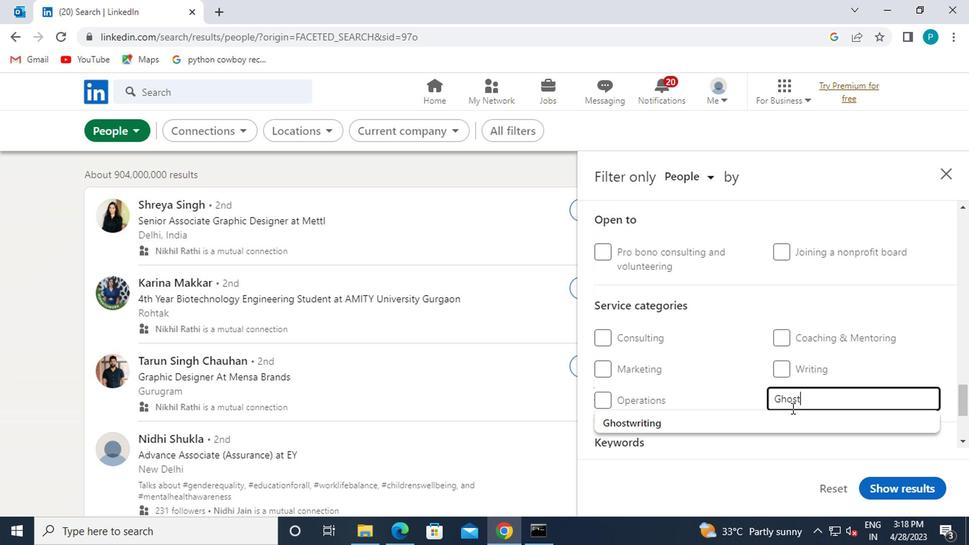 
Action: Mouse pressed left at (770, 416)
Screenshot: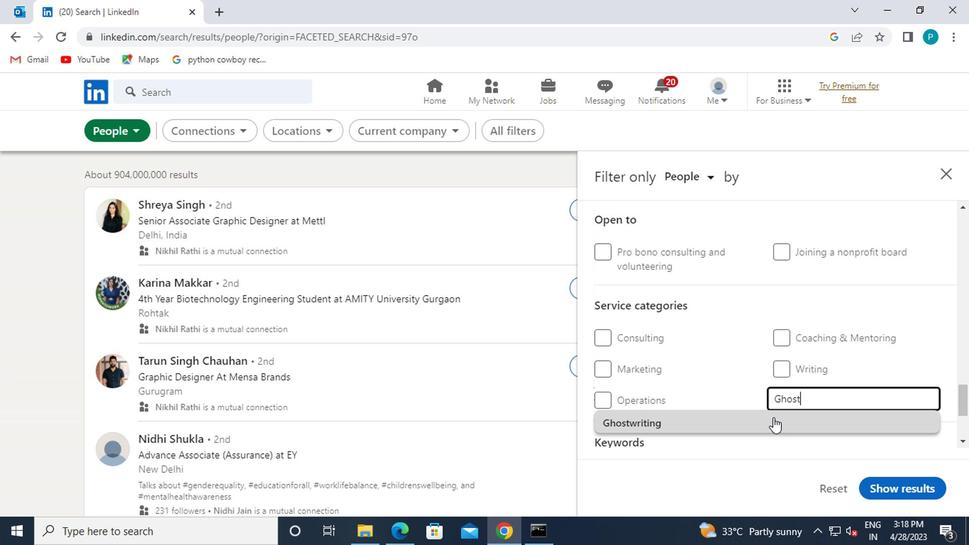 
Action: Mouse moved to (727, 411)
Screenshot: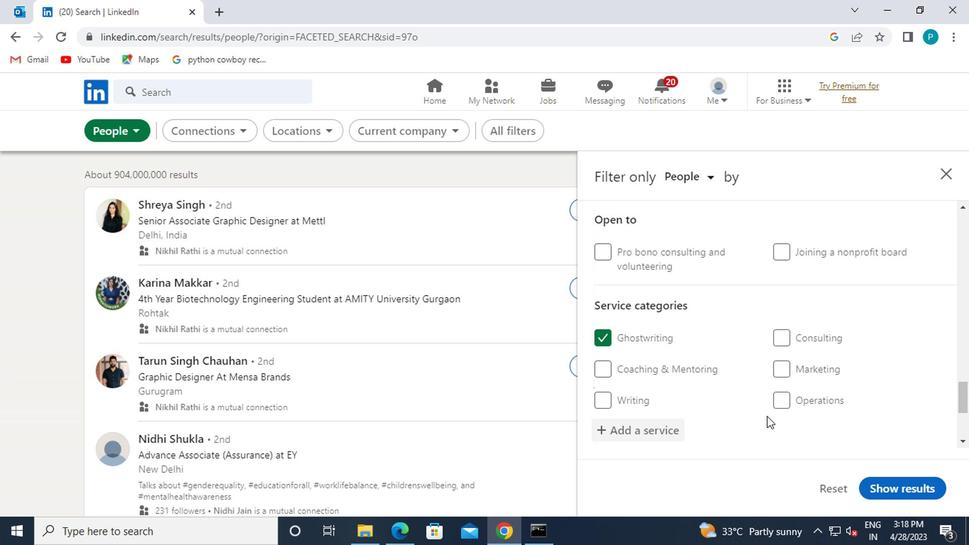 
Action: Mouse scrolled (727, 410) with delta (0, 0)
Screenshot: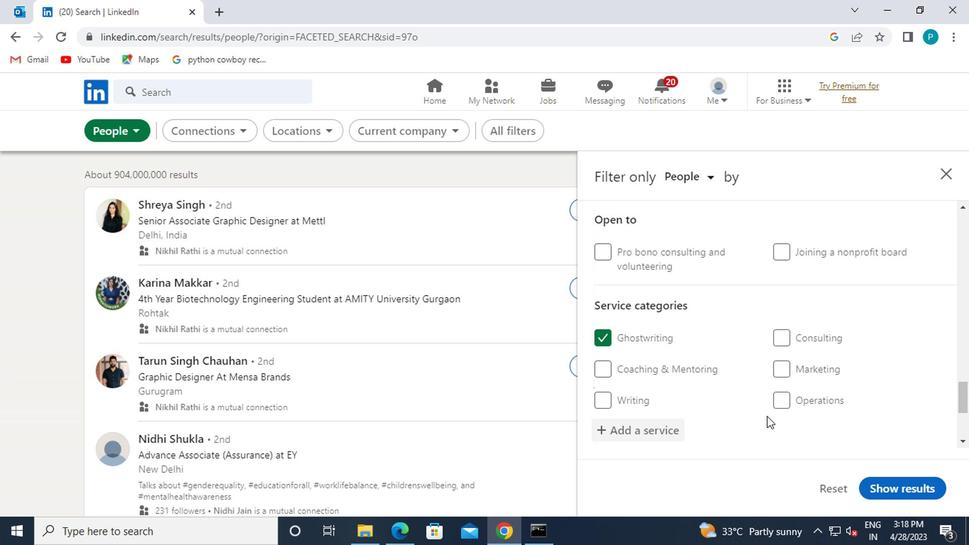 
Action: Mouse moved to (721, 409)
Screenshot: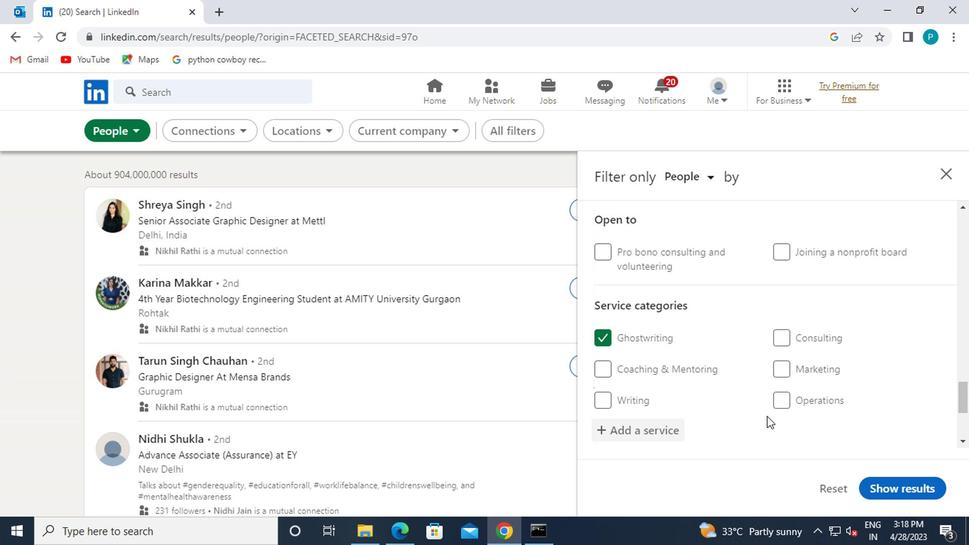 
Action: Mouse scrolled (721, 409) with delta (0, 0)
Screenshot: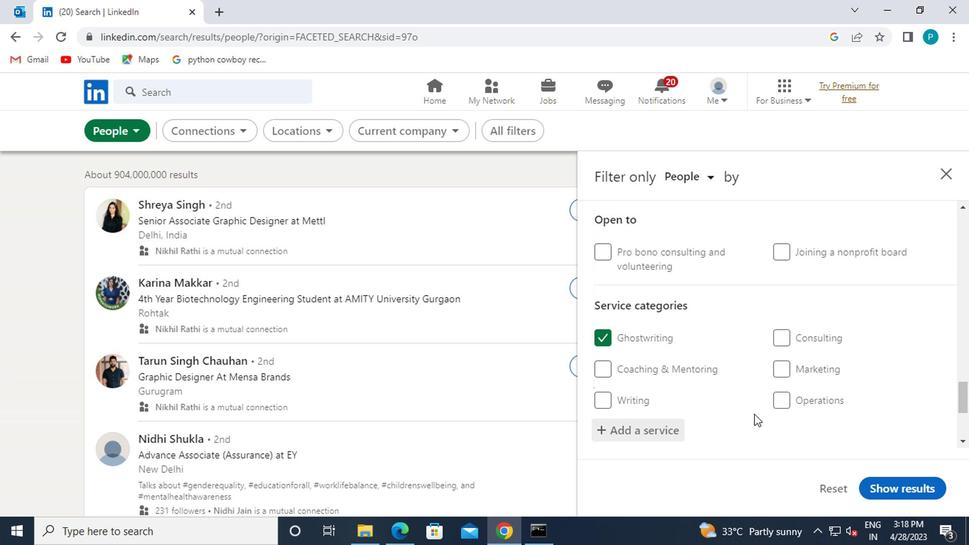 
Action: Mouse scrolled (721, 409) with delta (0, 0)
Screenshot: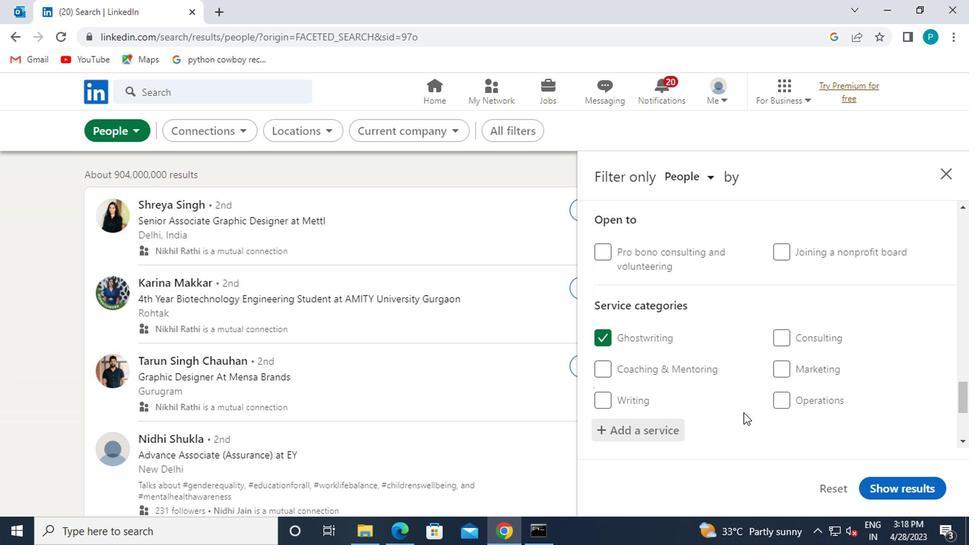
Action: Mouse moved to (719, 409)
Screenshot: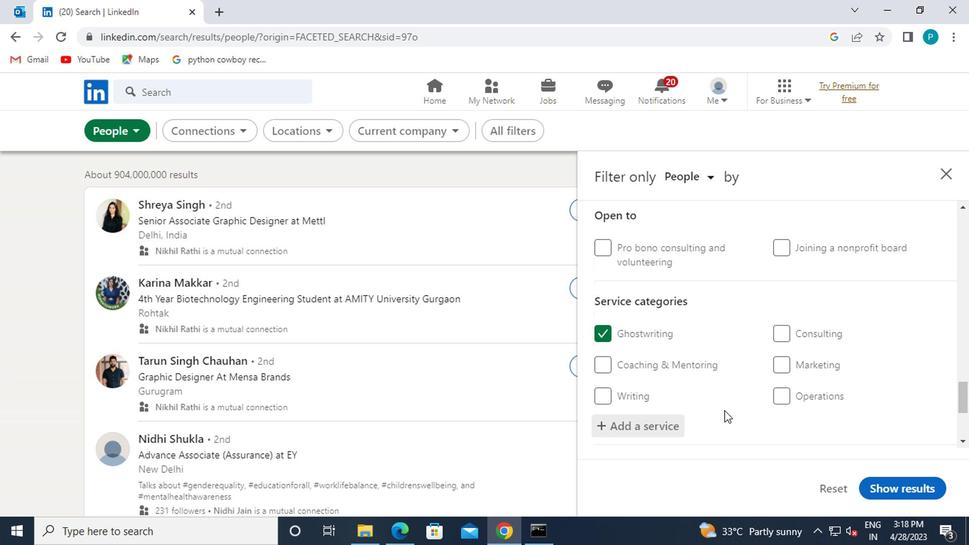 
Action: Mouse scrolled (719, 408) with delta (0, -1)
Screenshot: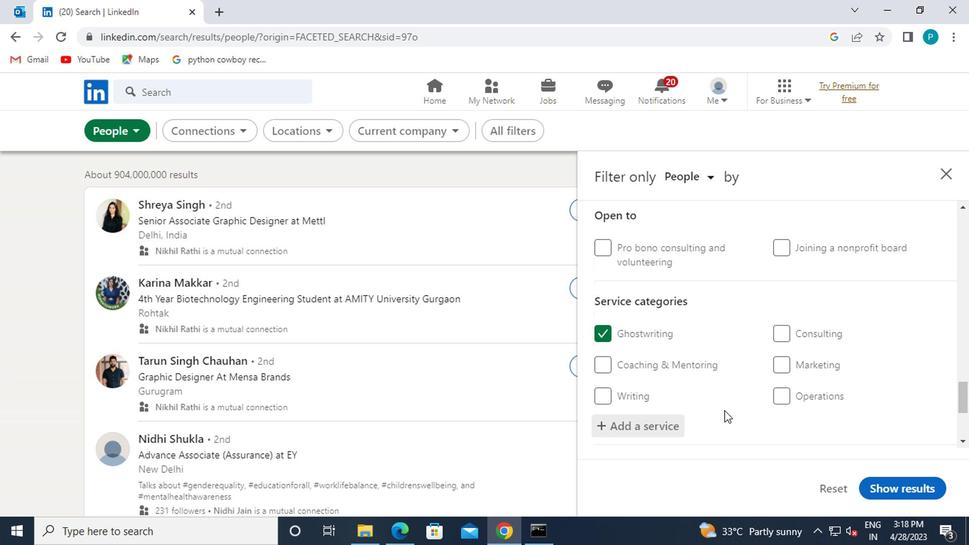 
Action: Mouse moved to (674, 384)
Screenshot: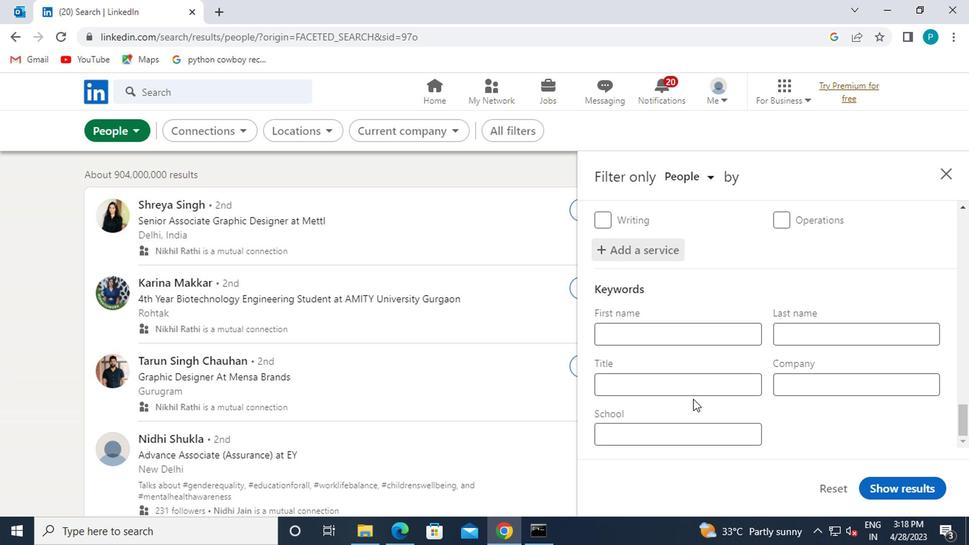 
Action: Mouse pressed left at (674, 384)
Screenshot: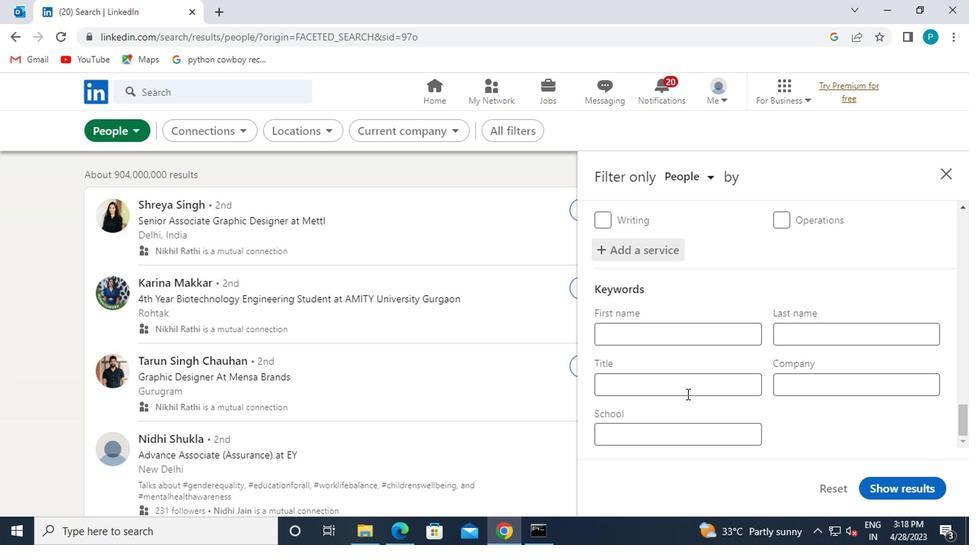 
Action: Mouse moved to (674, 384)
Screenshot: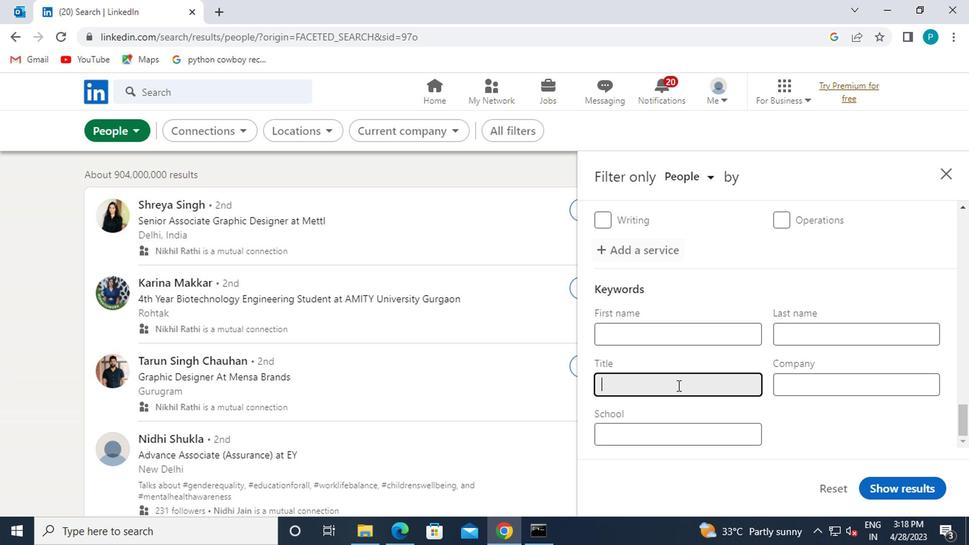 
Action: Key pressed <Key.caps_lock>O<Key.caps_lock>D<Key.backspace>FFICER
Screenshot: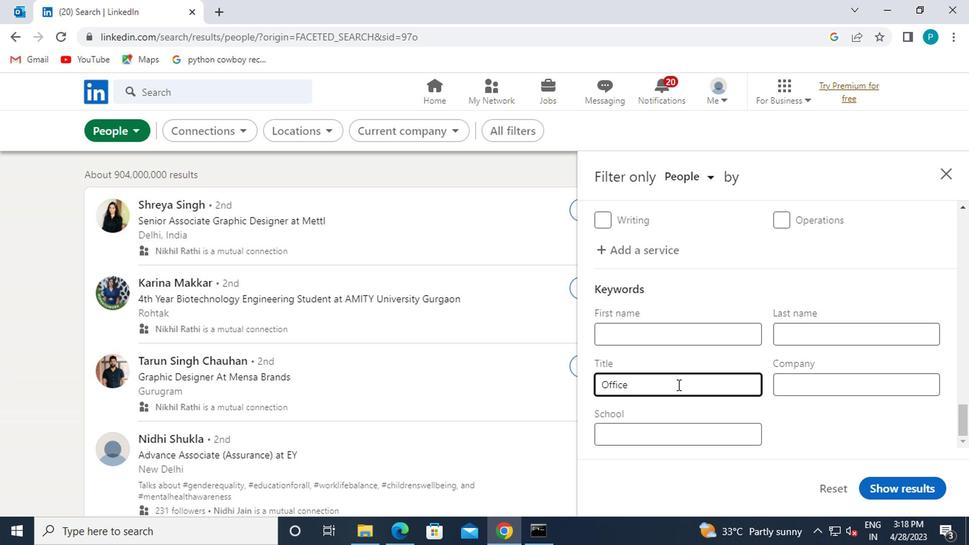 
Action: Mouse moved to (888, 480)
Screenshot: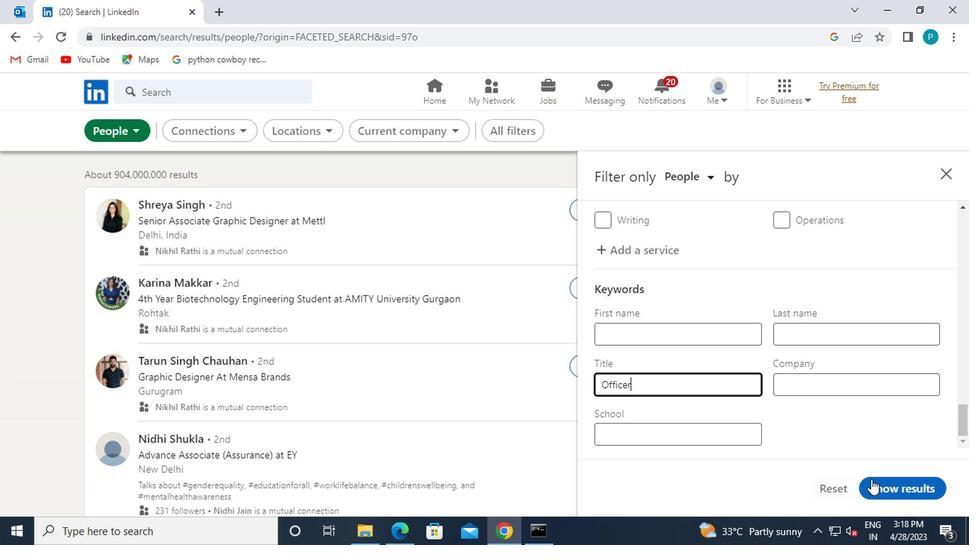 
Action: Mouse pressed left at (888, 480)
Screenshot: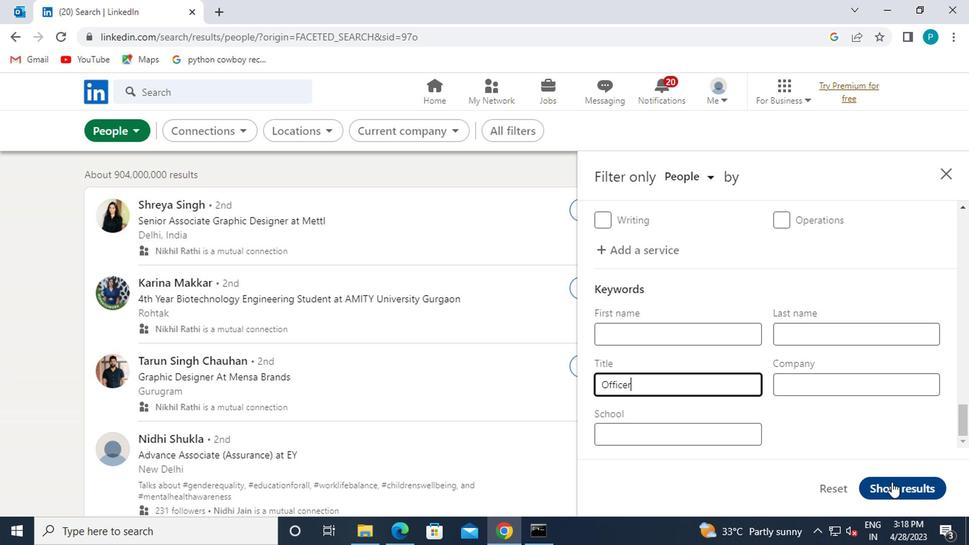 
Action: Mouse moved to (889, 480)
Screenshot: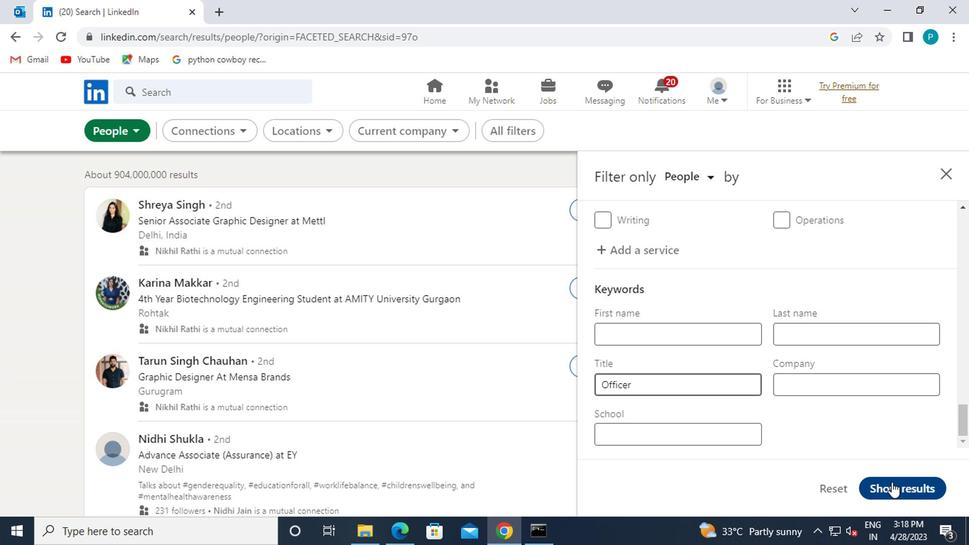 
